 Task: Look for space in Holzwickede, Germany from 8th June, 2023 to 16th June, 2023 for 2 adults in price range Rs.10000 to Rs.15000. Place can be entire place with 1  bedroom having 1 bed and 1 bathroom. Property type can be house, flat, guest house, hotel. Booking option can be shelf check-in. Required host language is English.
Action: Mouse moved to (571, 162)
Screenshot: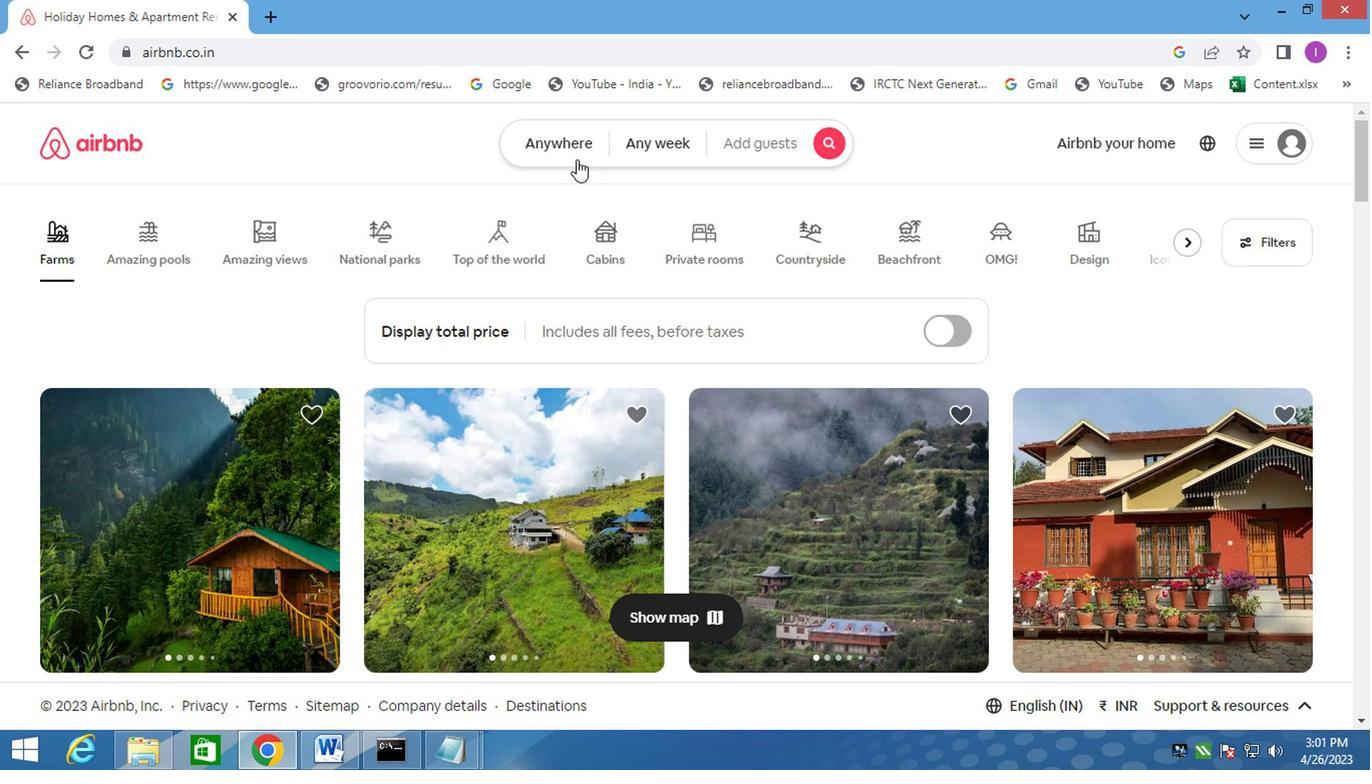 
Action: Mouse pressed left at (571, 162)
Screenshot: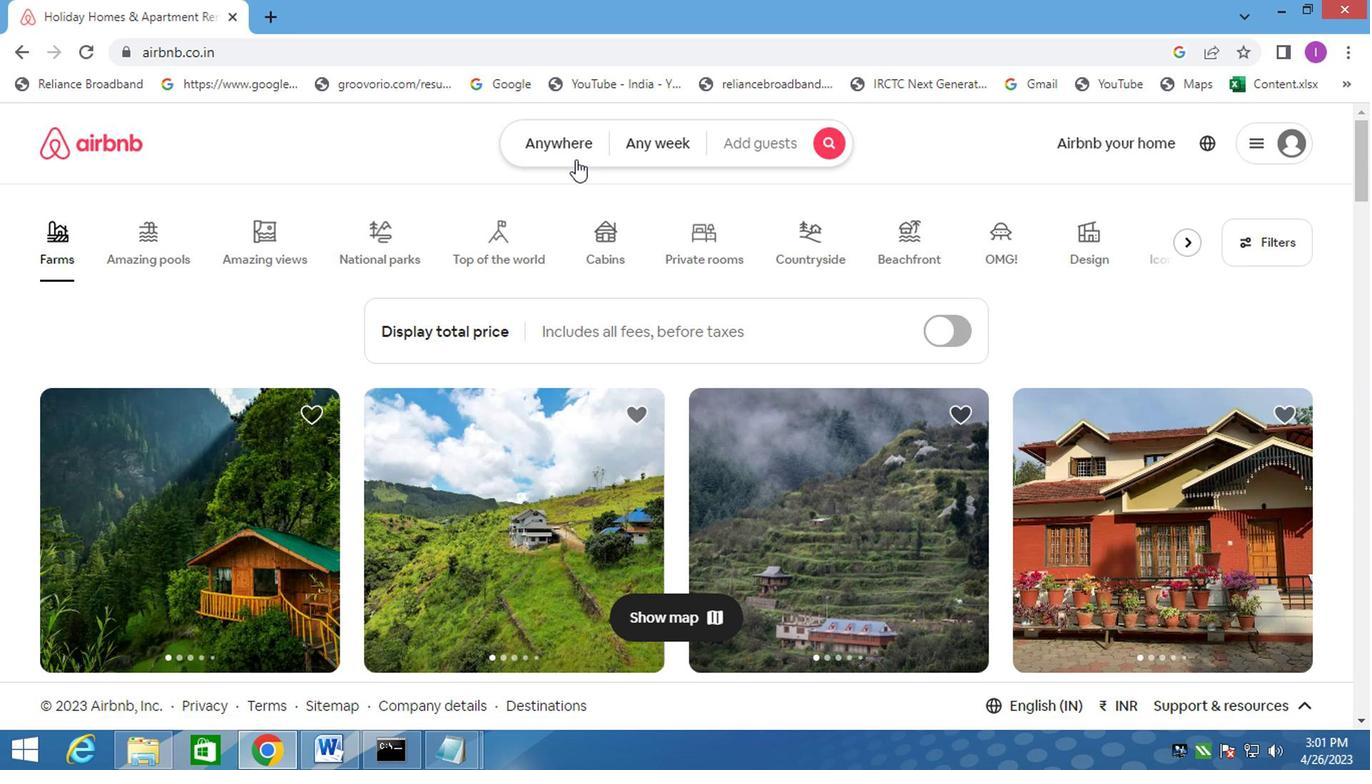 
Action: Mouse moved to (365, 224)
Screenshot: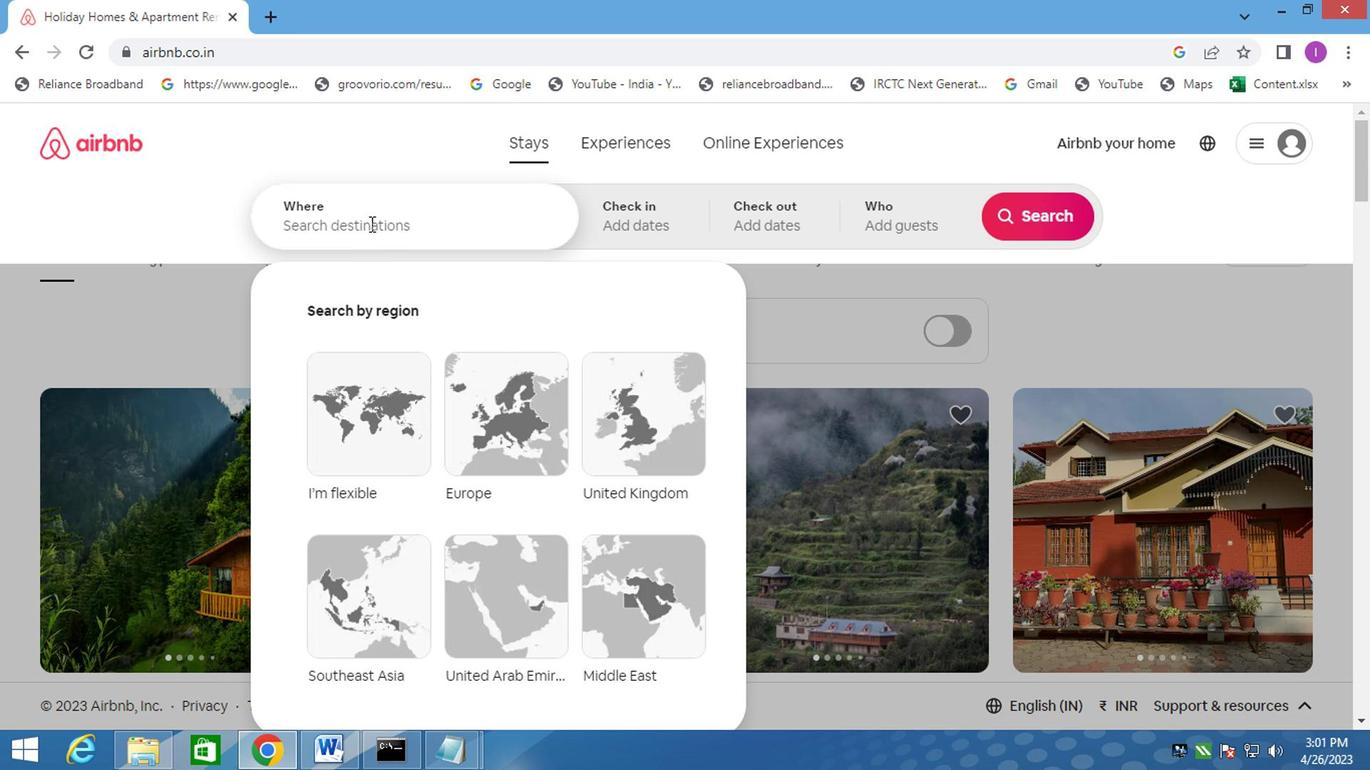 
Action: Mouse pressed left at (365, 224)
Screenshot: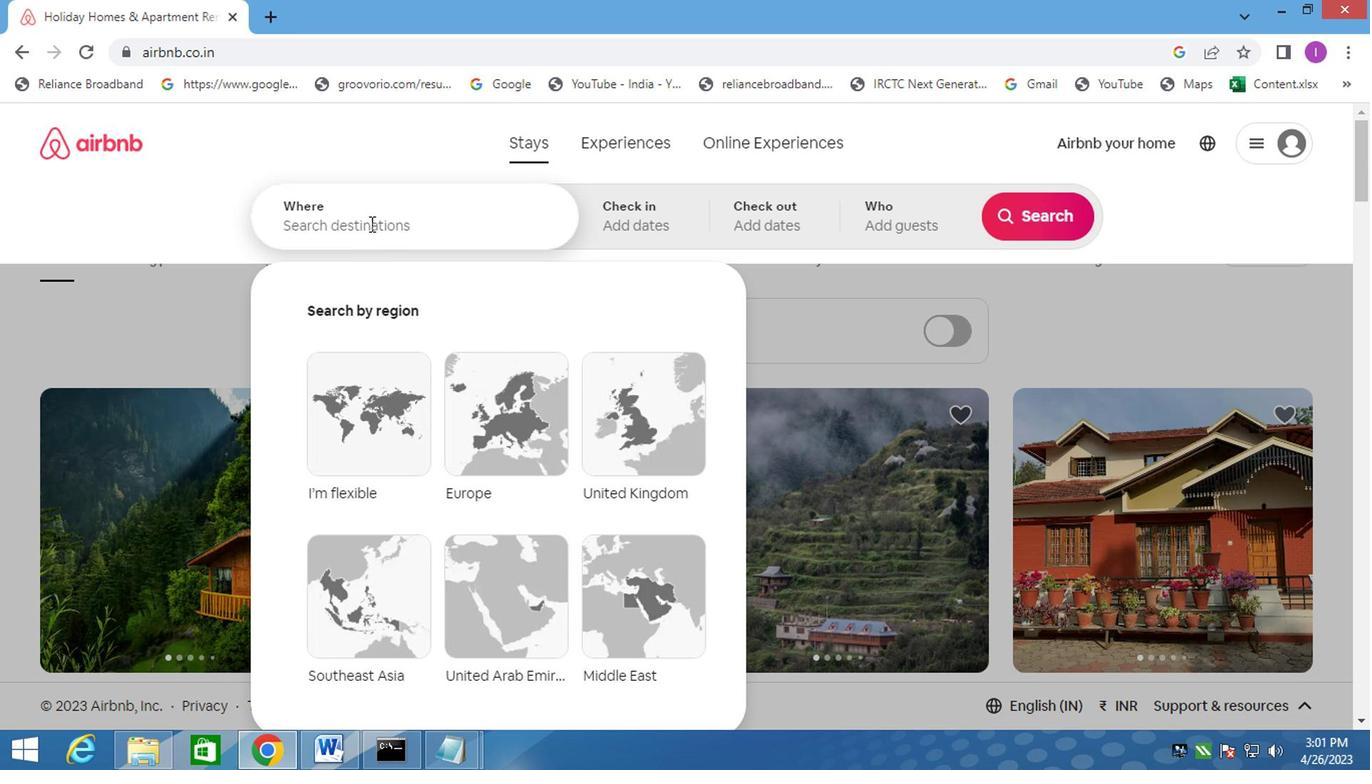 
Action: Mouse moved to (402, 232)
Screenshot: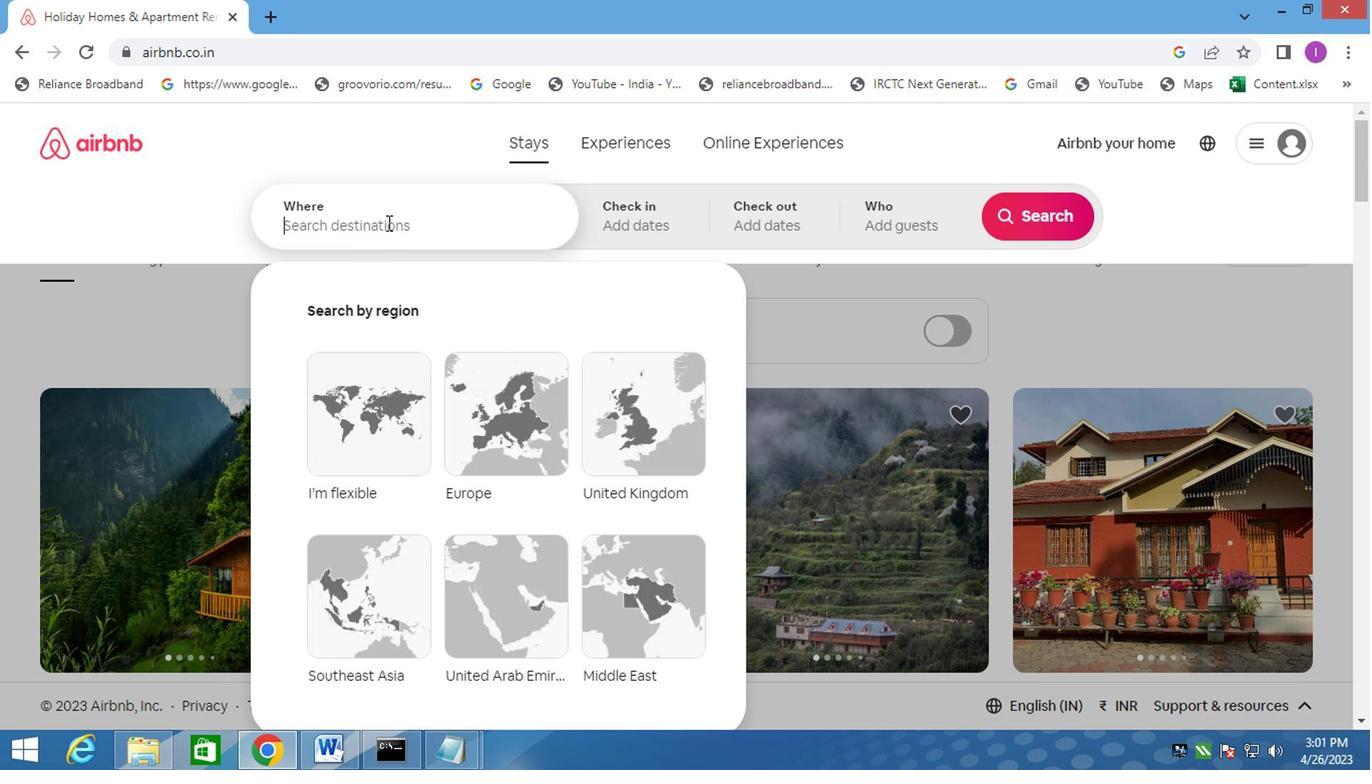 
Action: Key pressed <Key.shift>HOLZWICKEDE,GERMANY
Screenshot: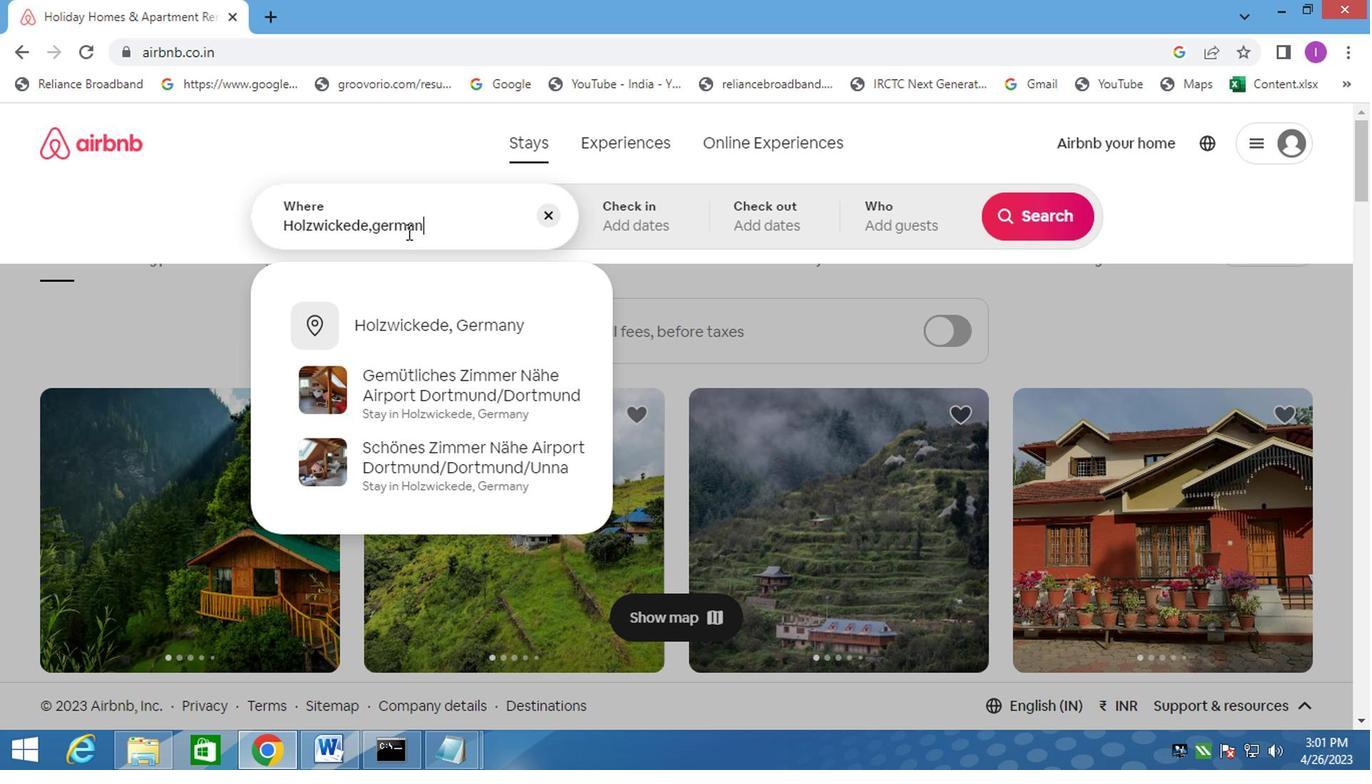 
Action: Mouse moved to (439, 326)
Screenshot: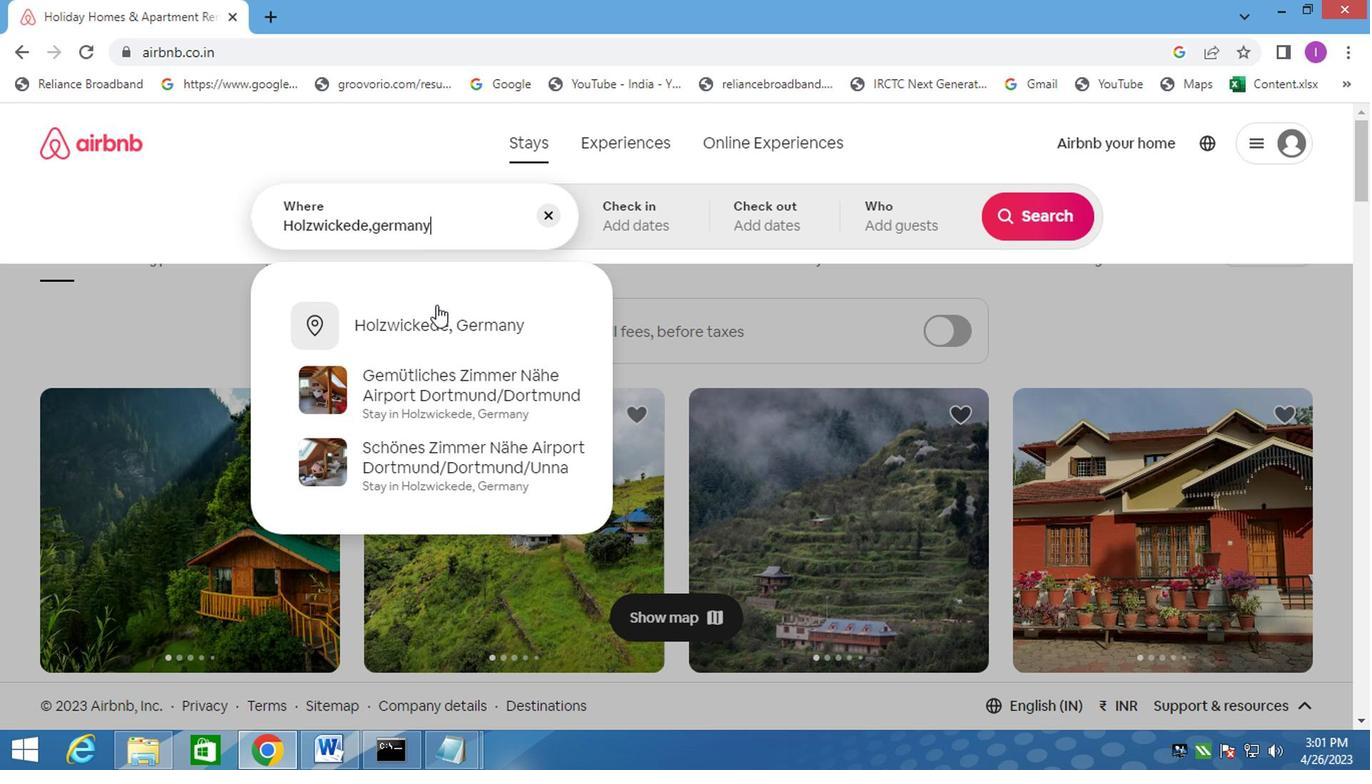 
Action: Mouse pressed left at (439, 326)
Screenshot: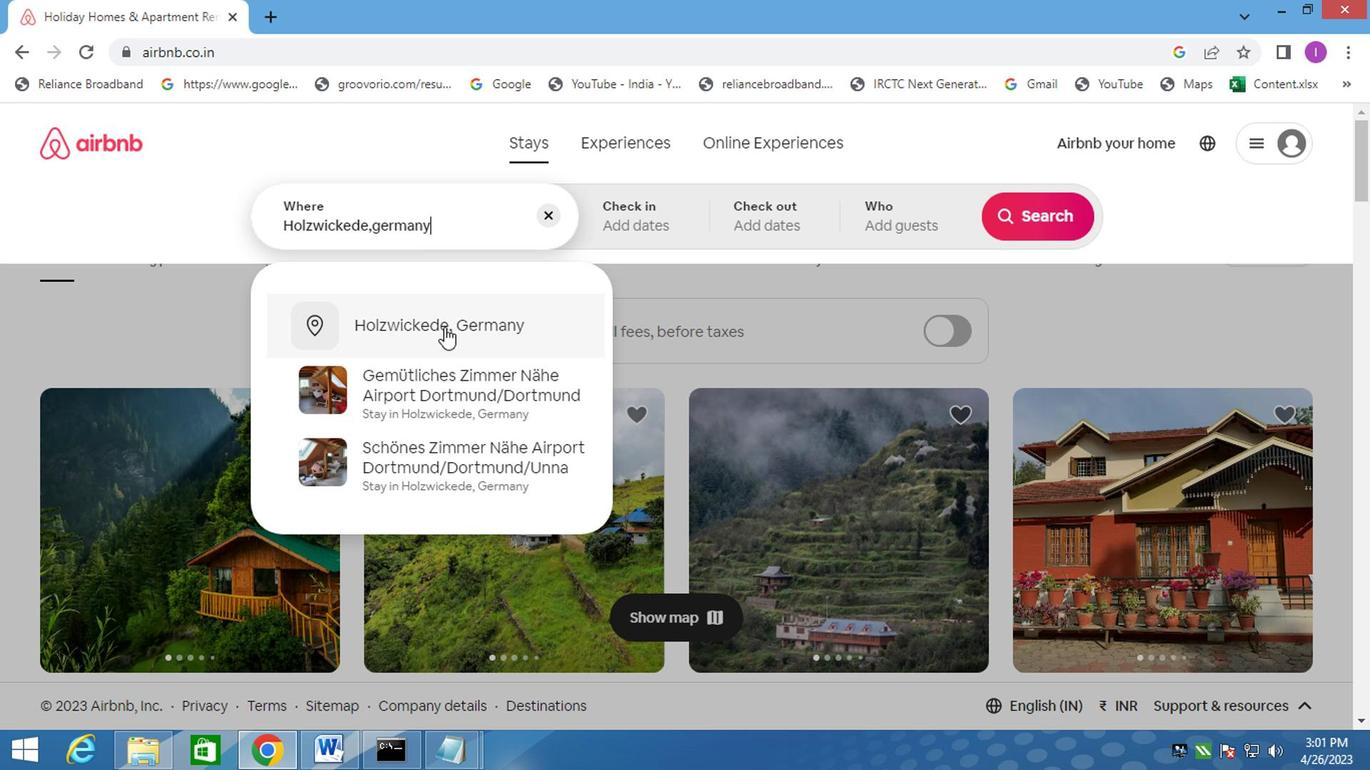 
Action: Mouse moved to (1022, 379)
Screenshot: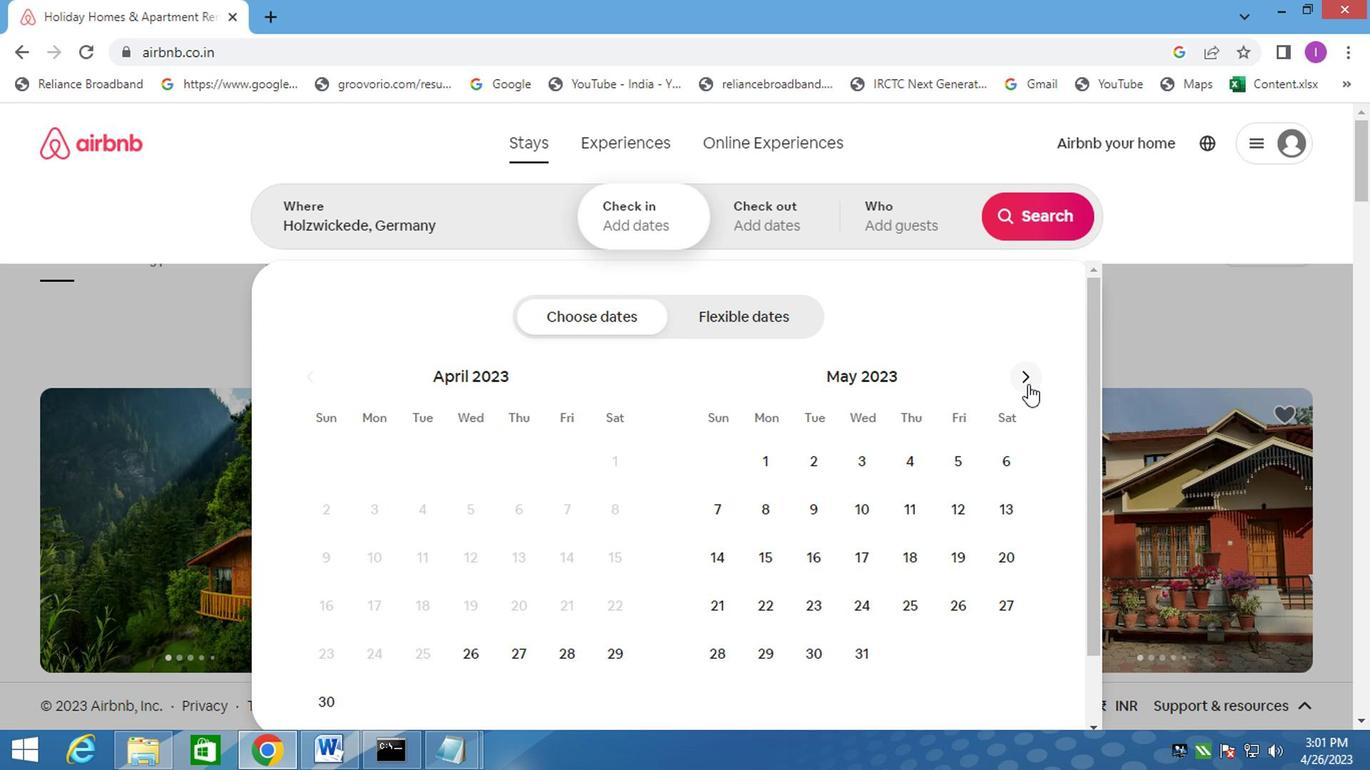 
Action: Mouse pressed left at (1022, 379)
Screenshot: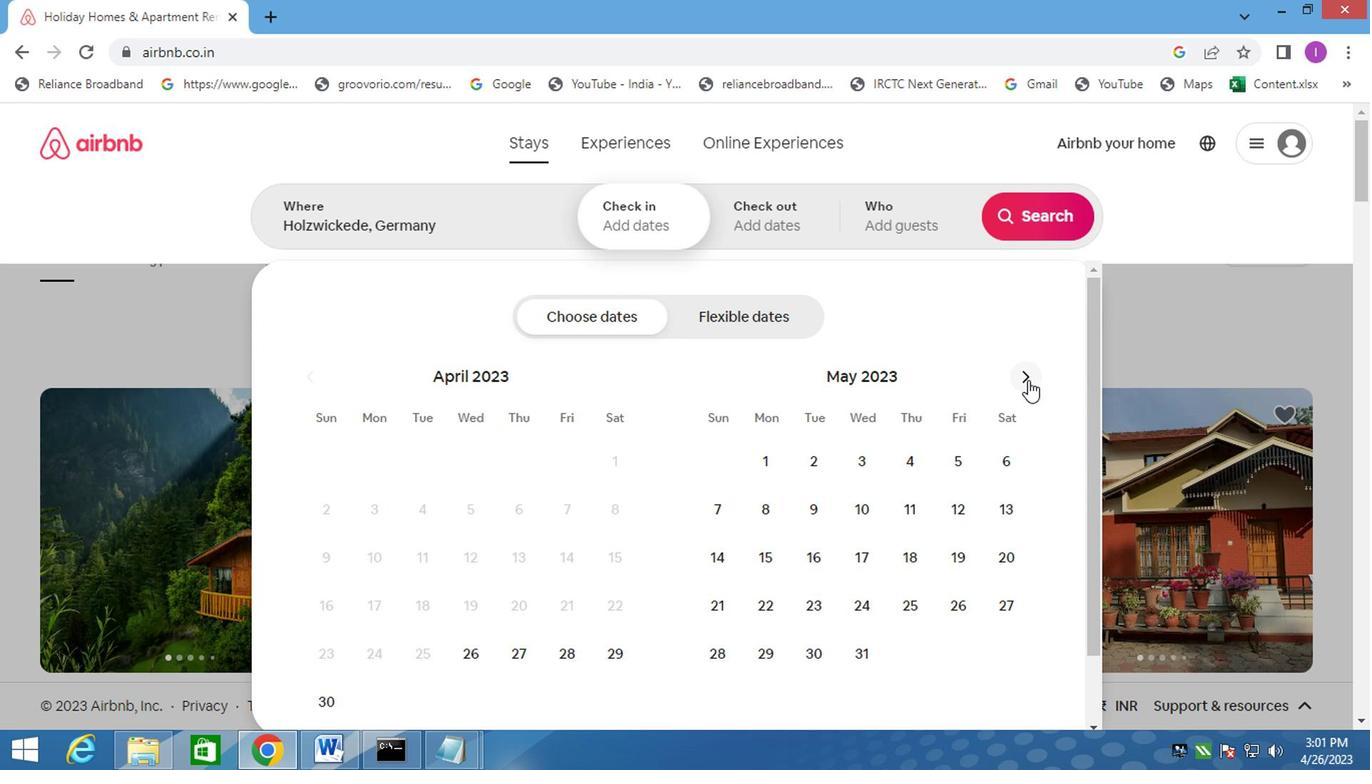 
Action: Mouse moved to (1022, 377)
Screenshot: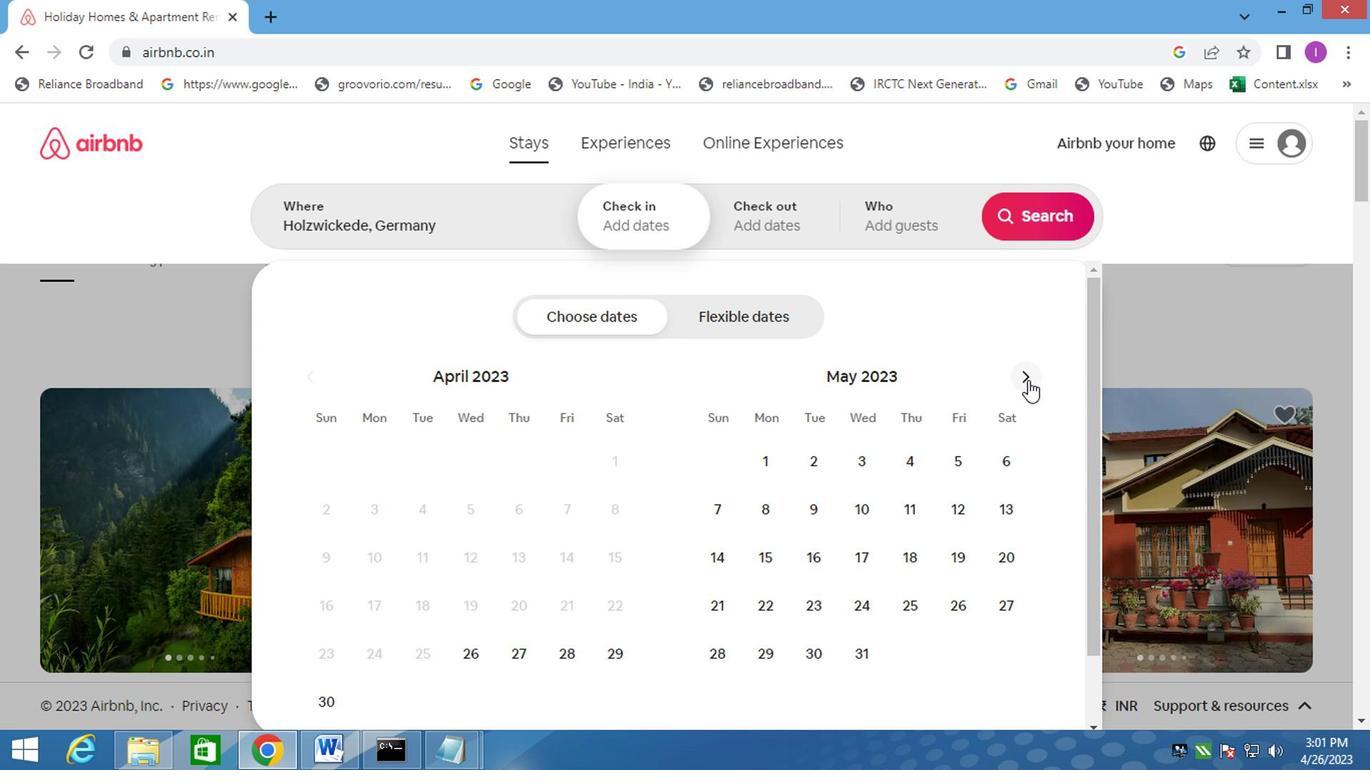 
Action: Mouse pressed left at (1022, 377)
Screenshot: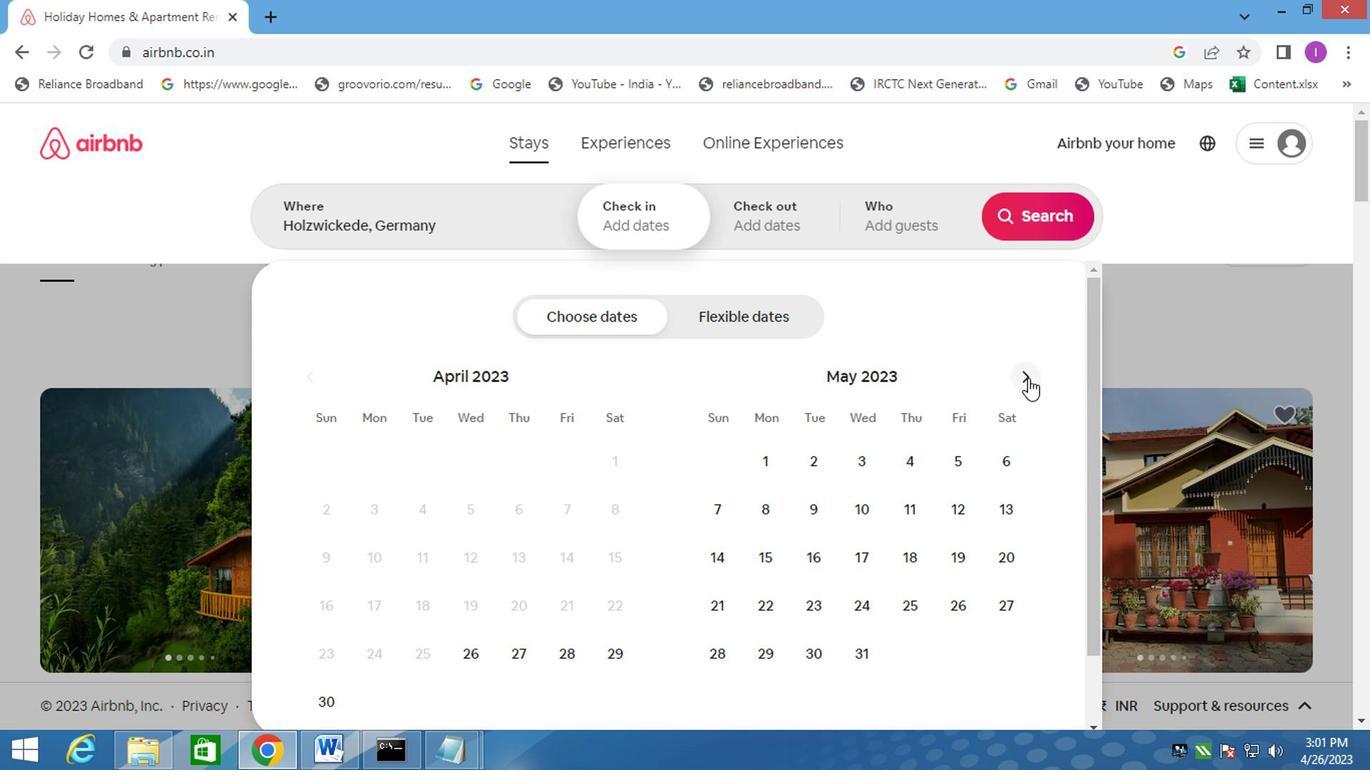 
Action: Mouse moved to (506, 508)
Screenshot: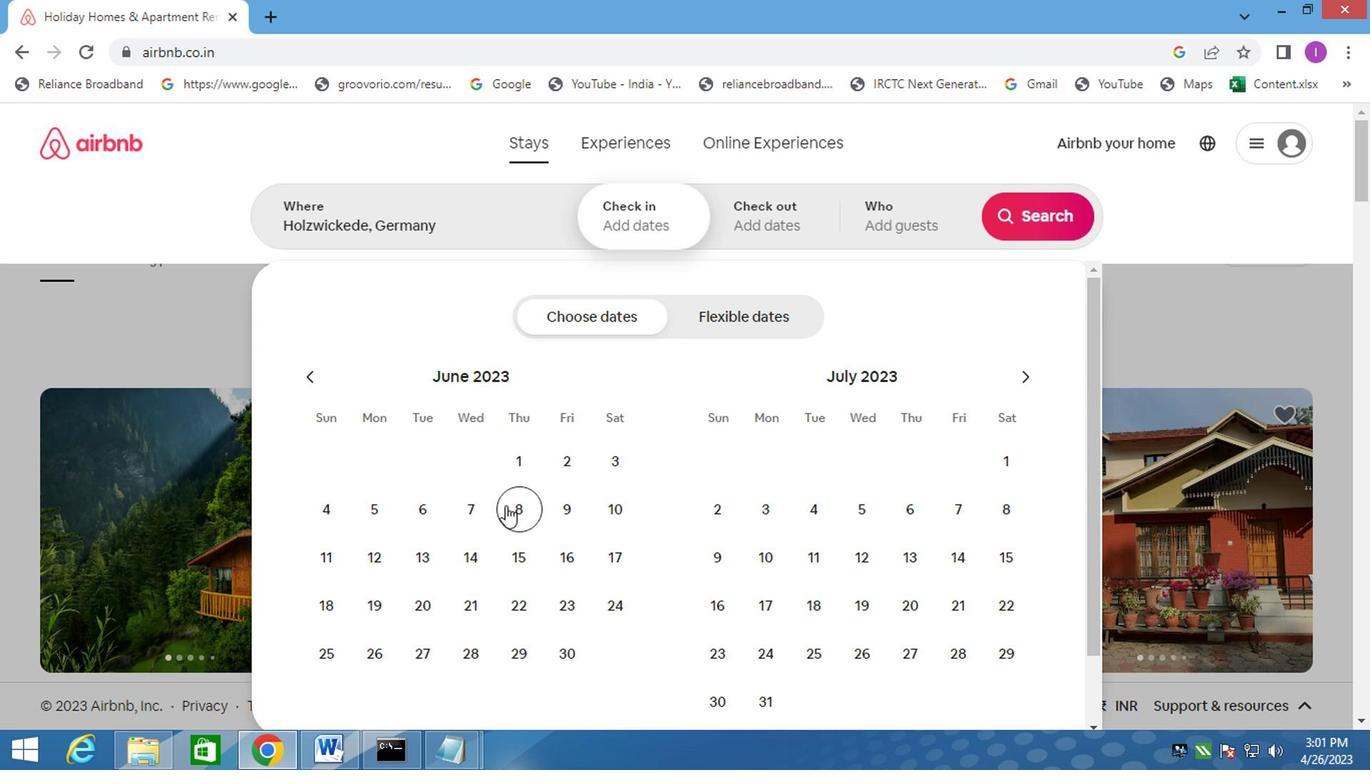 
Action: Mouse pressed left at (506, 508)
Screenshot: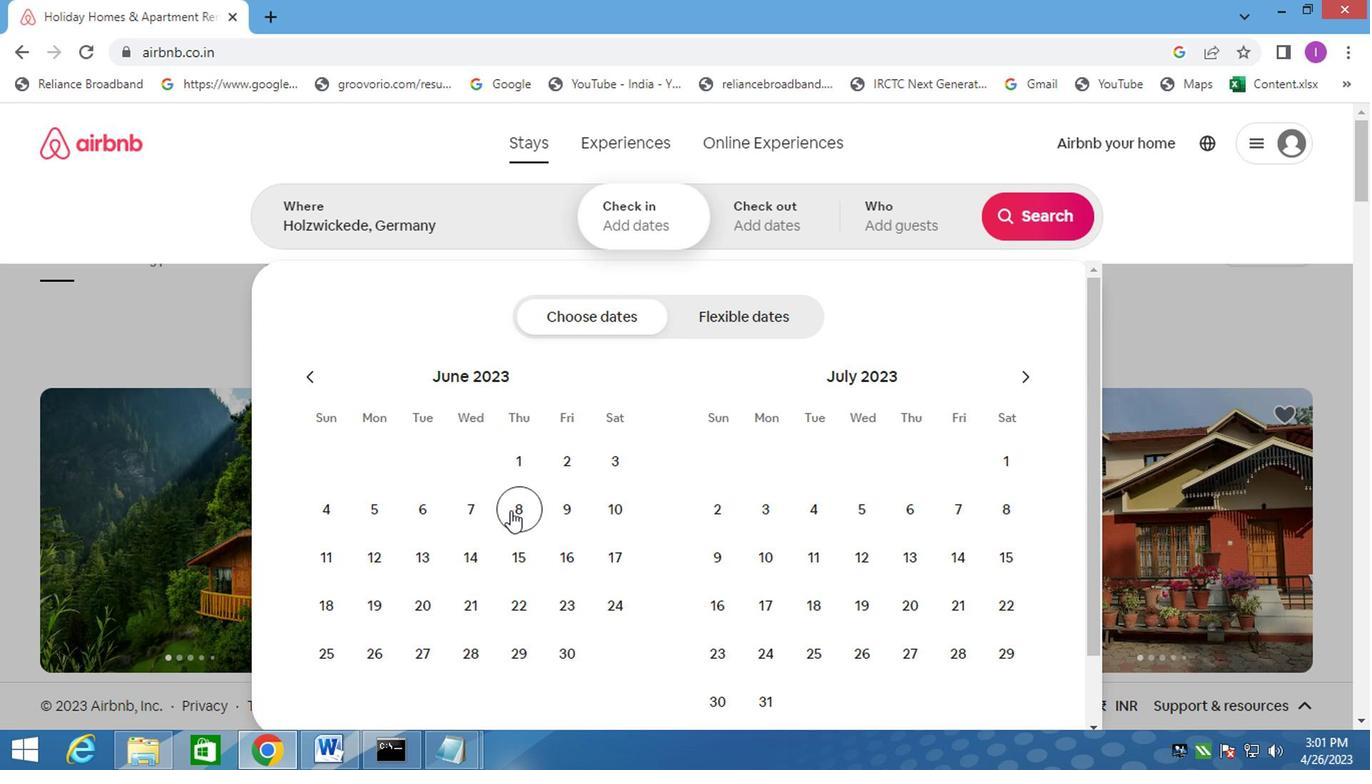 
Action: Mouse moved to (556, 559)
Screenshot: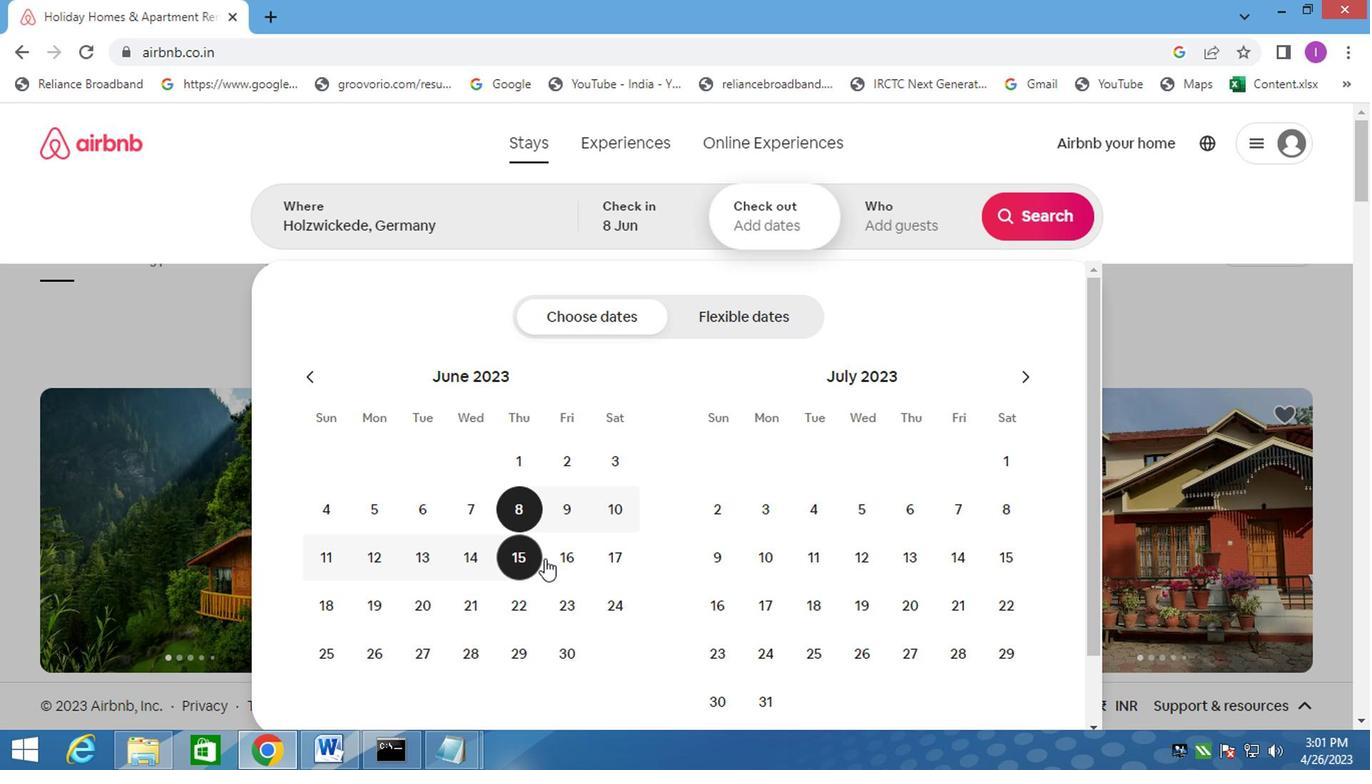 
Action: Mouse pressed left at (556, 559)
Screenshot: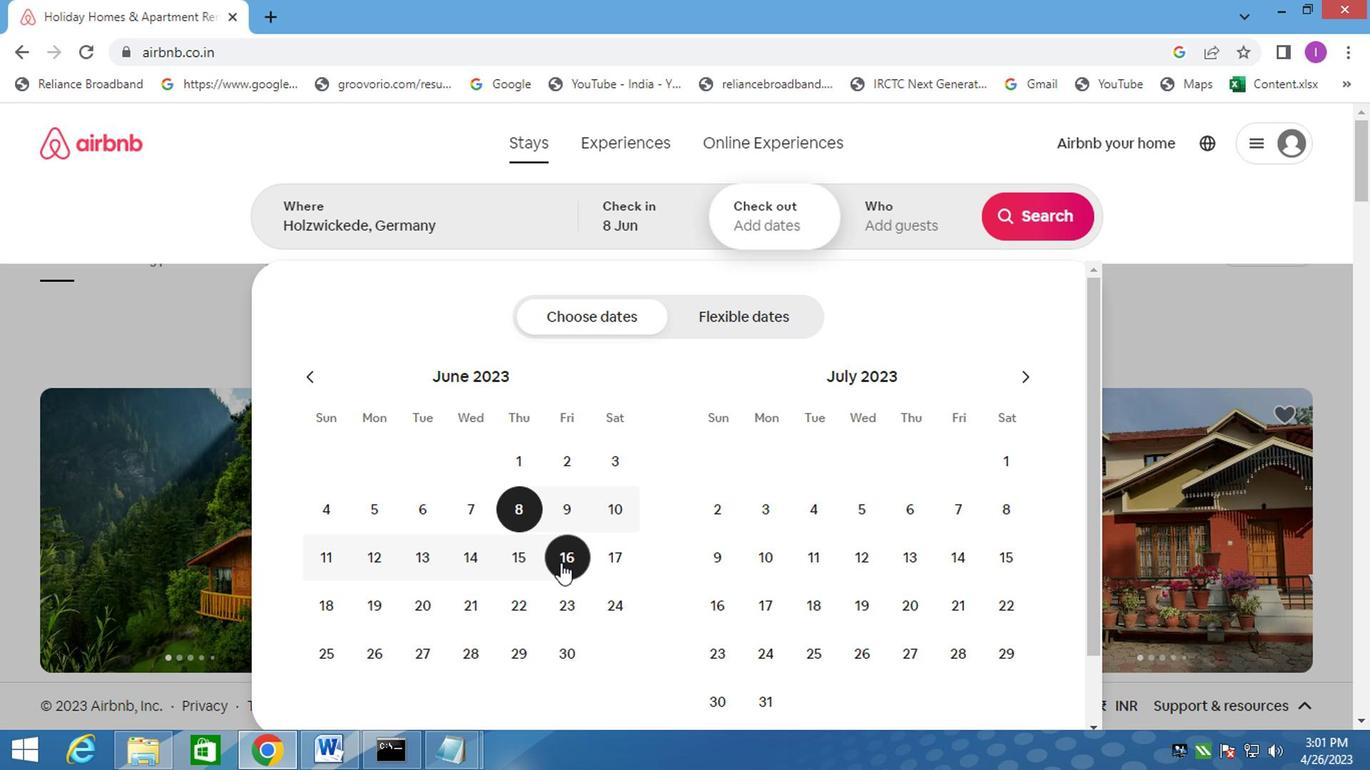 
Action: Mouse moved to (935, 232)
Screenshot: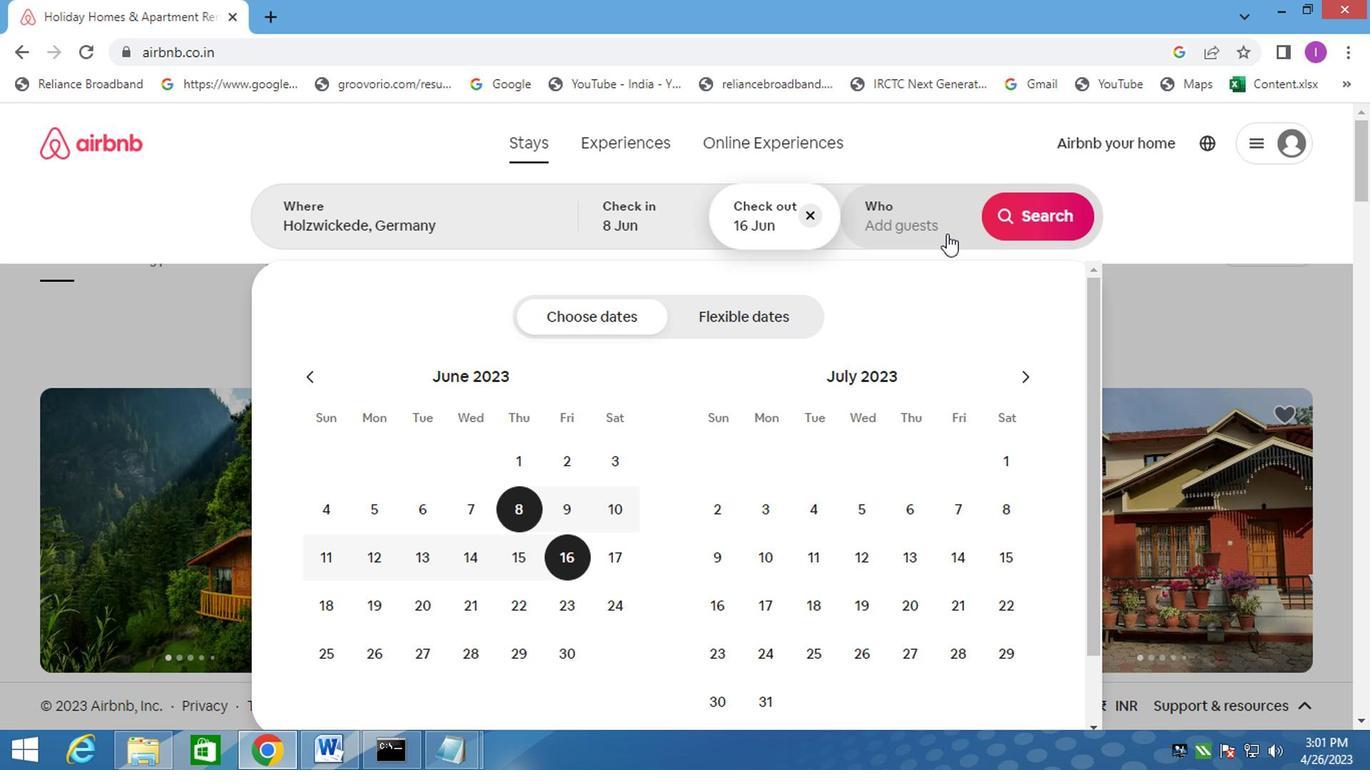 
Action: Mouse pressed left at (935, 232)
Screenshot: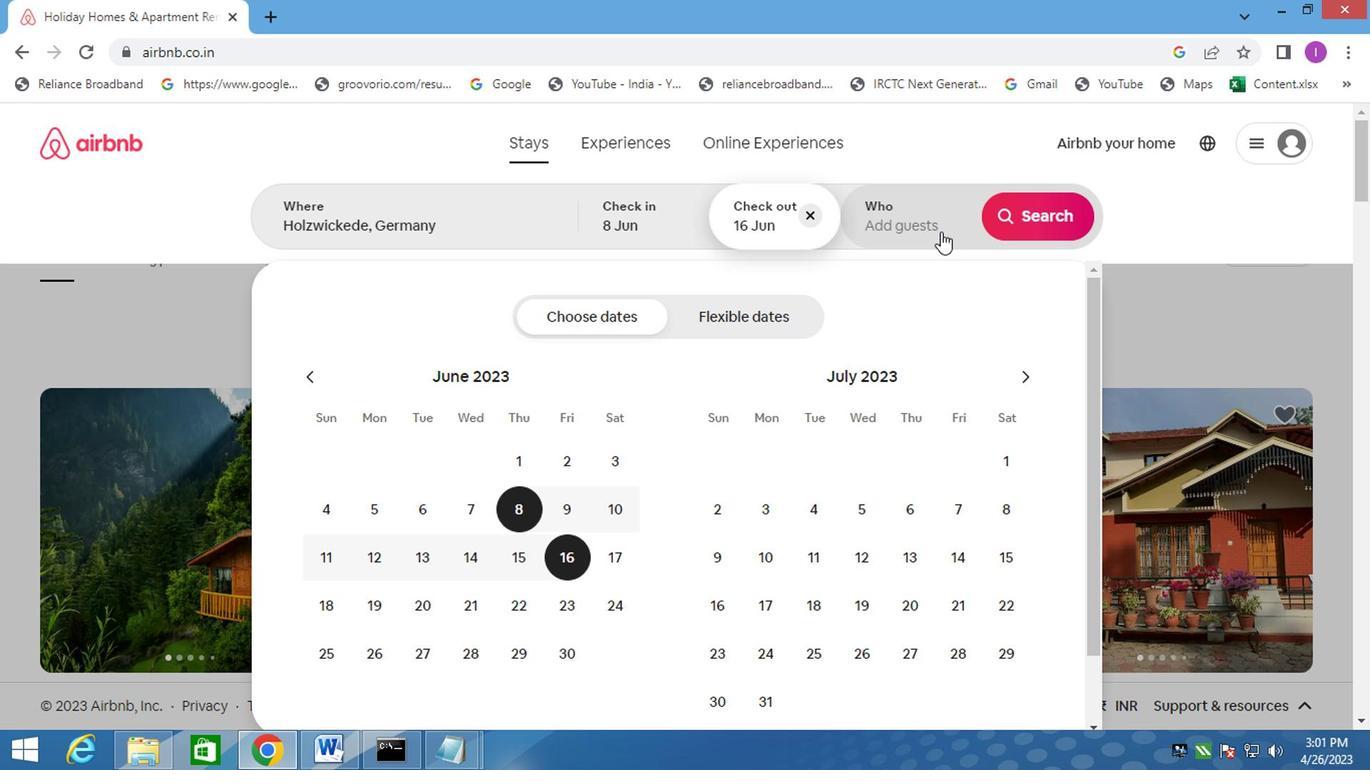 
Action: Mouse moved to (1042, 324)
Screenshot: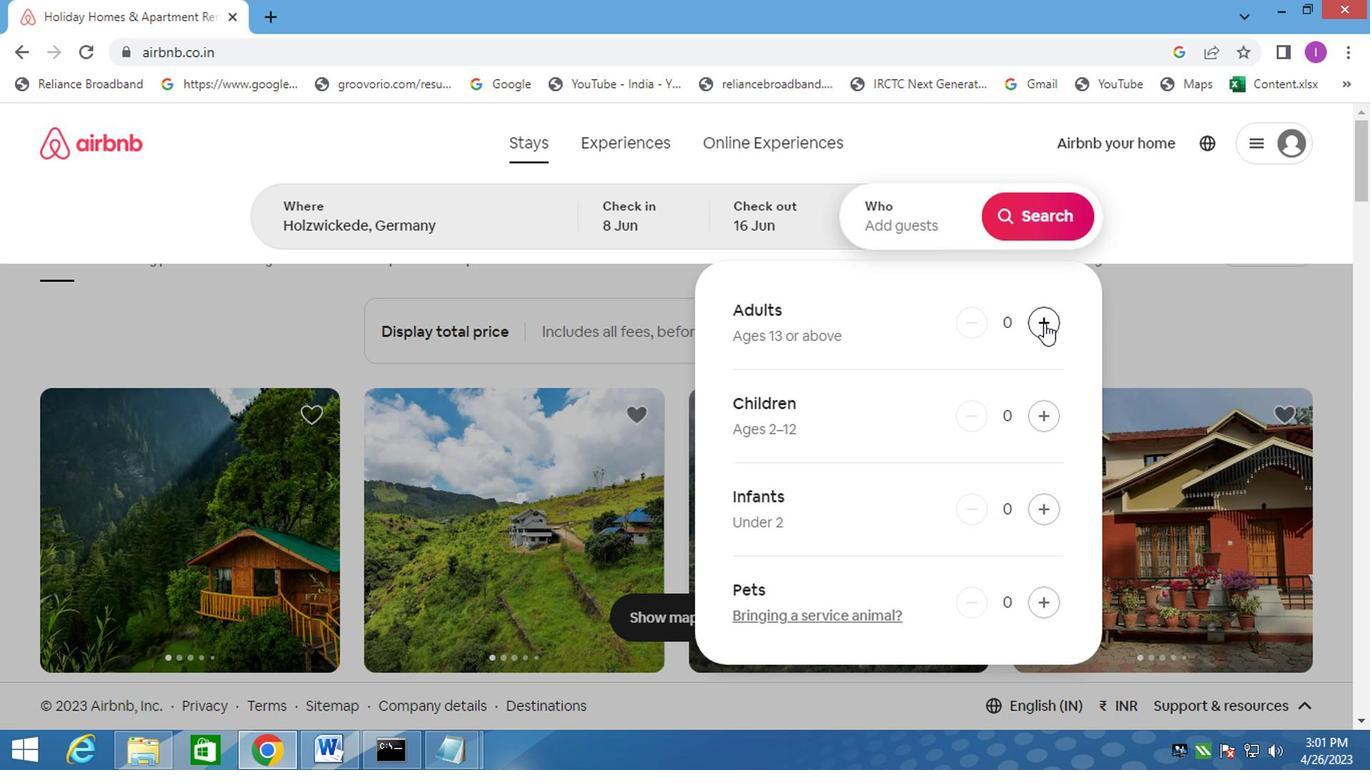 
Action: Mouse pressed left at (1042, 324)
Screenshot: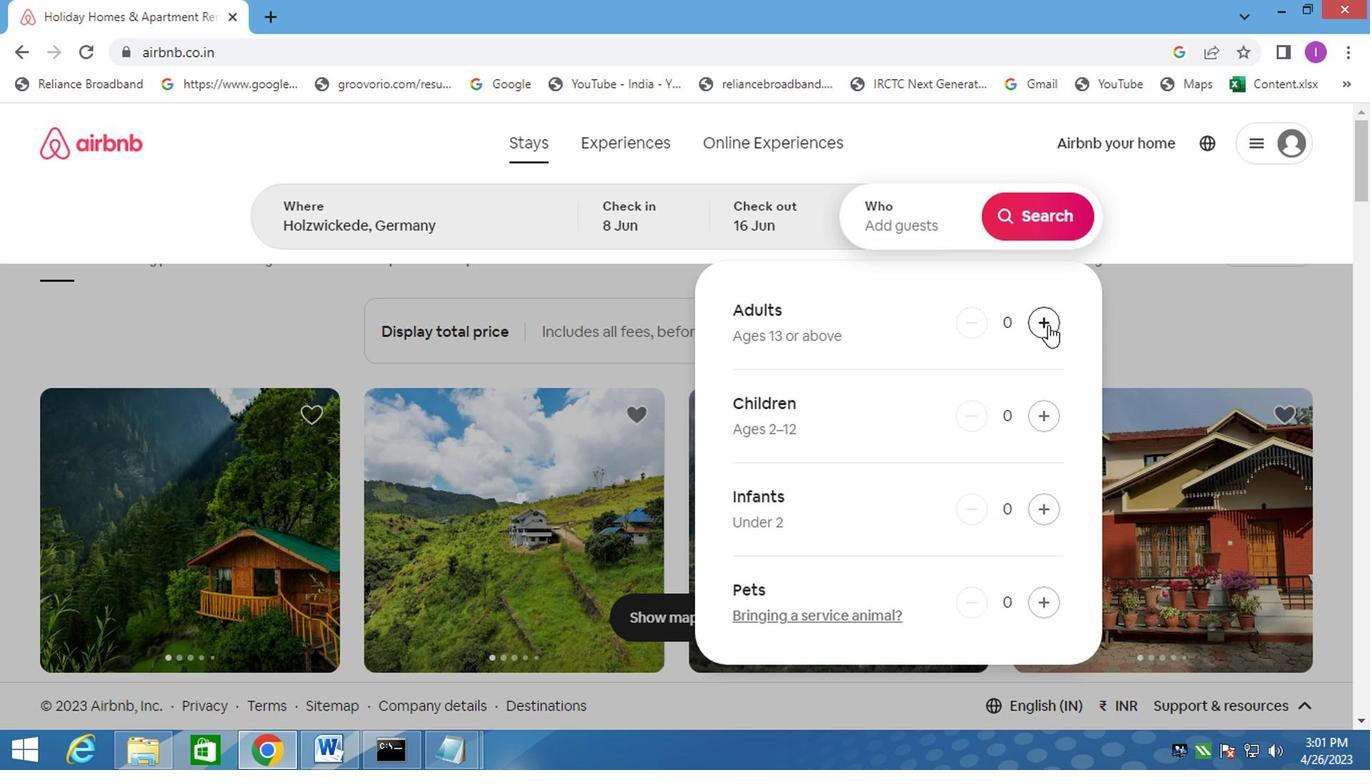 
Action: Mouse moved to (1042, 324)
Screenshot: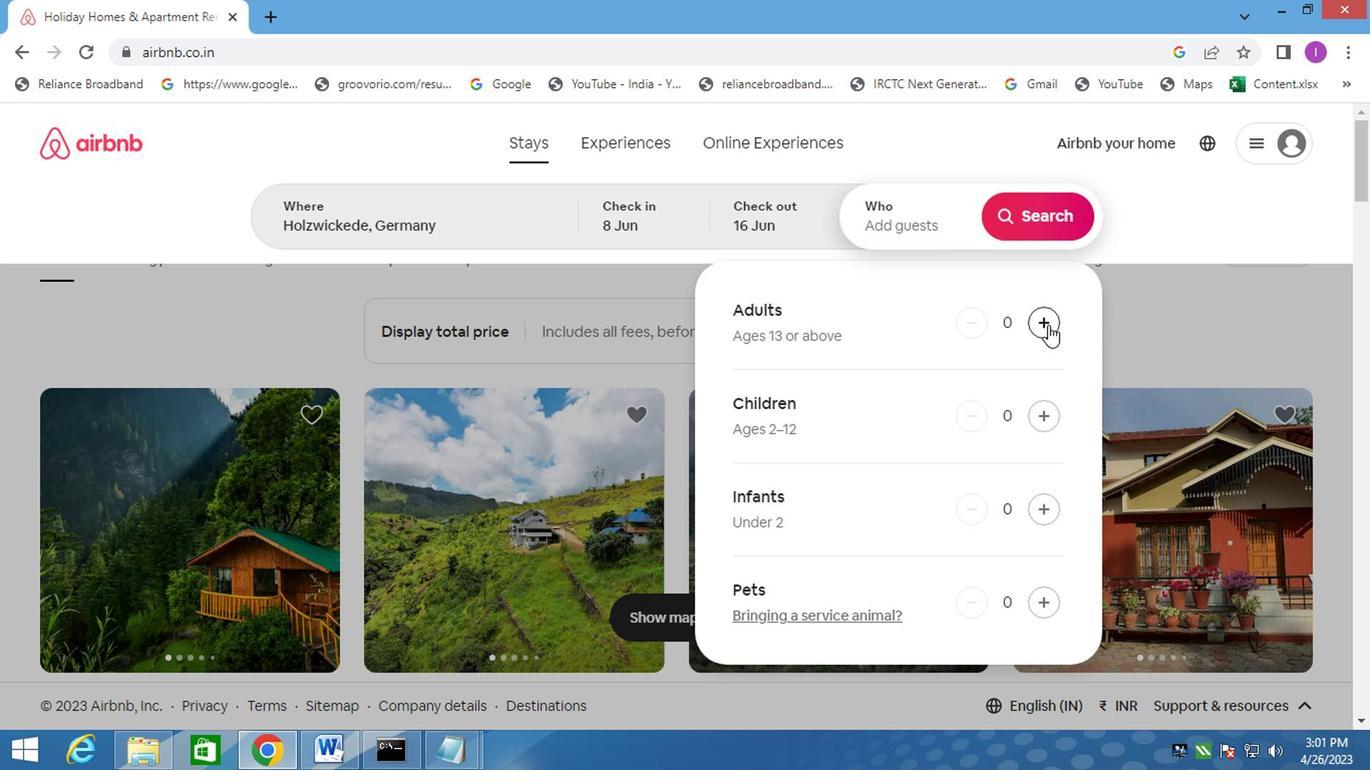 
Action: Mouse pressed left at (1042, 324)
Screenshot: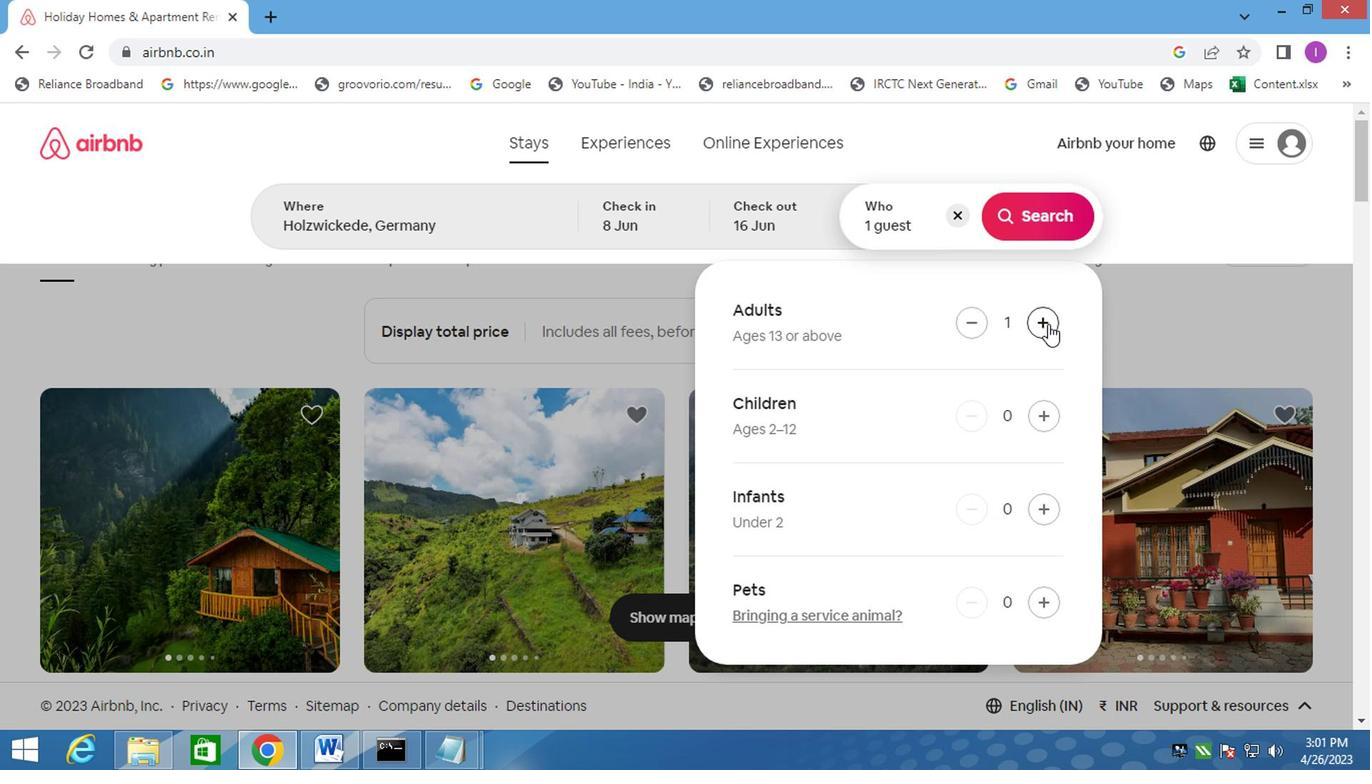 
Action: Mouse moved to (1012, 221)
Screenshot: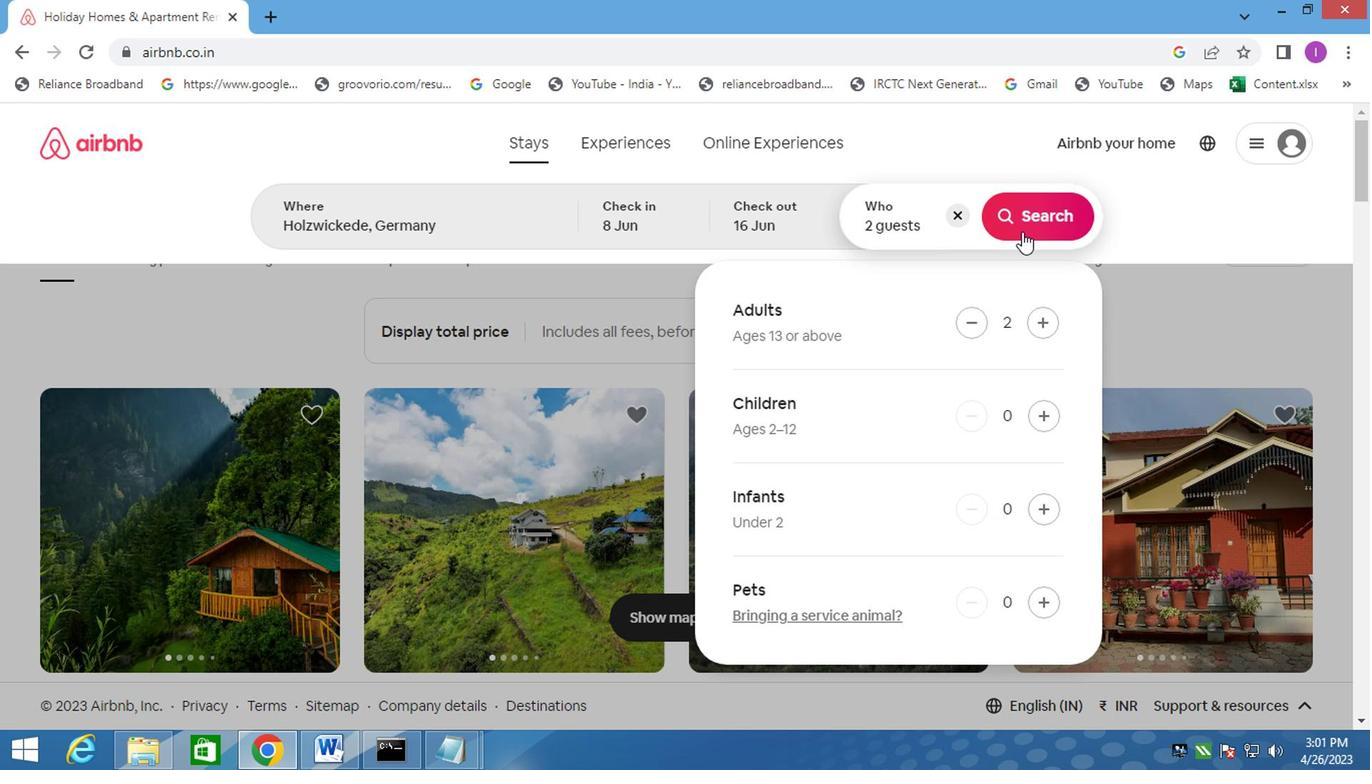 
Action: Mouse pressed left at (1012, 221)
Screenshot: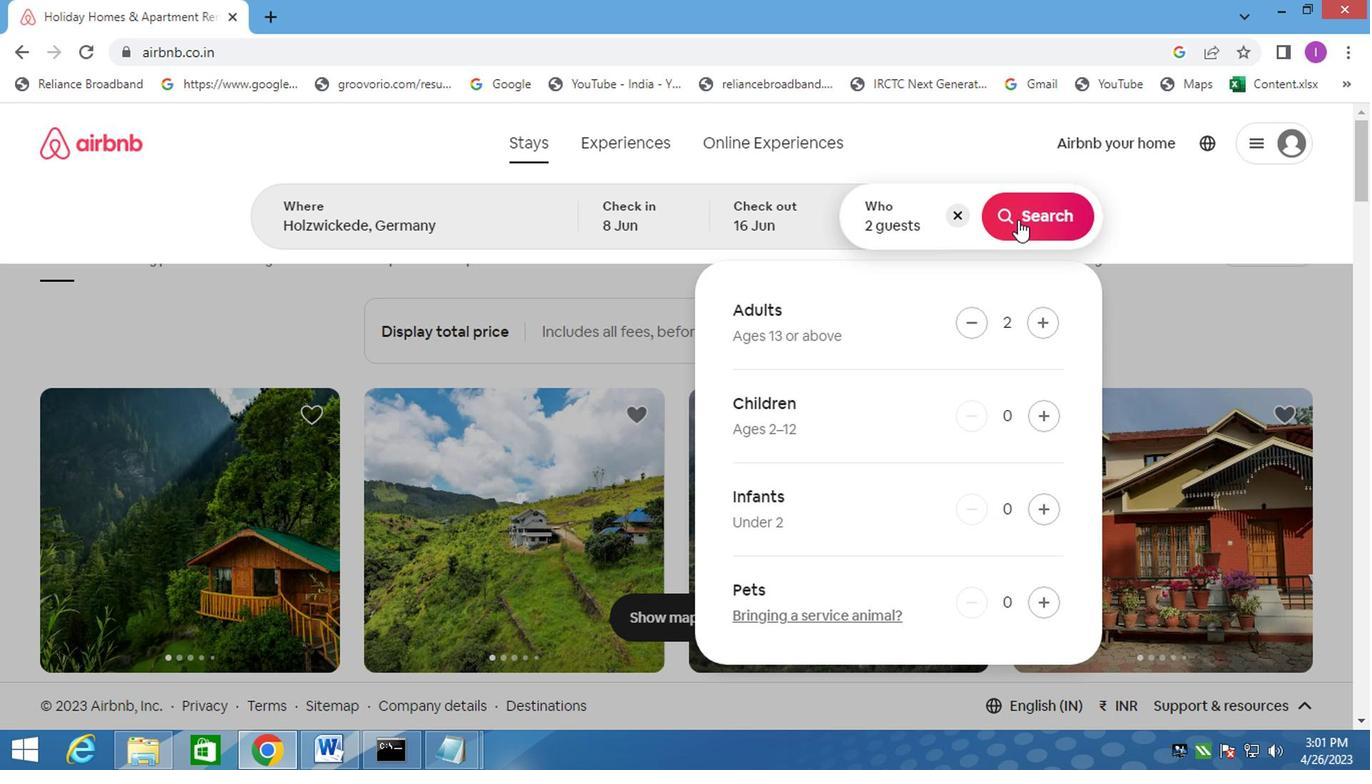 
Action: Mouse moved to (1279, 222)
Screenshot: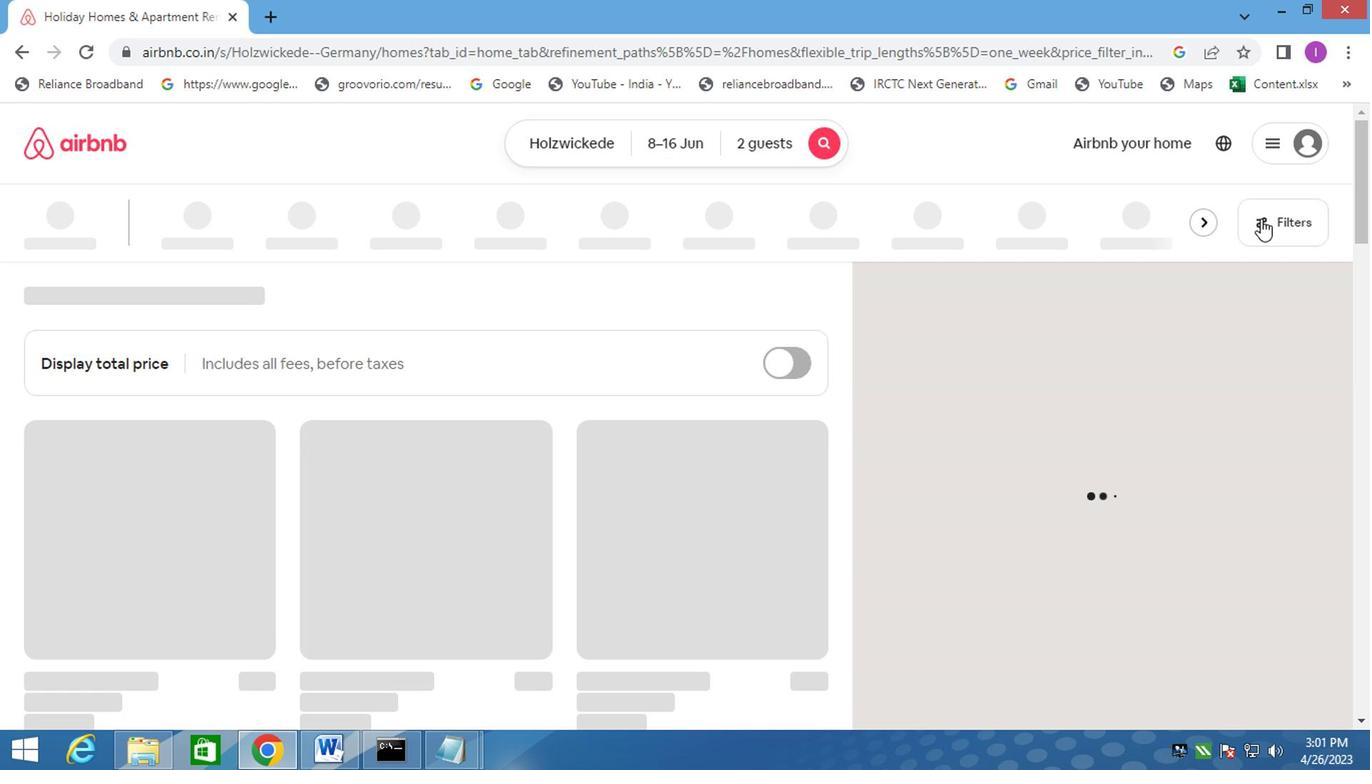 
Action: Mouse pressed left at (1279, 222)
Screenshot: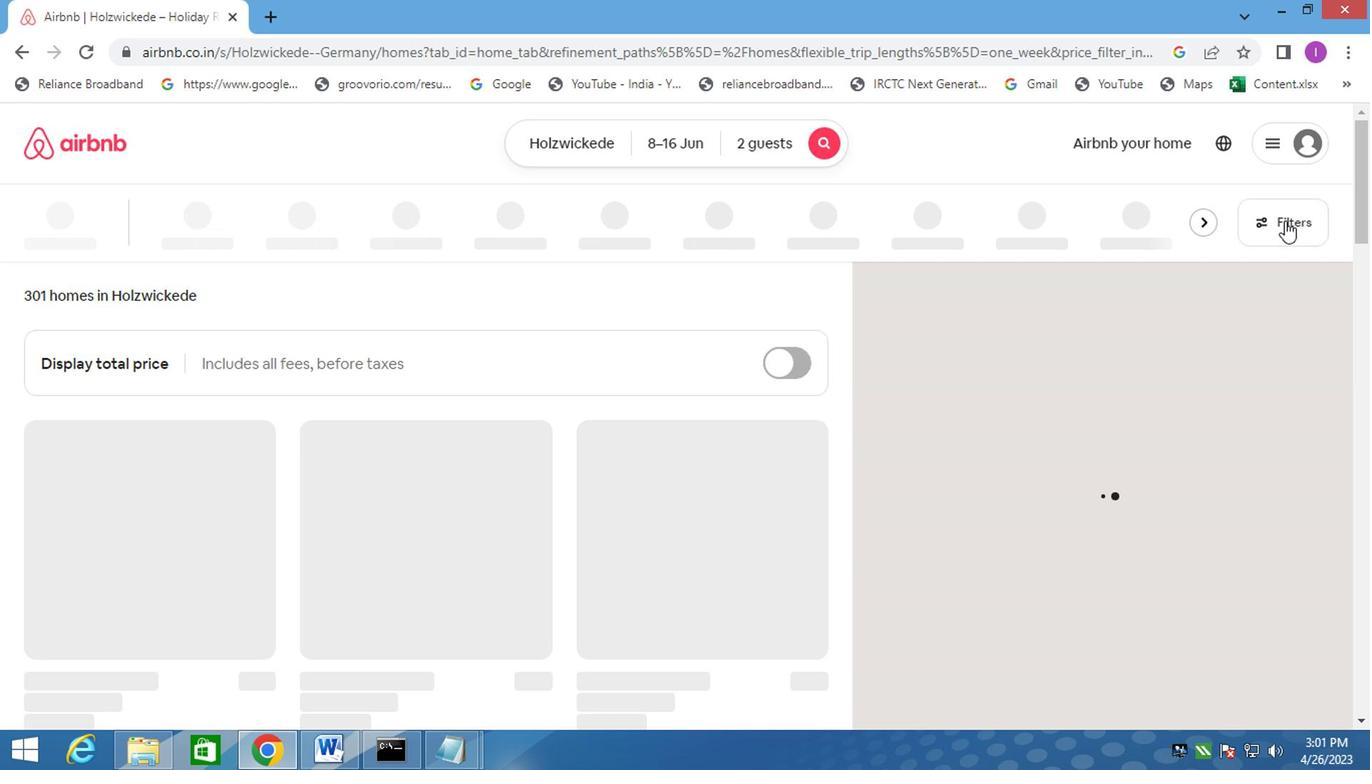 
Action: Mouse moved to (449, 480)
Screenshot: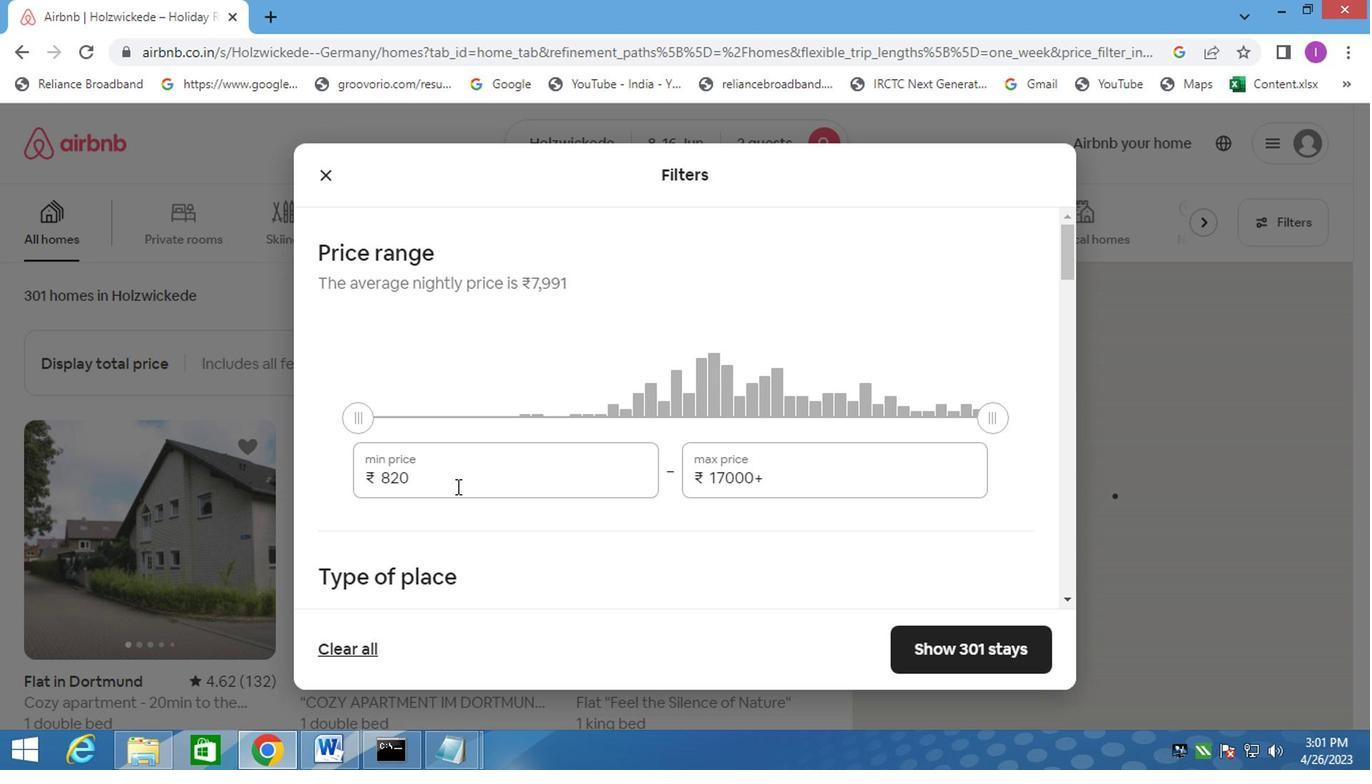 
Action: Mouse pressed left at (449, 480)
Screenshot: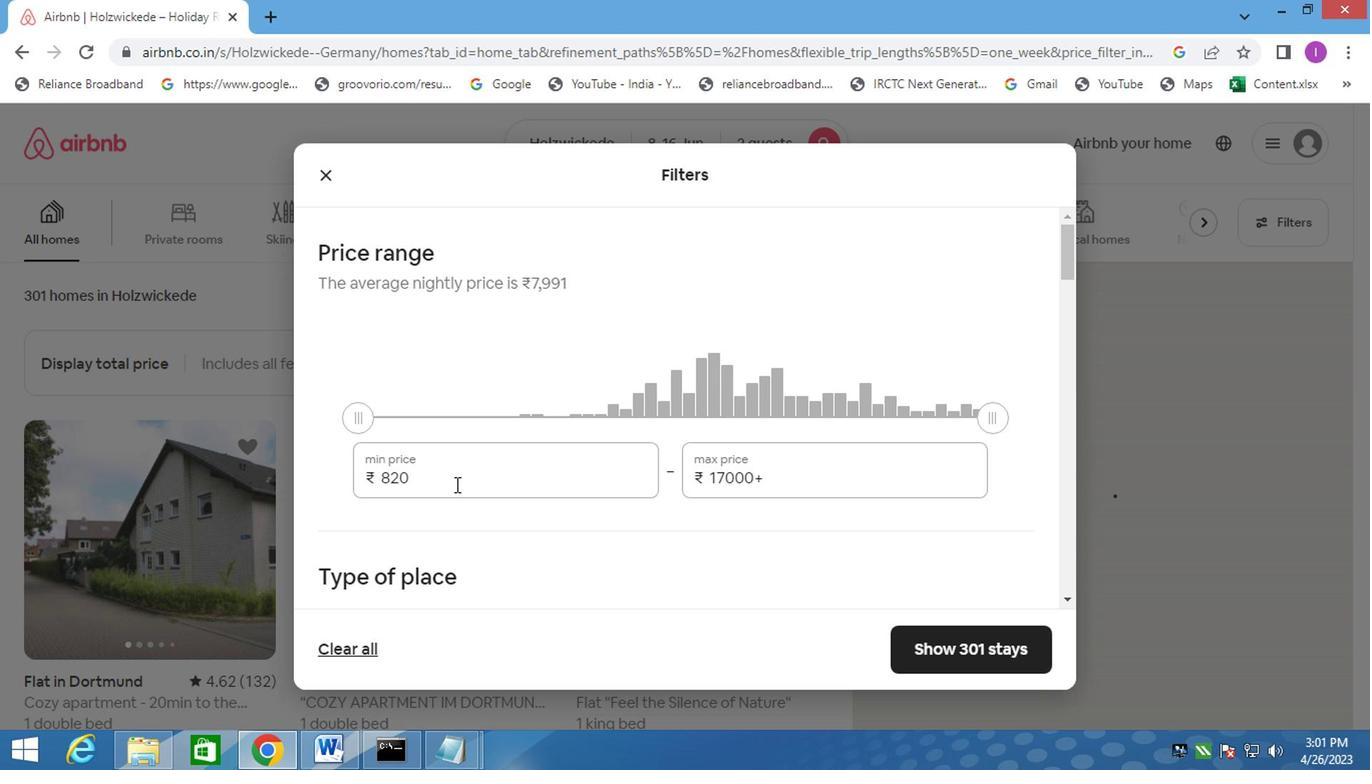 
Action: Mouse moved to (372, 484)
Screenshot: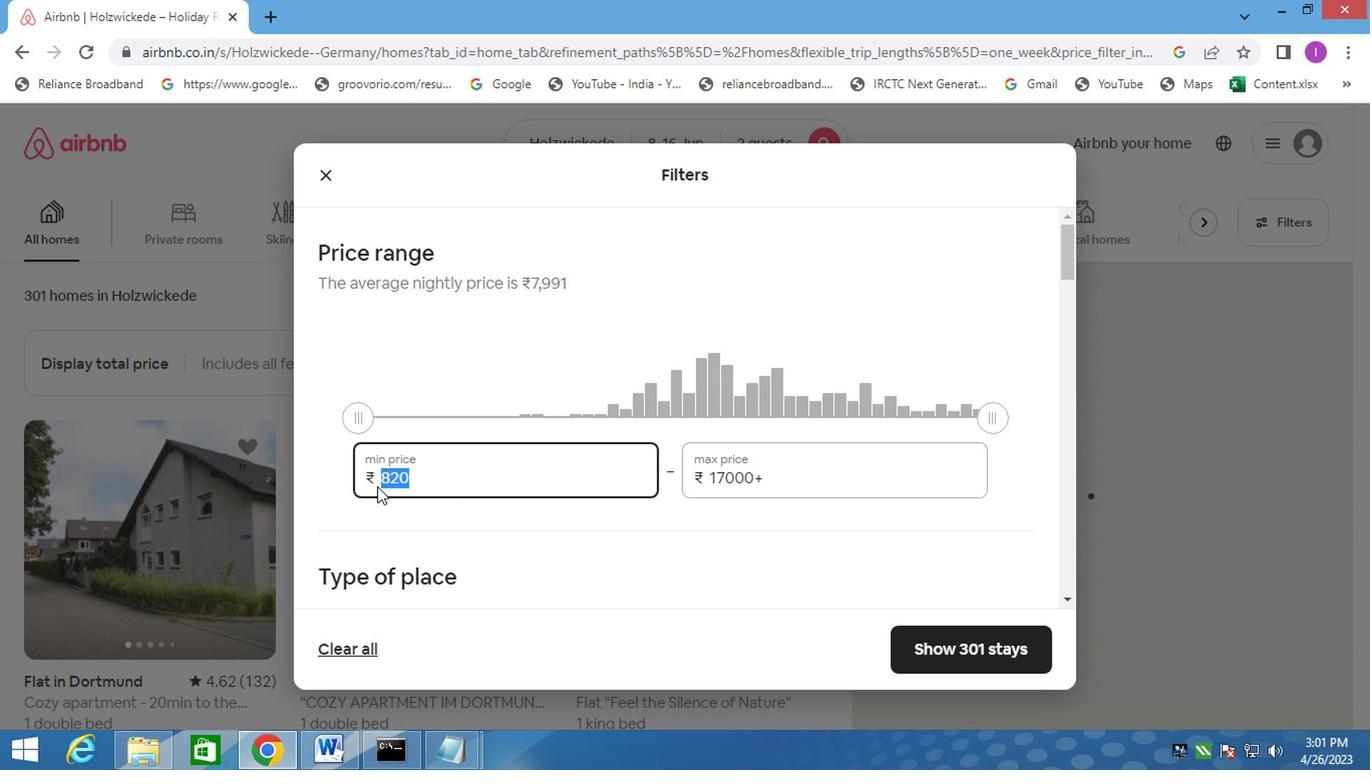 
Action: Key pressed 10000
Screenshot: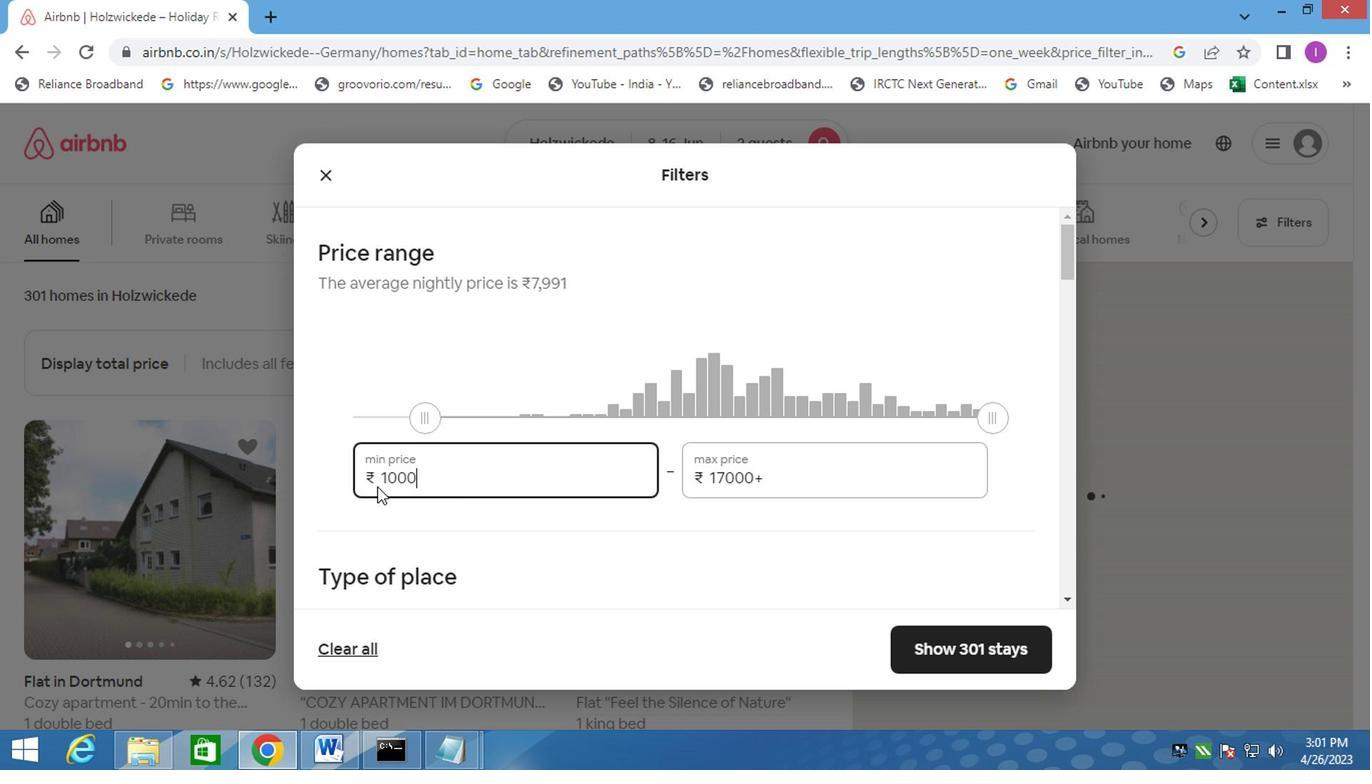 
Action: Mouse moved to (788, 478)
Screenshot: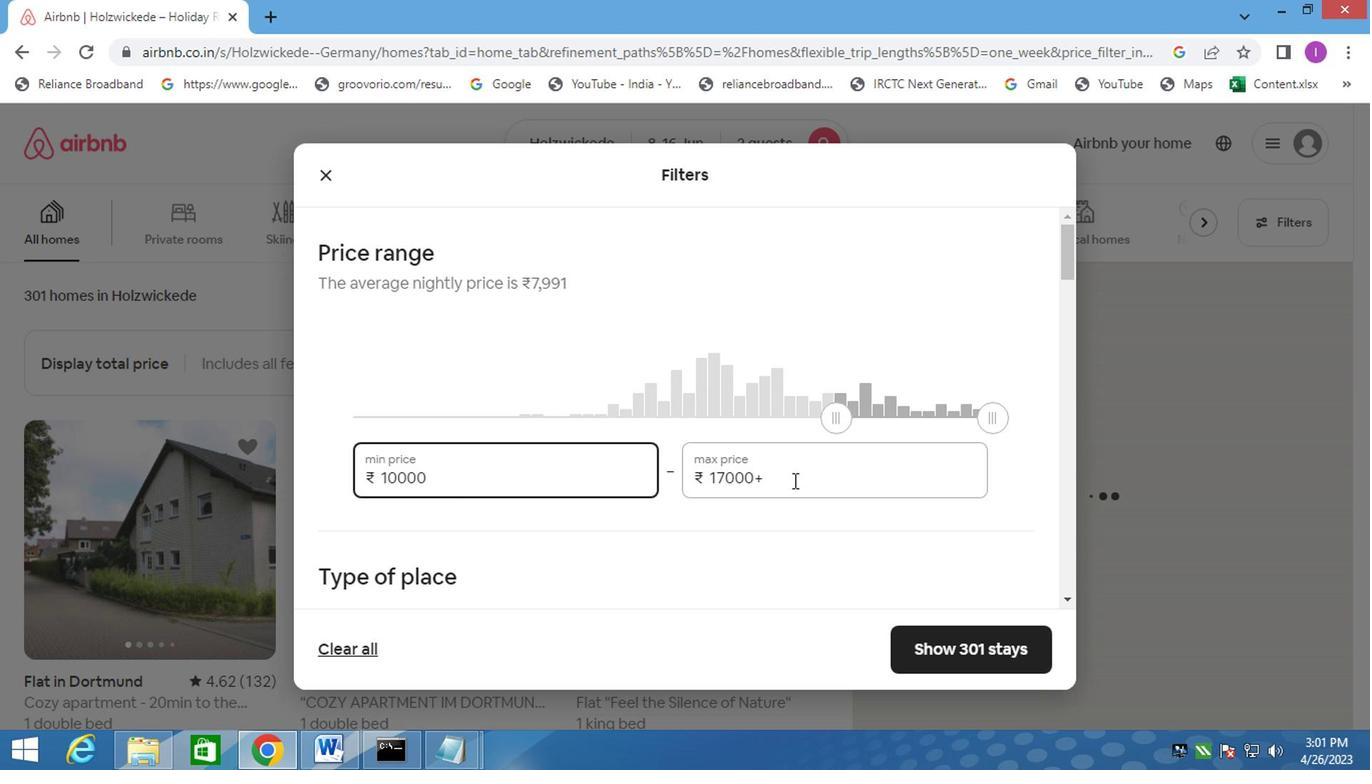 
Action: Mouse pressed left at (788, 478)
Screenshot: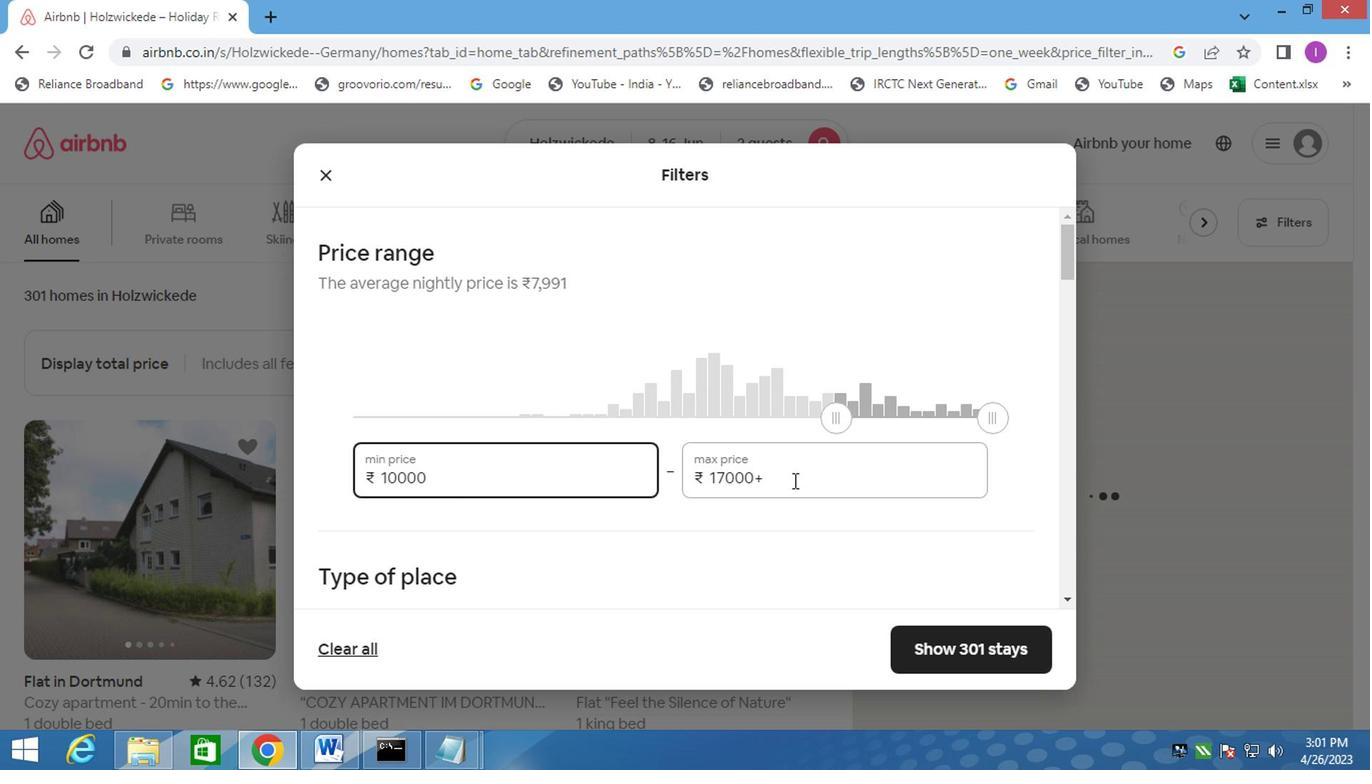 
Action: Mouse moved to (631, 484)
Screenshot: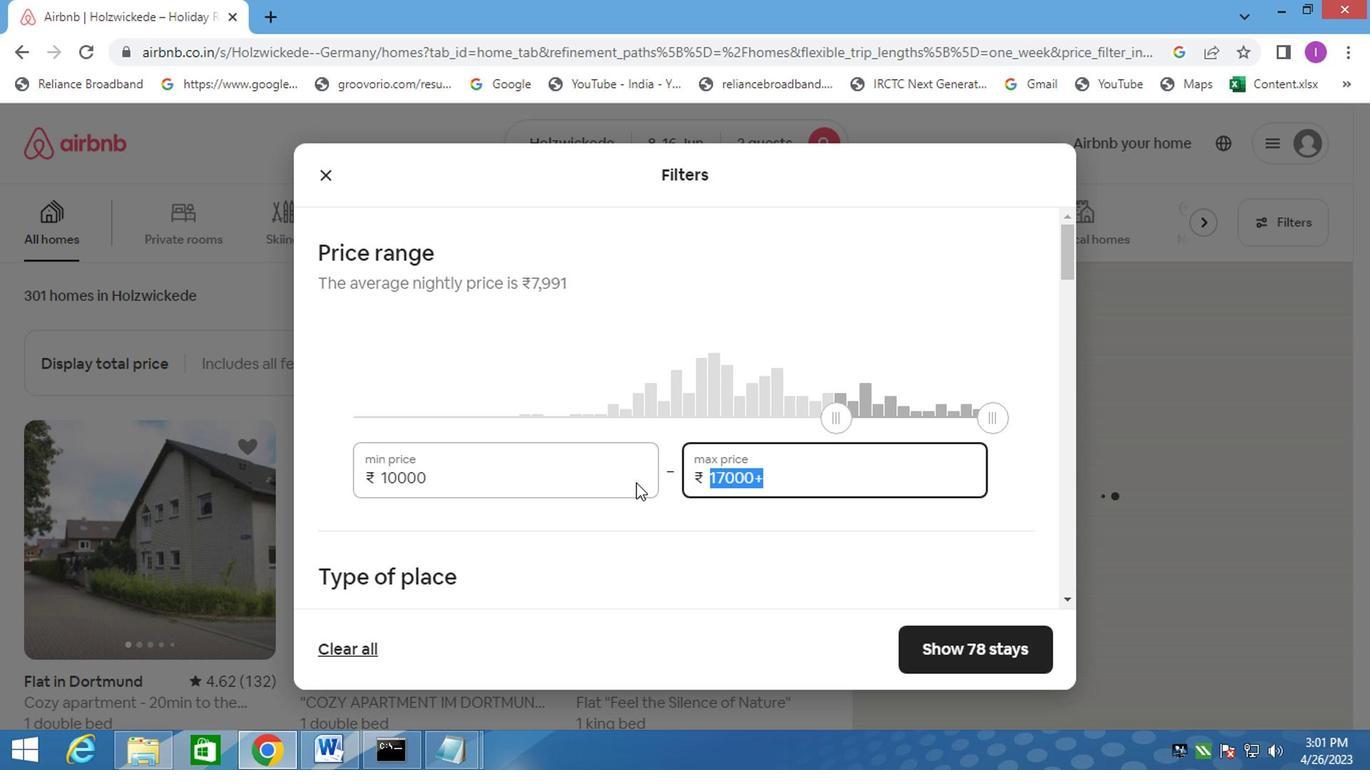 
Action: Key pressed 15000
Screenshot: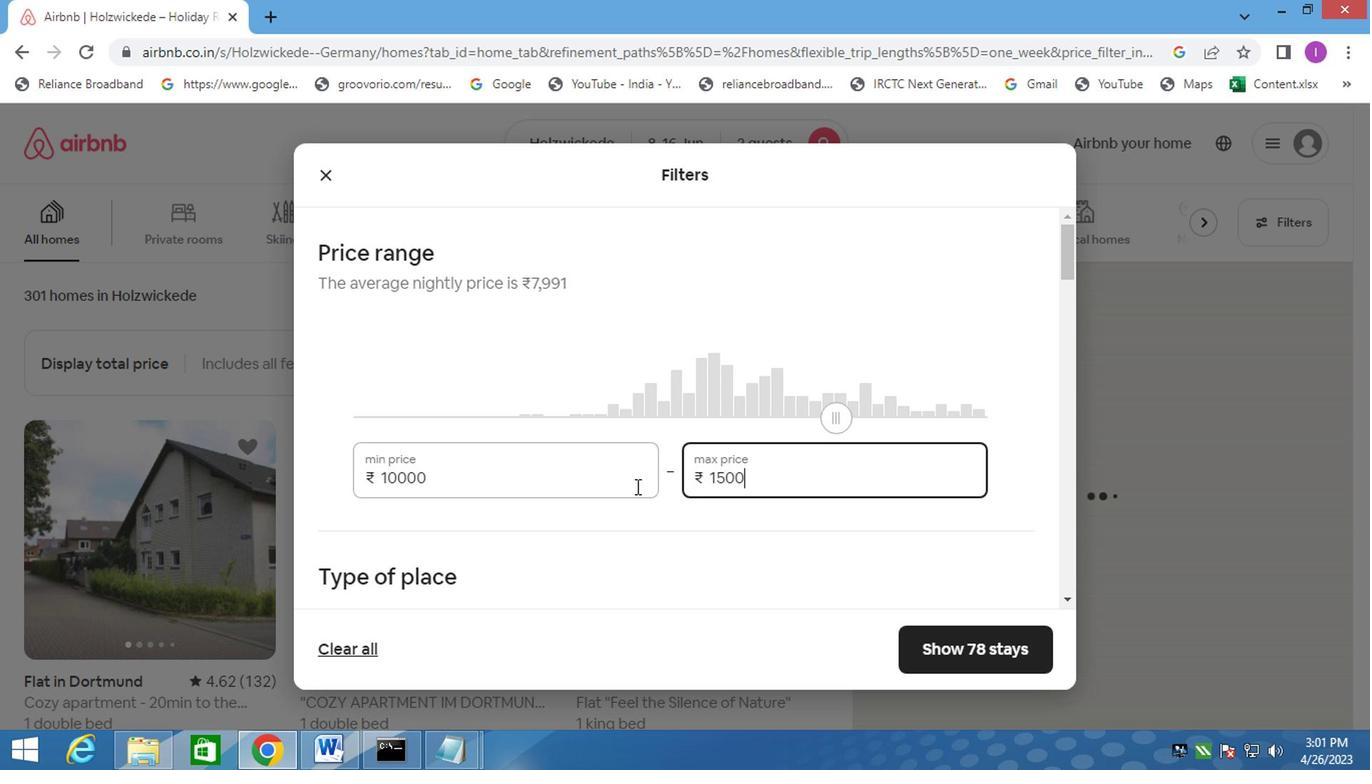 
Action: Mouse moved to (556, 484)
Screenshot: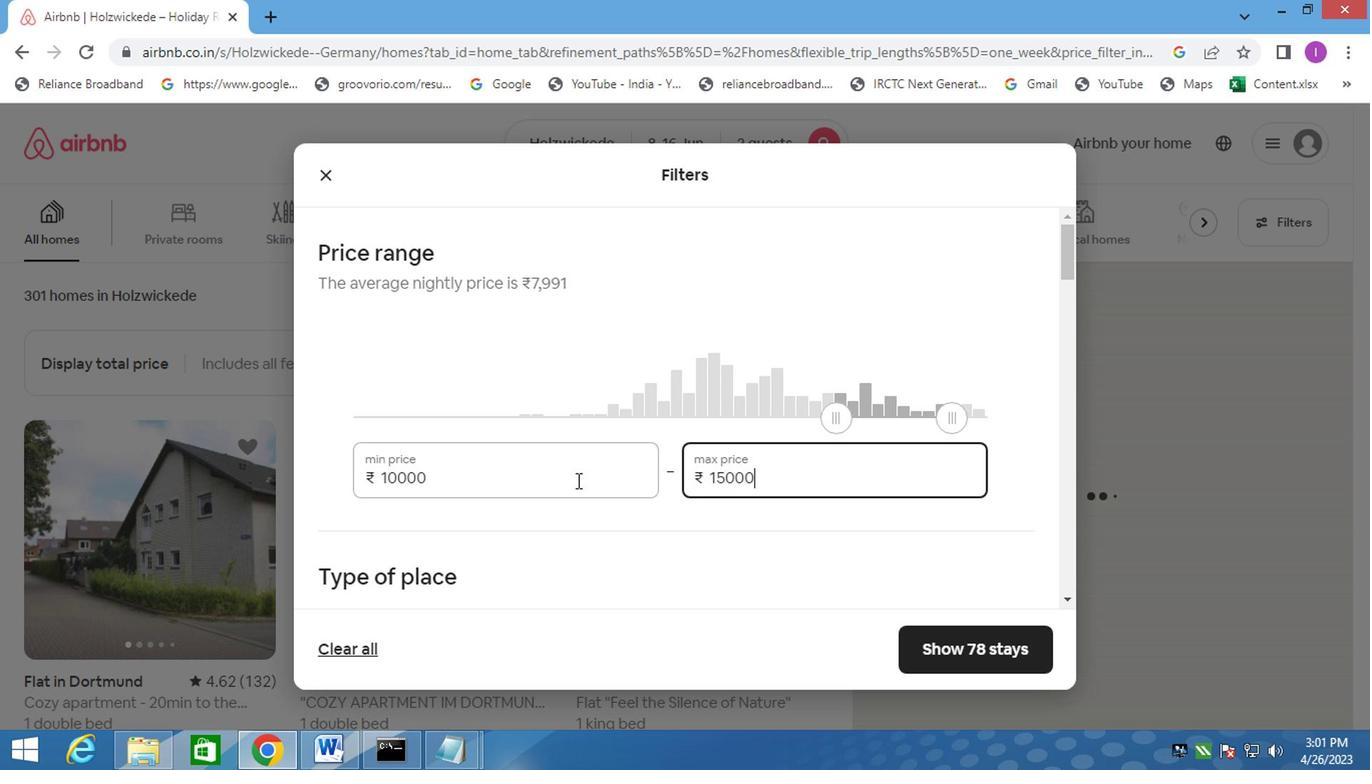 
Action: Mouse scrolled (556, 483) with delta (0, -1)
Screenshot: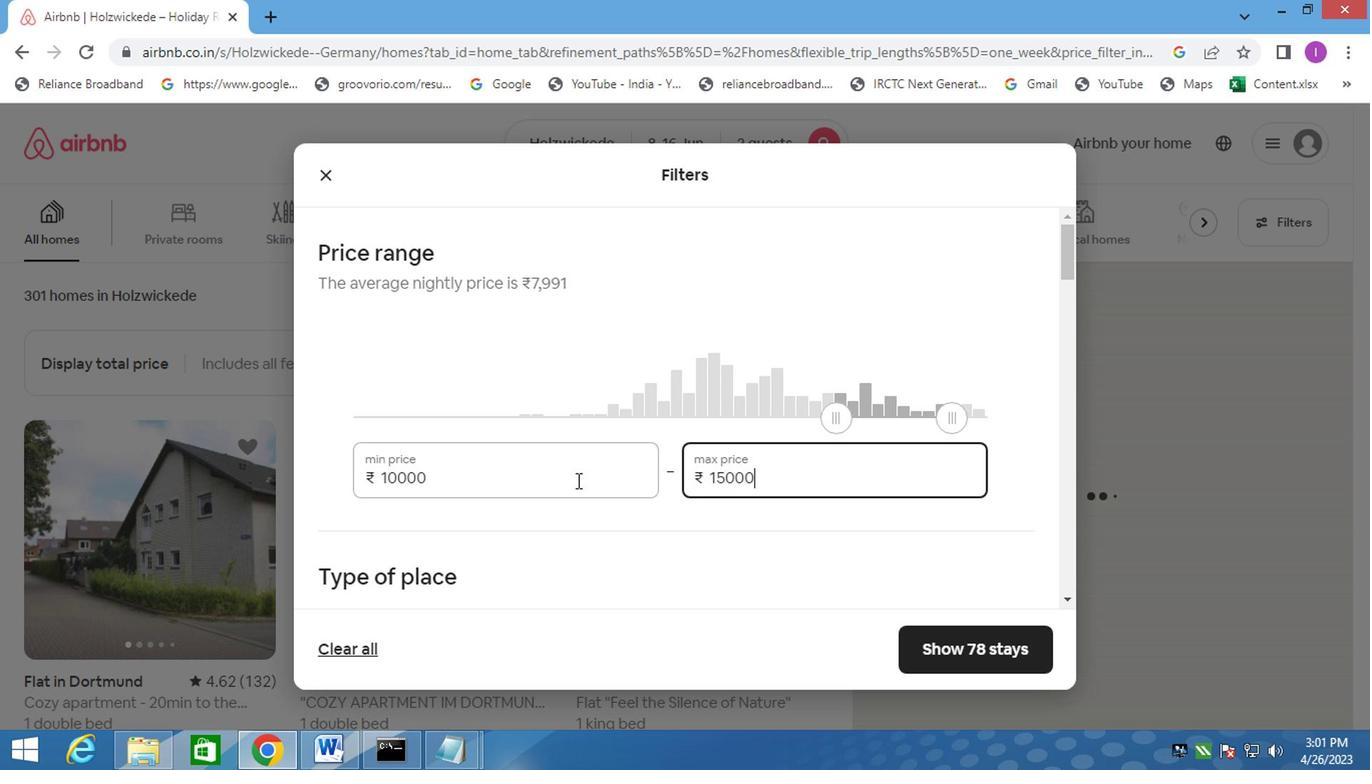 
Action: Mouse moved to (546, 489)
Screenshot: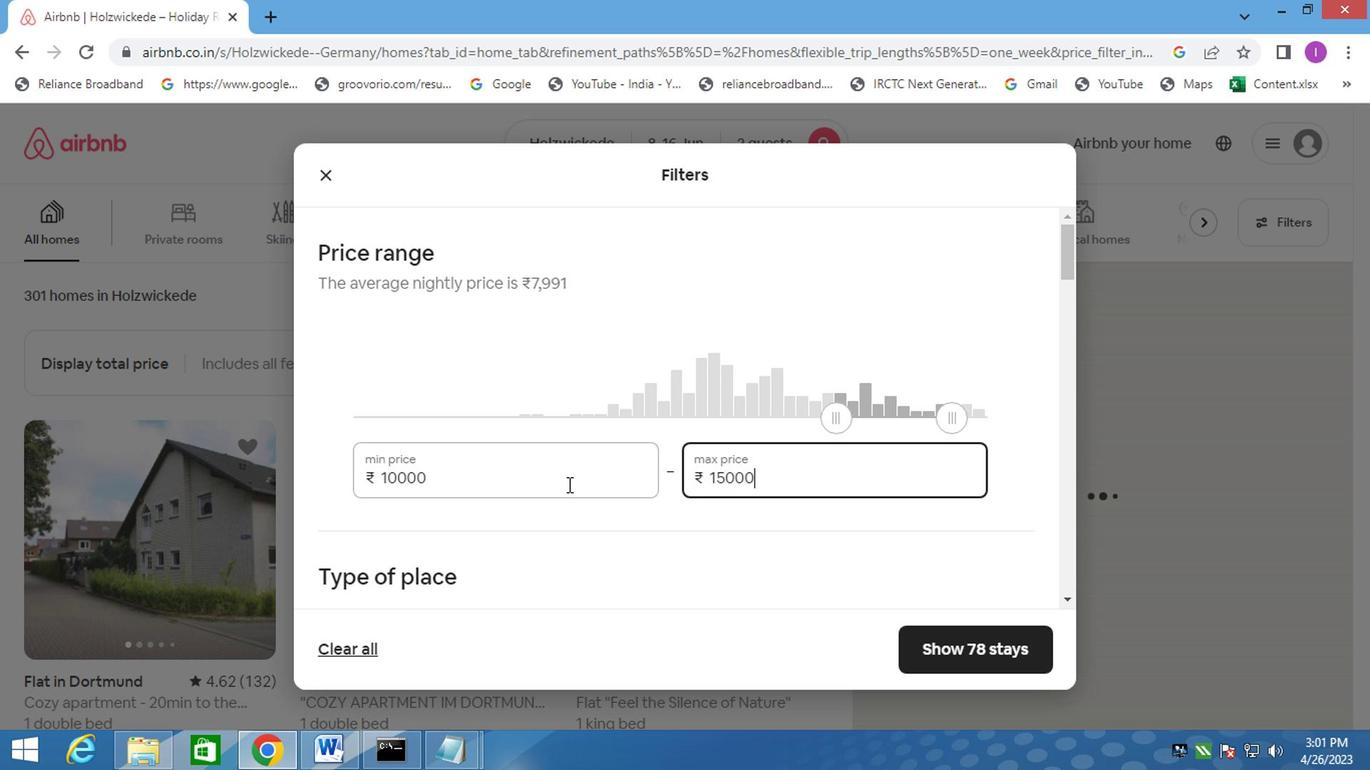 
Action: Mouse scrolled (546, 488) with delta (0, 0)
Screenshot: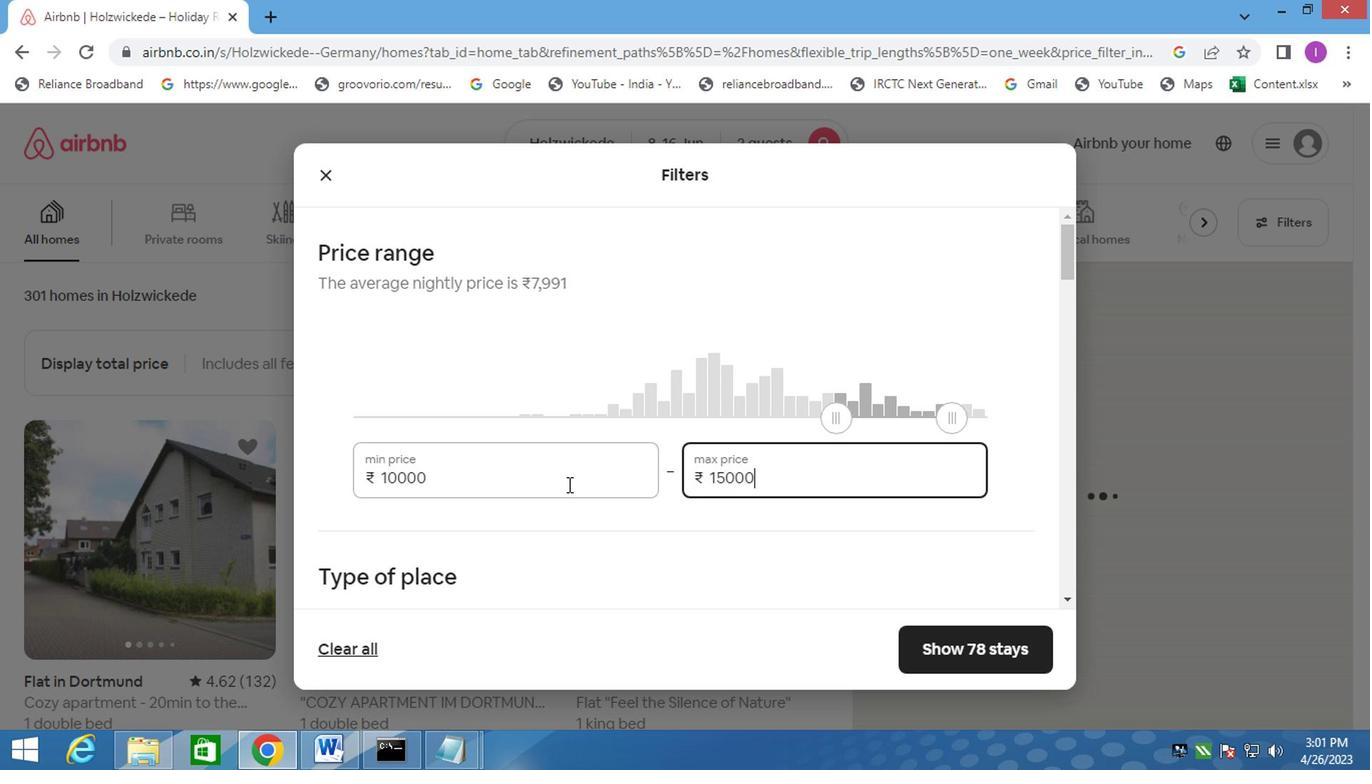 
Action: Mouse moved to (324, 436)
Screenshot: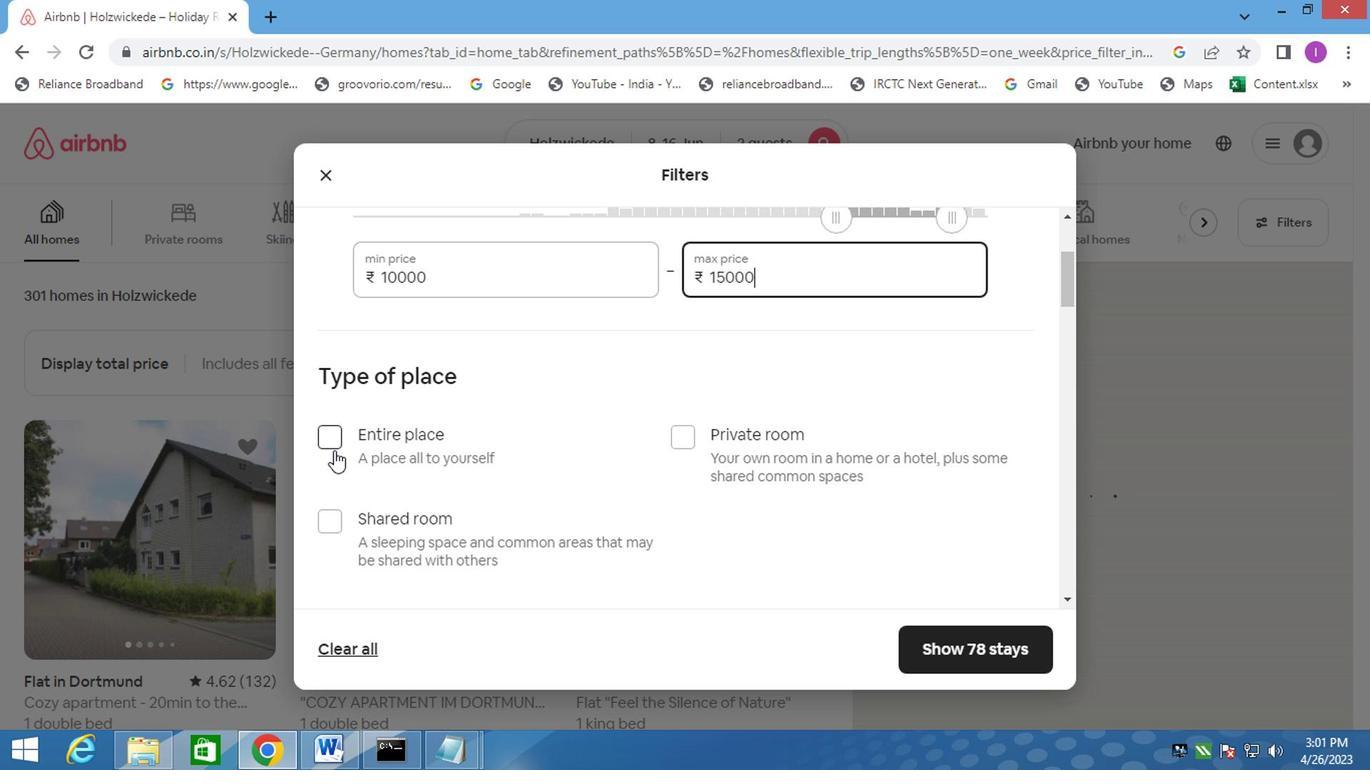 
Action: Mouse pressed left at (324, 436)
Screenshot: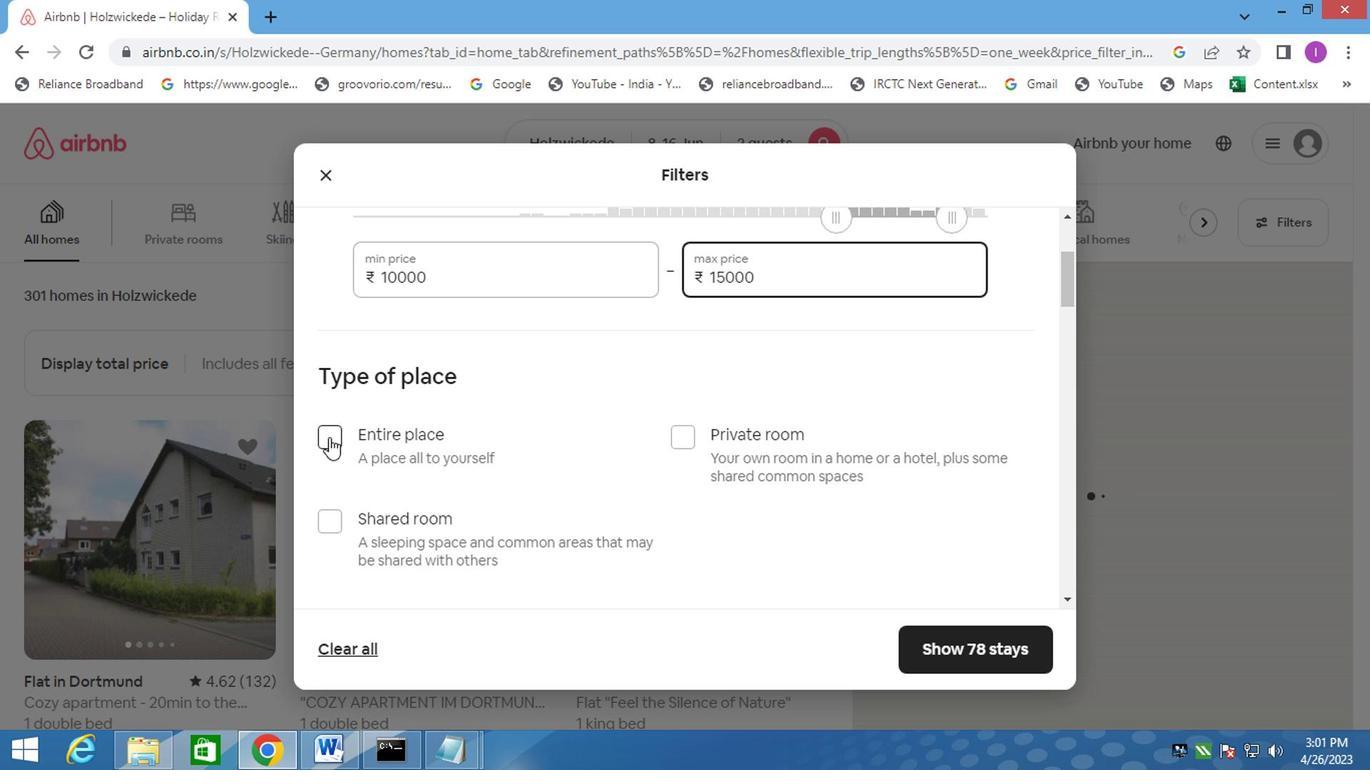 
Action: Mouse moved to (445, 406)
Screenshot: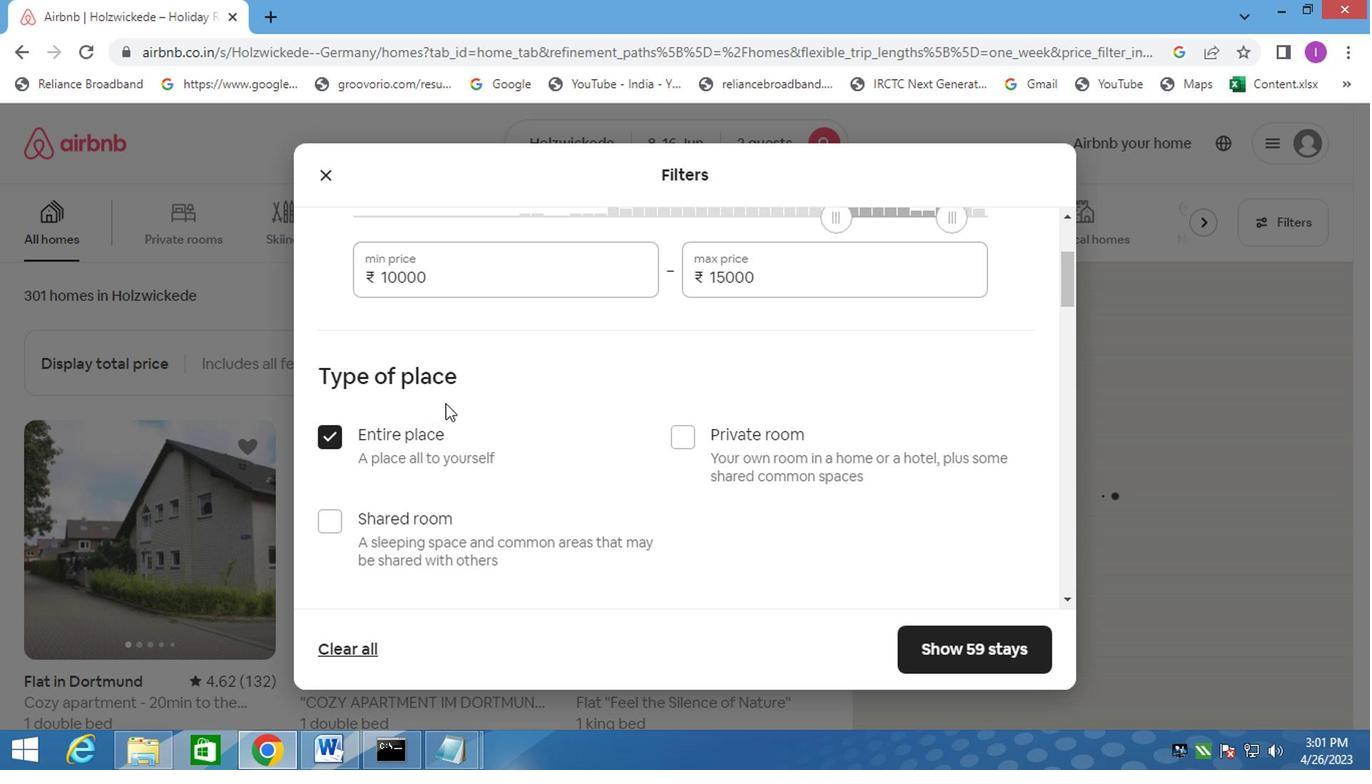 
Action: Mouse scrolled (445, 406) with delta (0, 0)
Screenshot: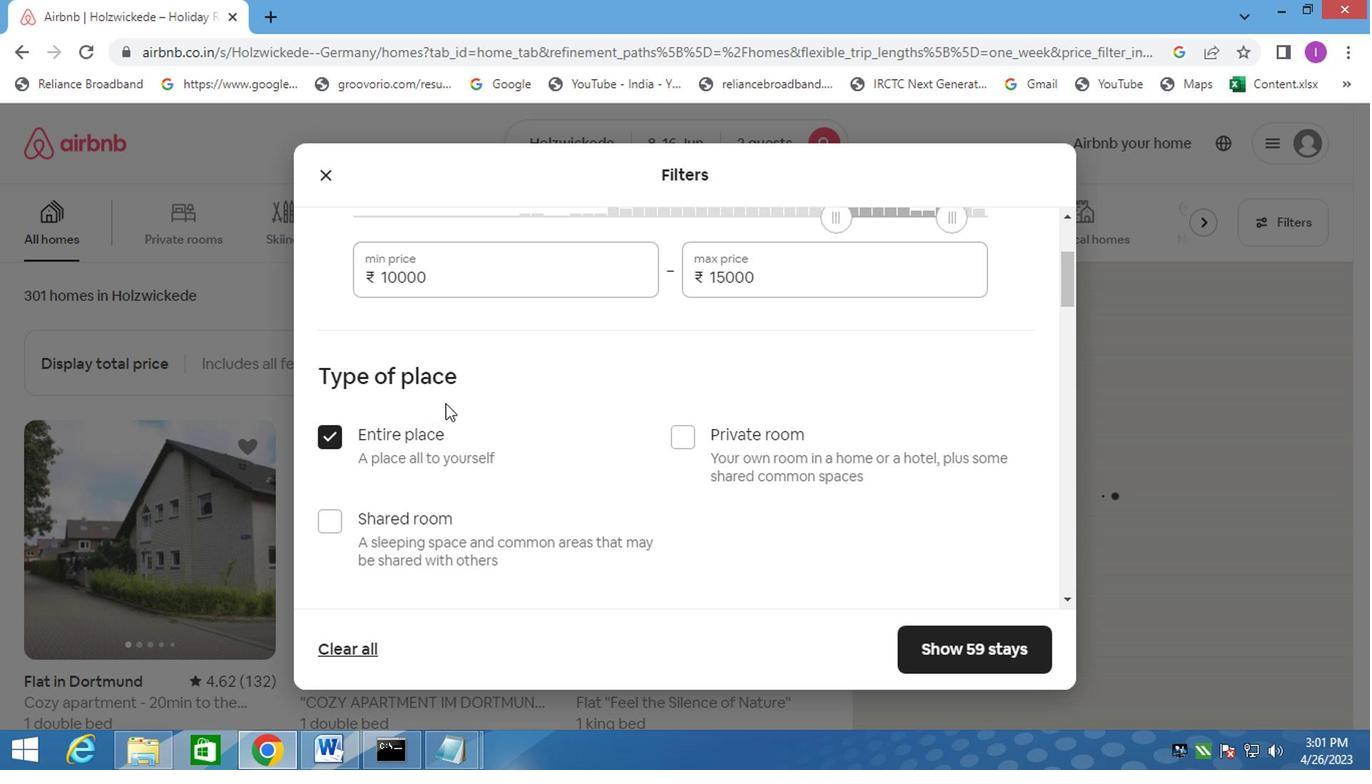 
Action: Mouse moved to (509, 444)
Screenshot: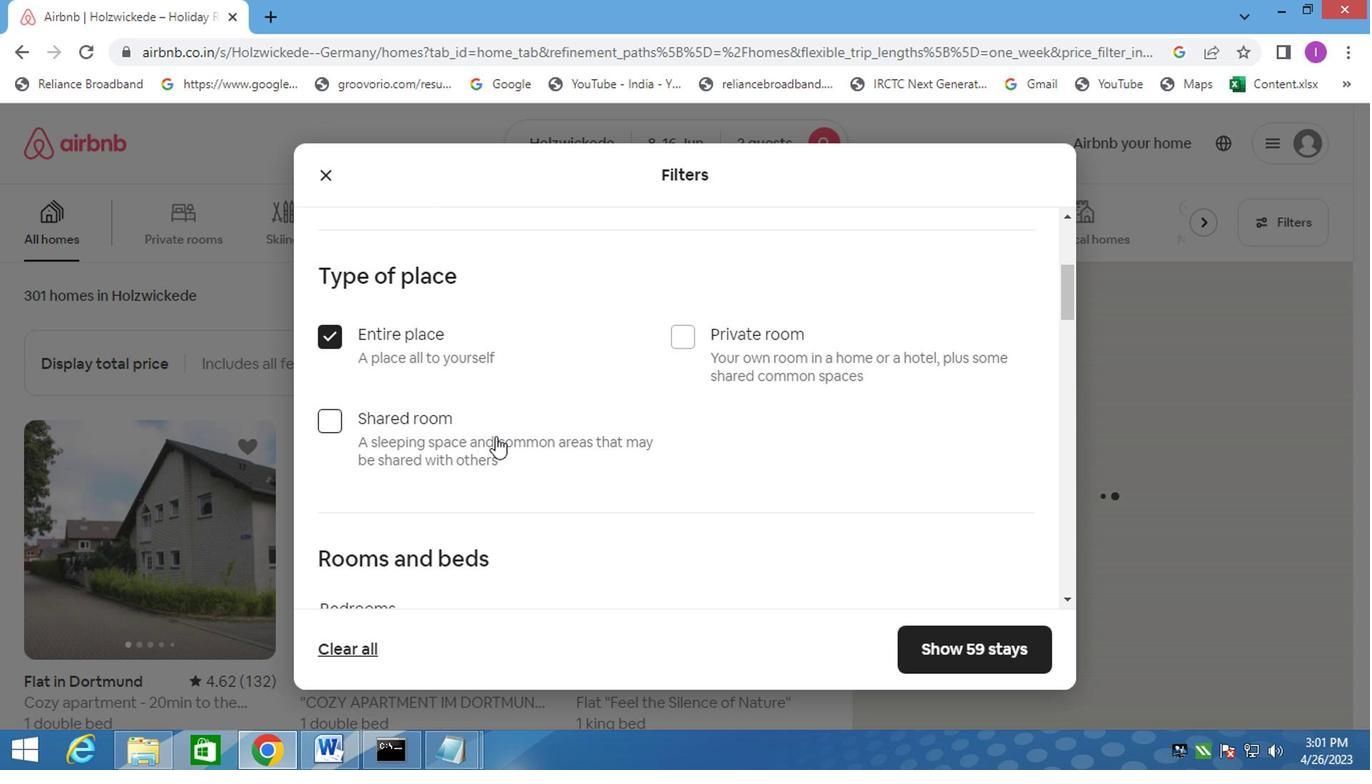 
Action: Mouse scrolled (509, 442) with delta (0, -1)
Screenshot: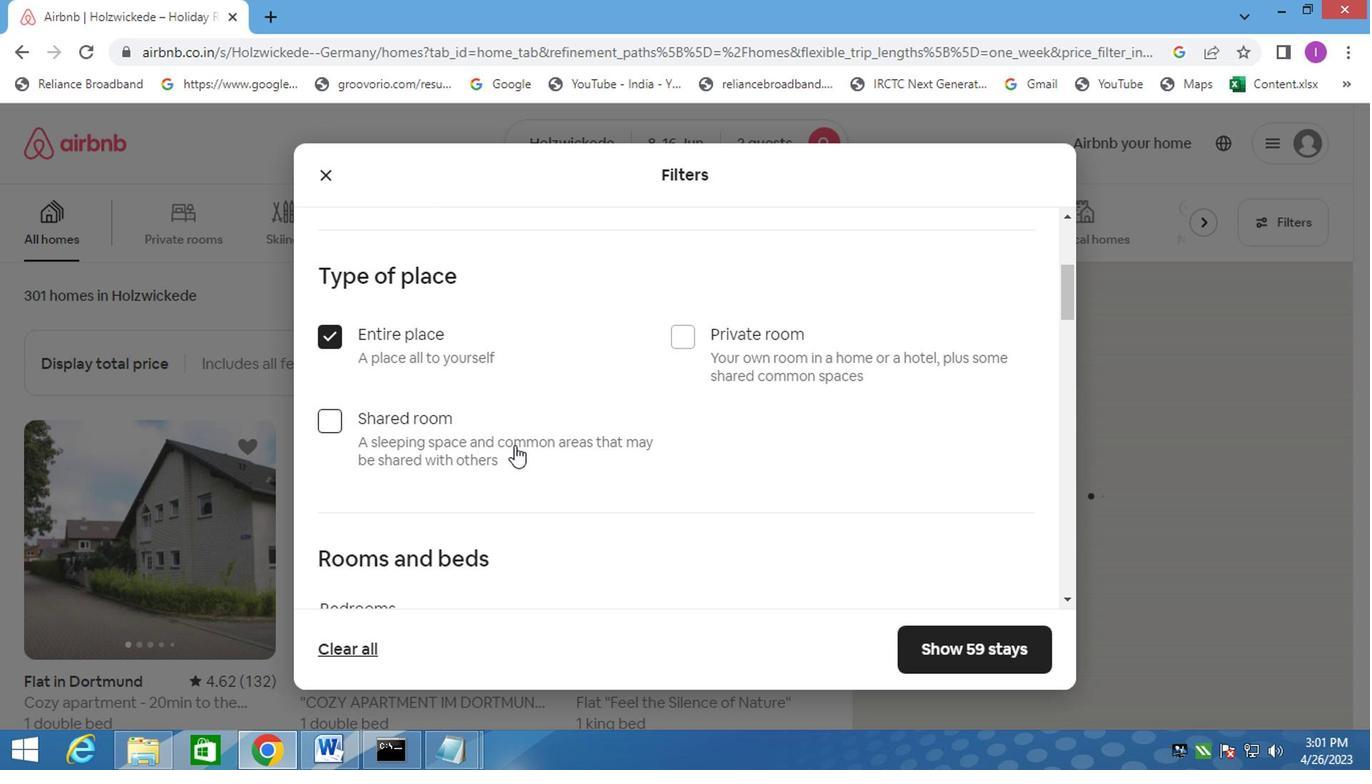 
Action: Mouse moved to (461, 533)
Screenshot: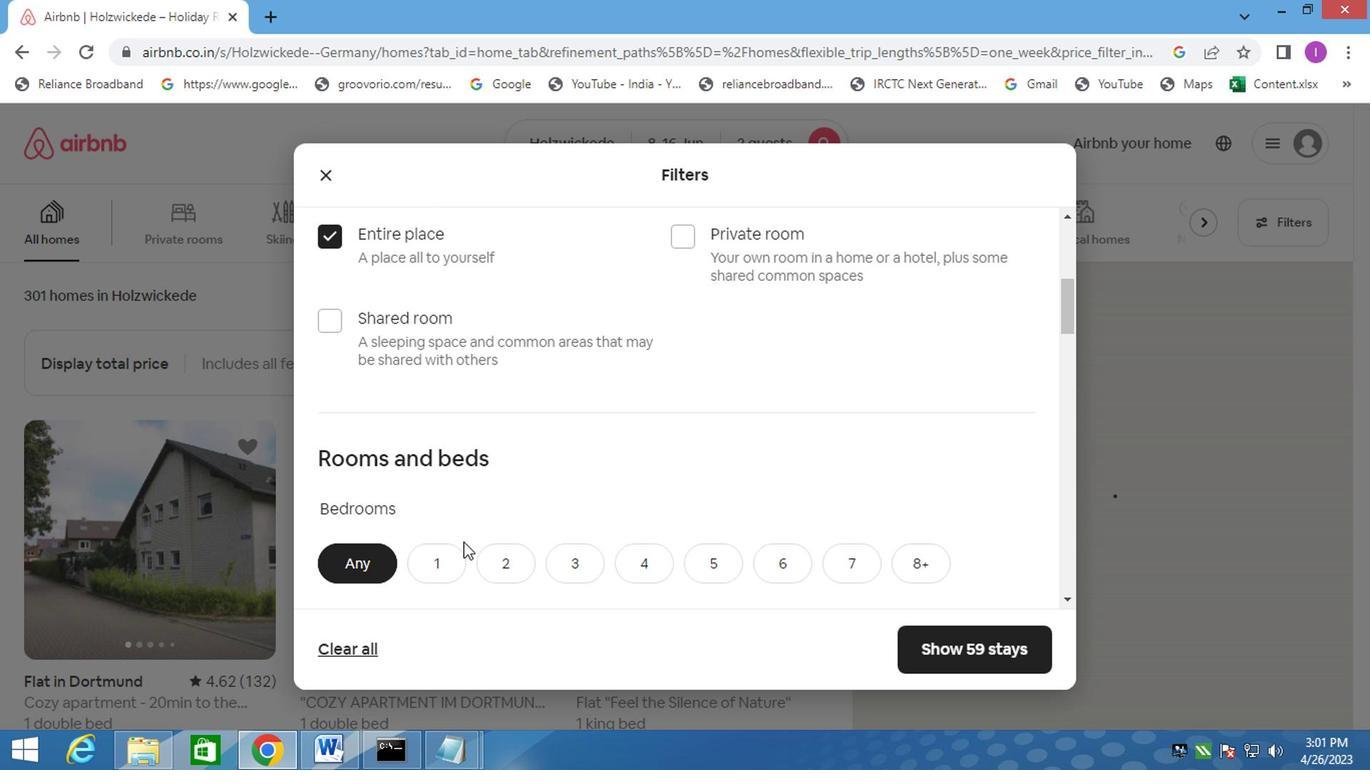 
Action: Mouse scrolled (461, 532) with delta (0, -1)
Screenshot: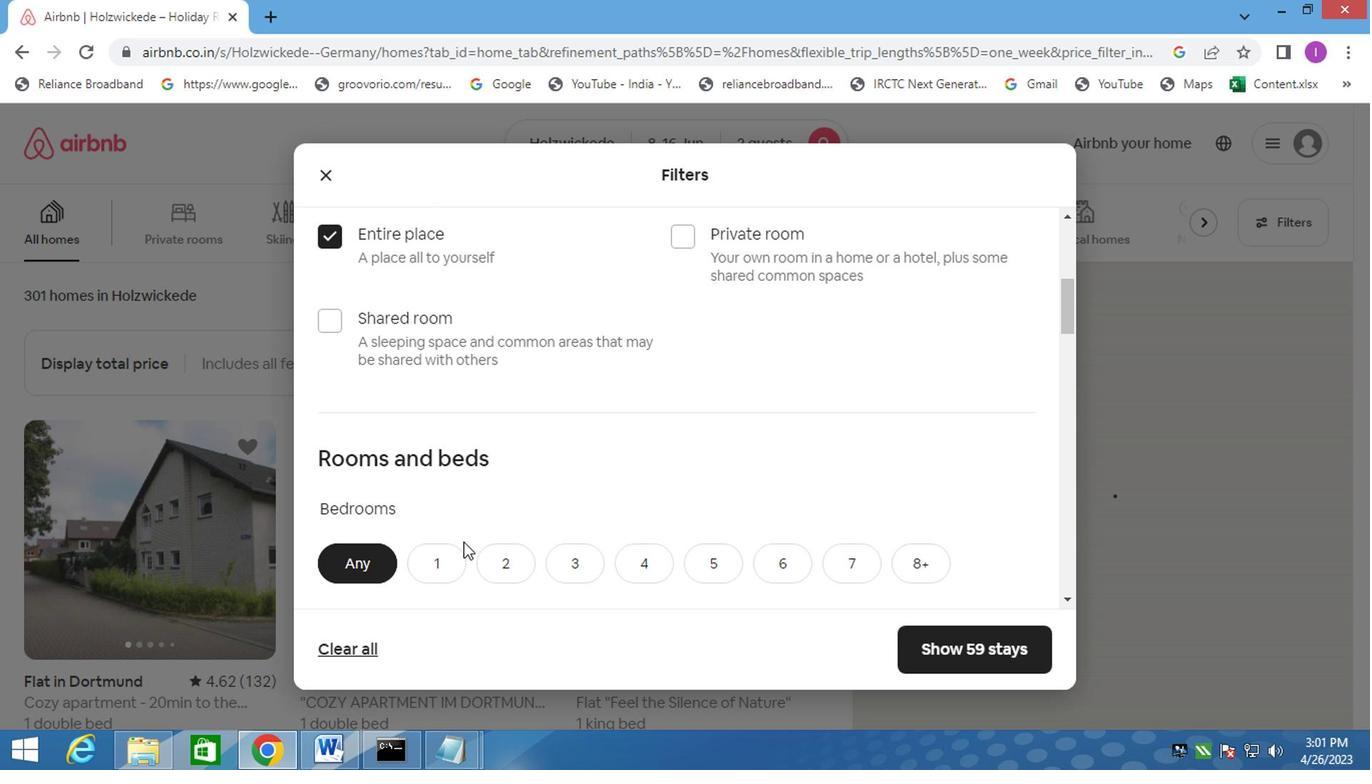 
Action: Mouse moved to (462, 532)
Screenshot: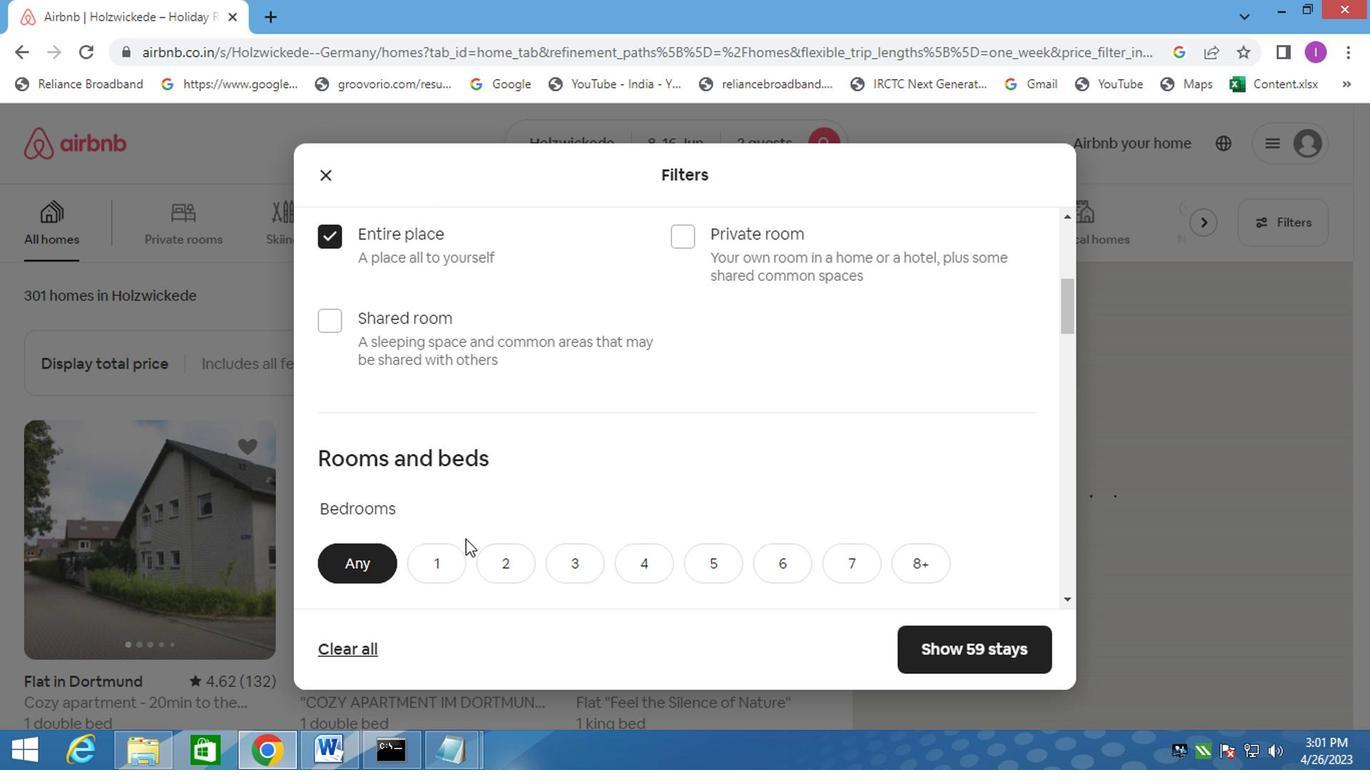 
Action: Mouse scrolled (462, 531) with delta (0, 0)
Screenshot: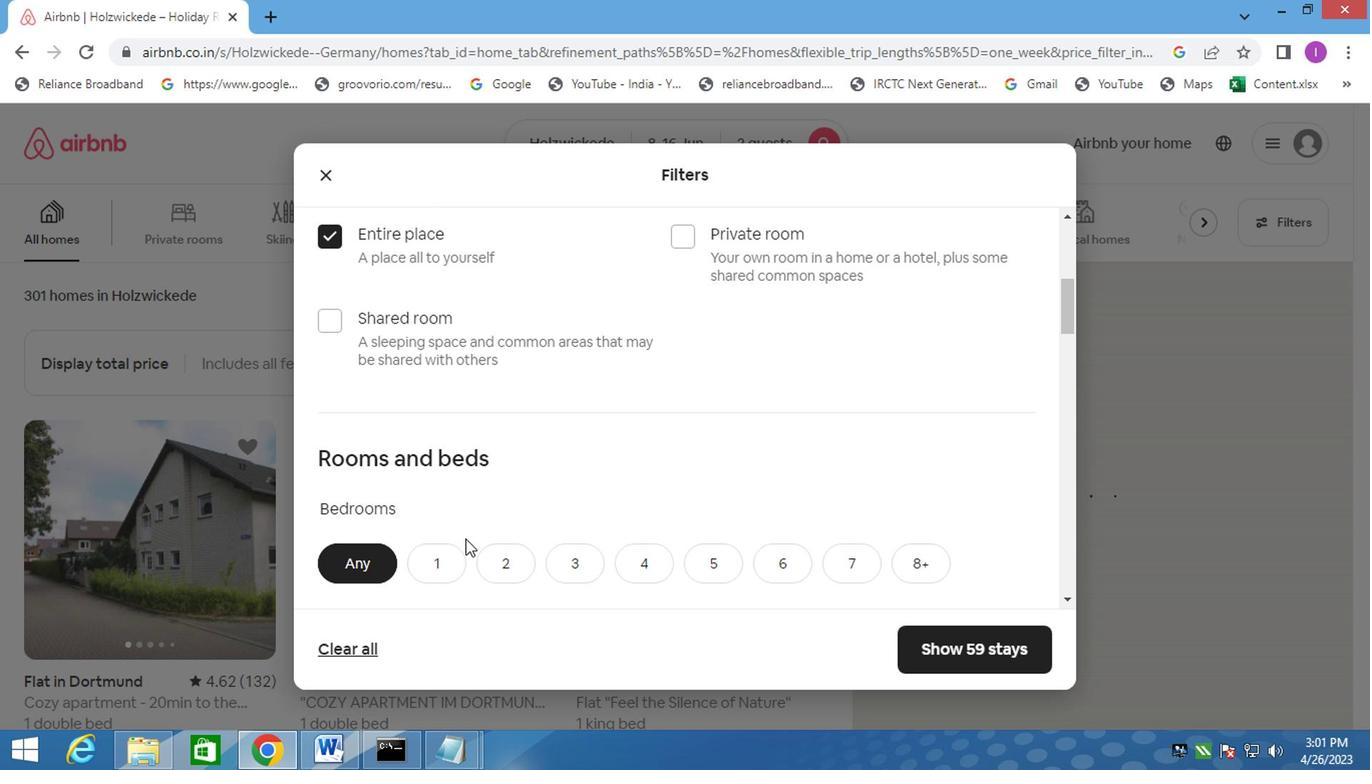 
Action: Mouse scrolled (462, 531) with delta (0, 0)
Screenshot: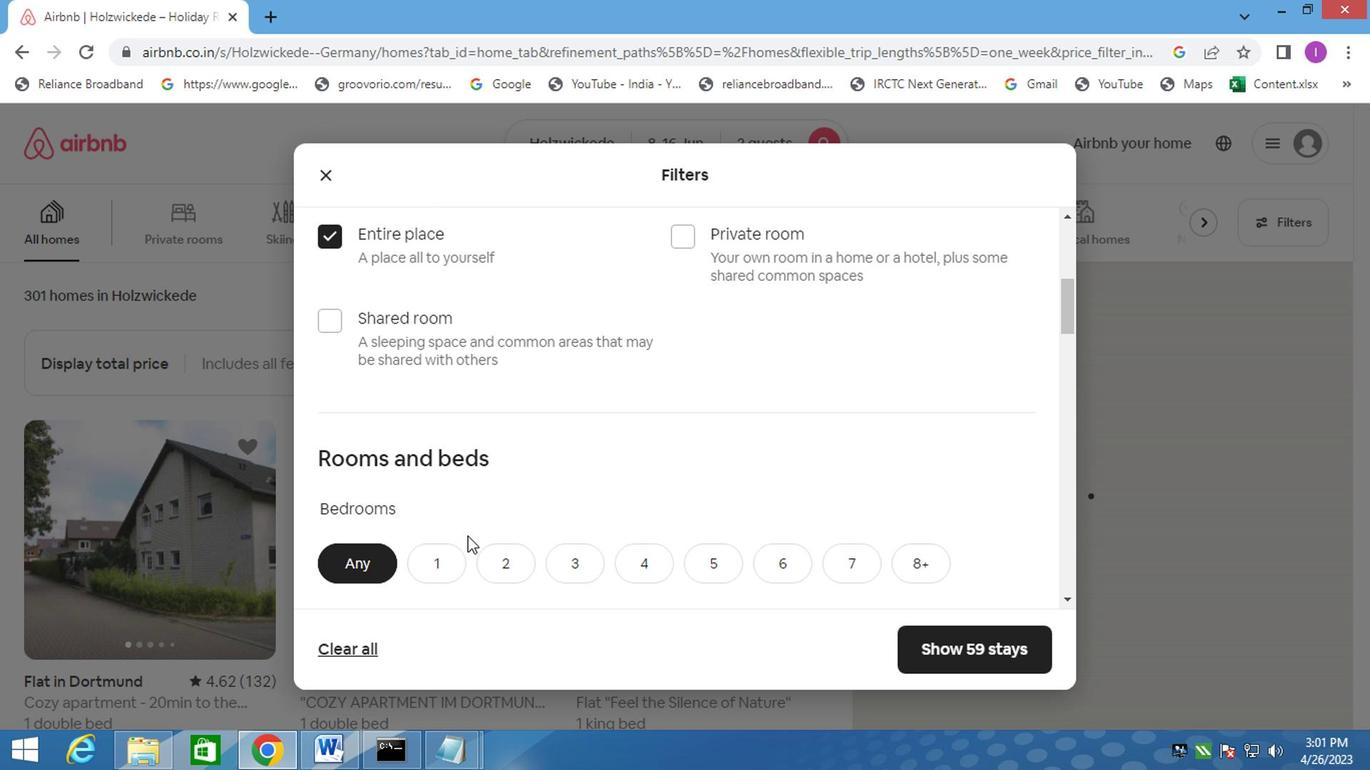 
Action: Mouse moved to (439, 274)
Screenshot: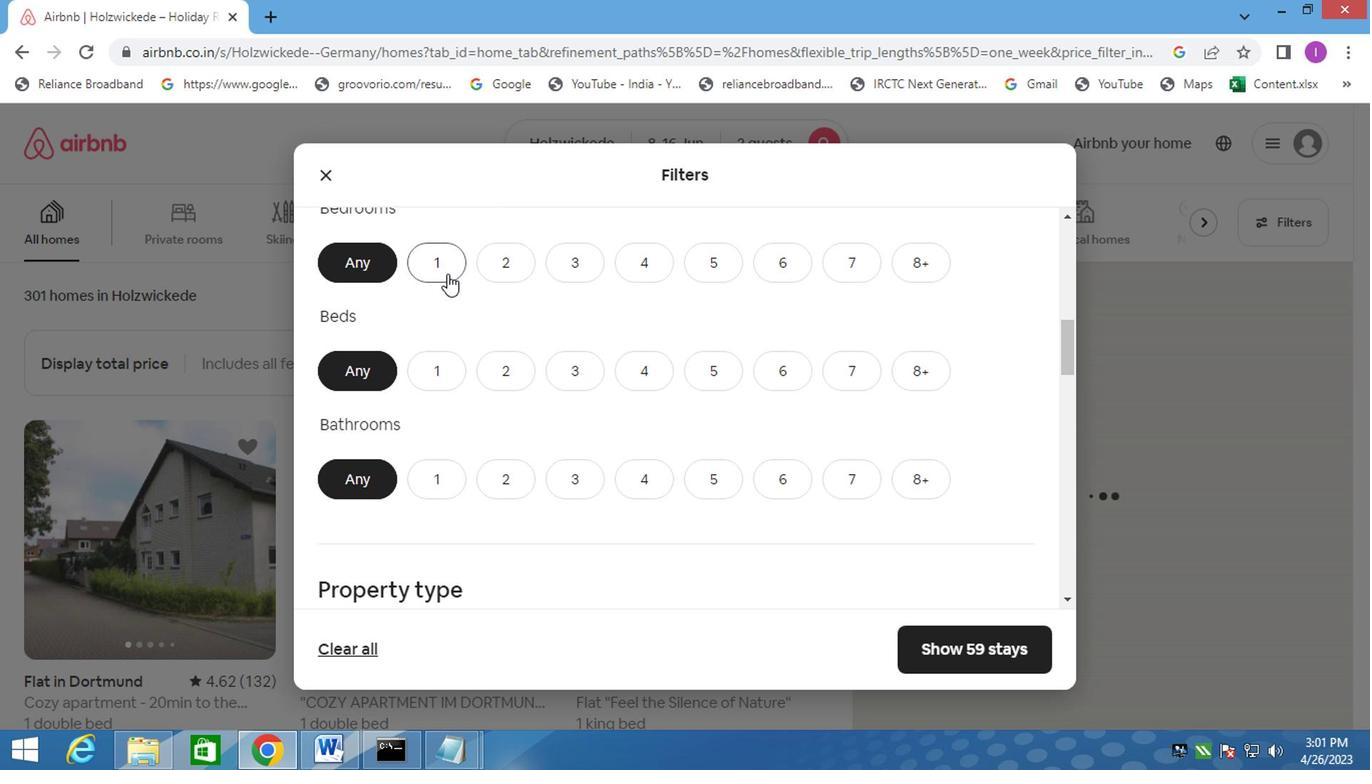 
Action: Mouse pressed left at (439, 274)
Screenshot: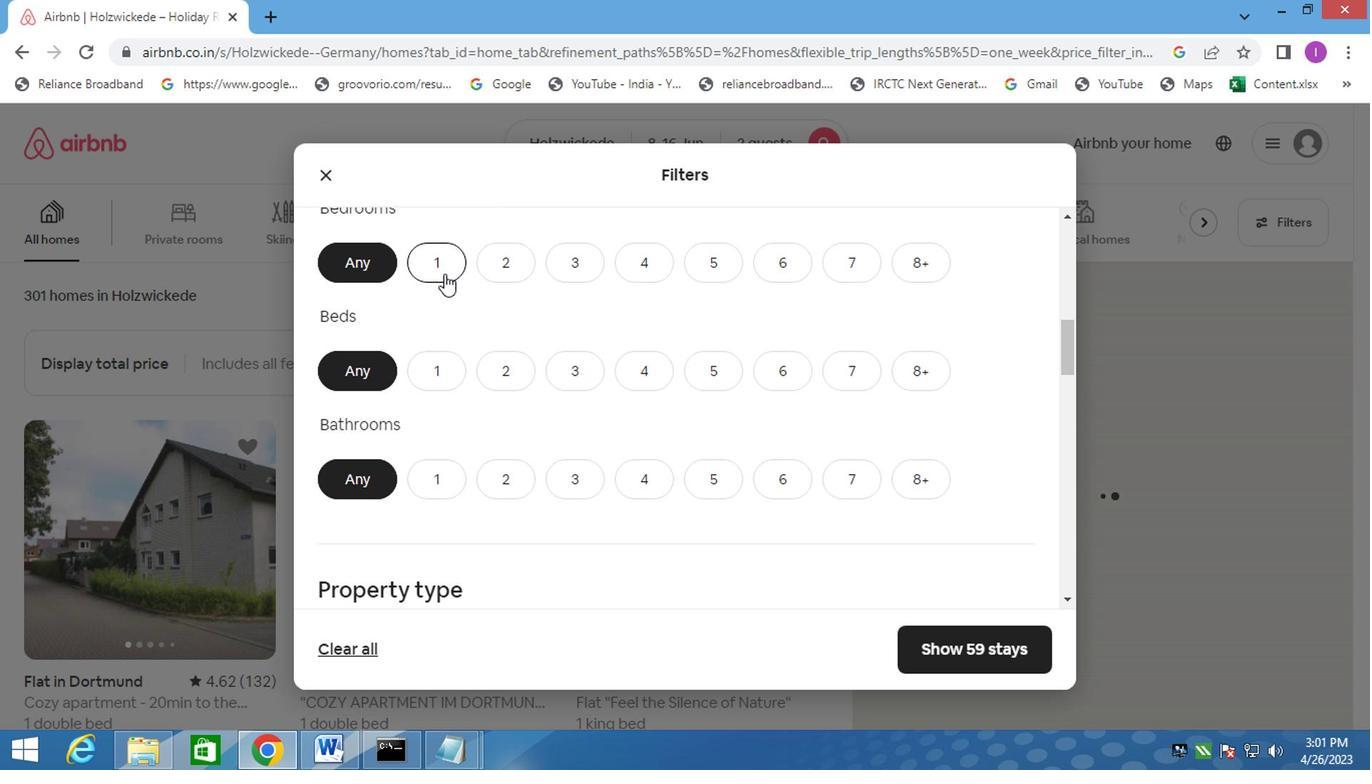 
Action: Mouse moved to (432, 363)
Screenshot: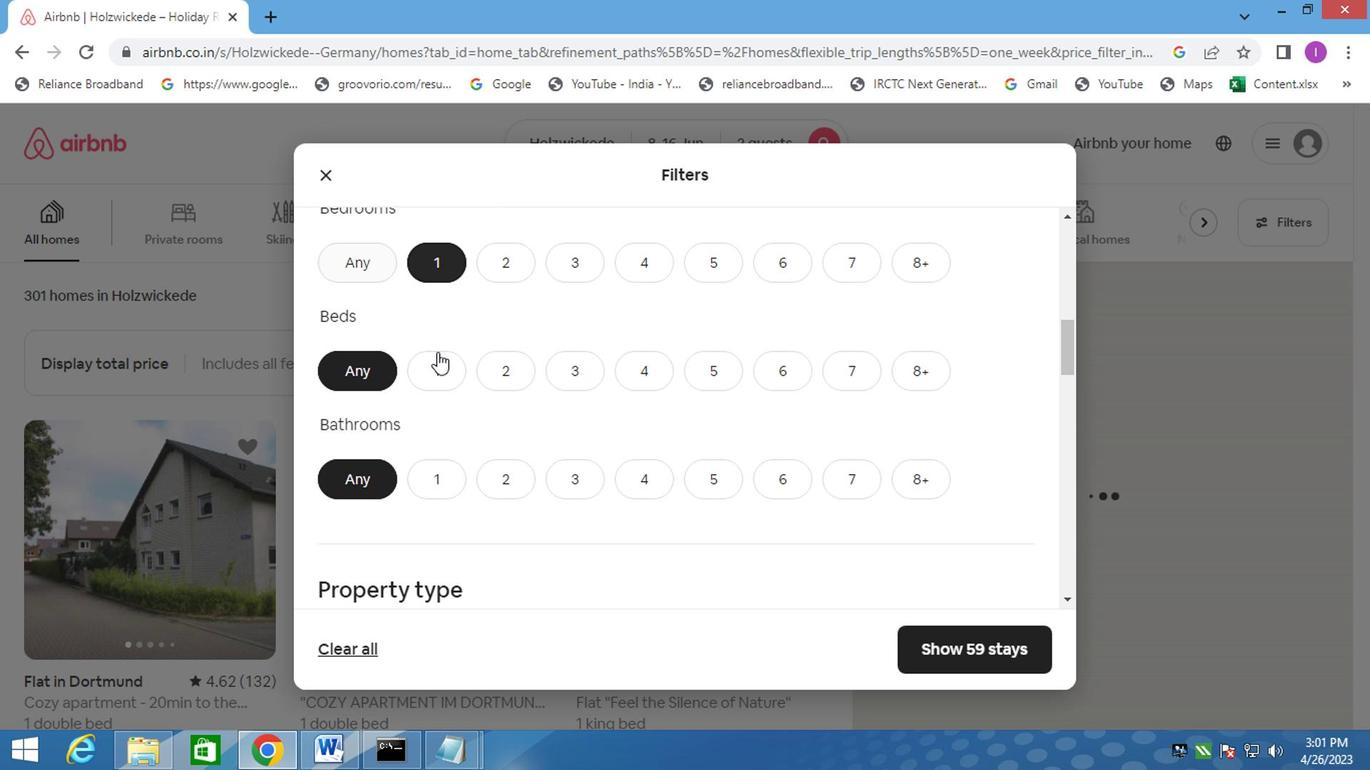 
Action: Mouse pressed left at (432, 363)
Screenshot: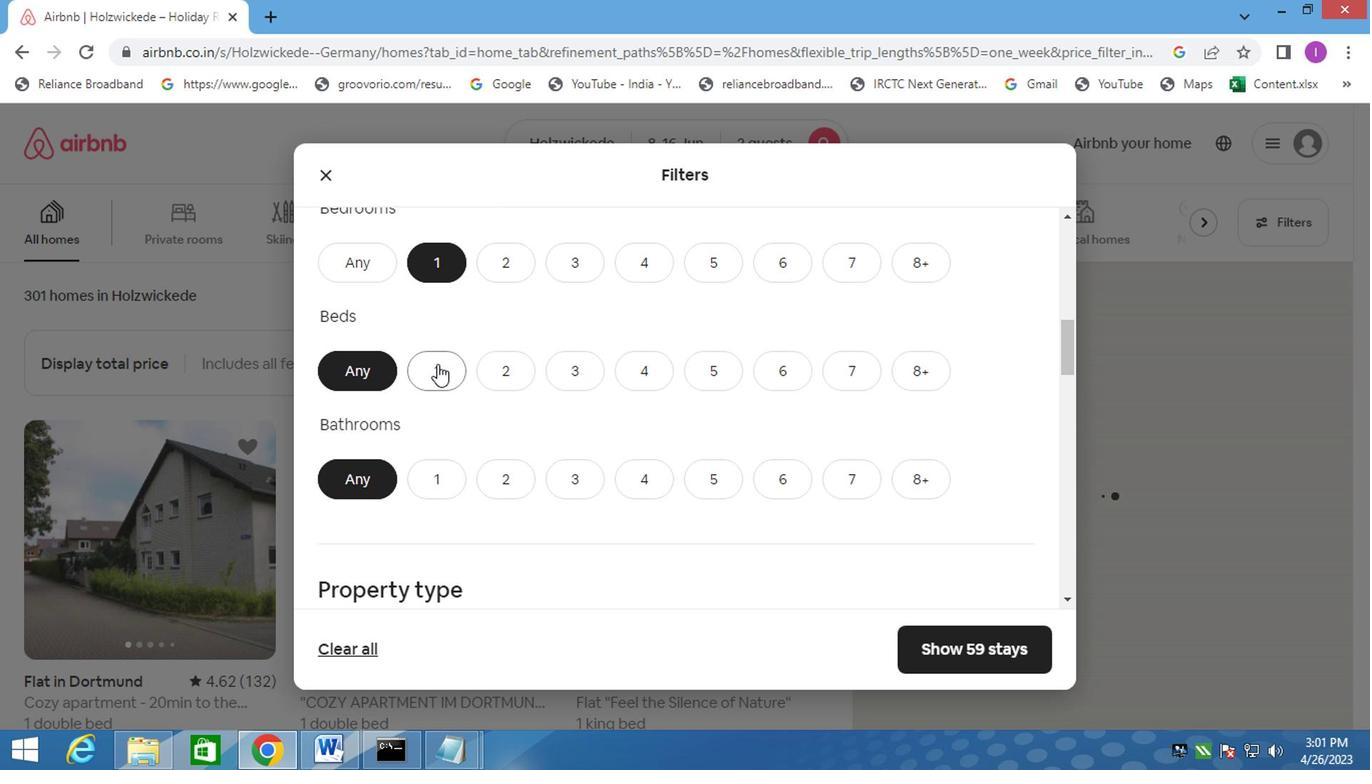 
Action: Mouse moved to (428, 477)
Screenshot: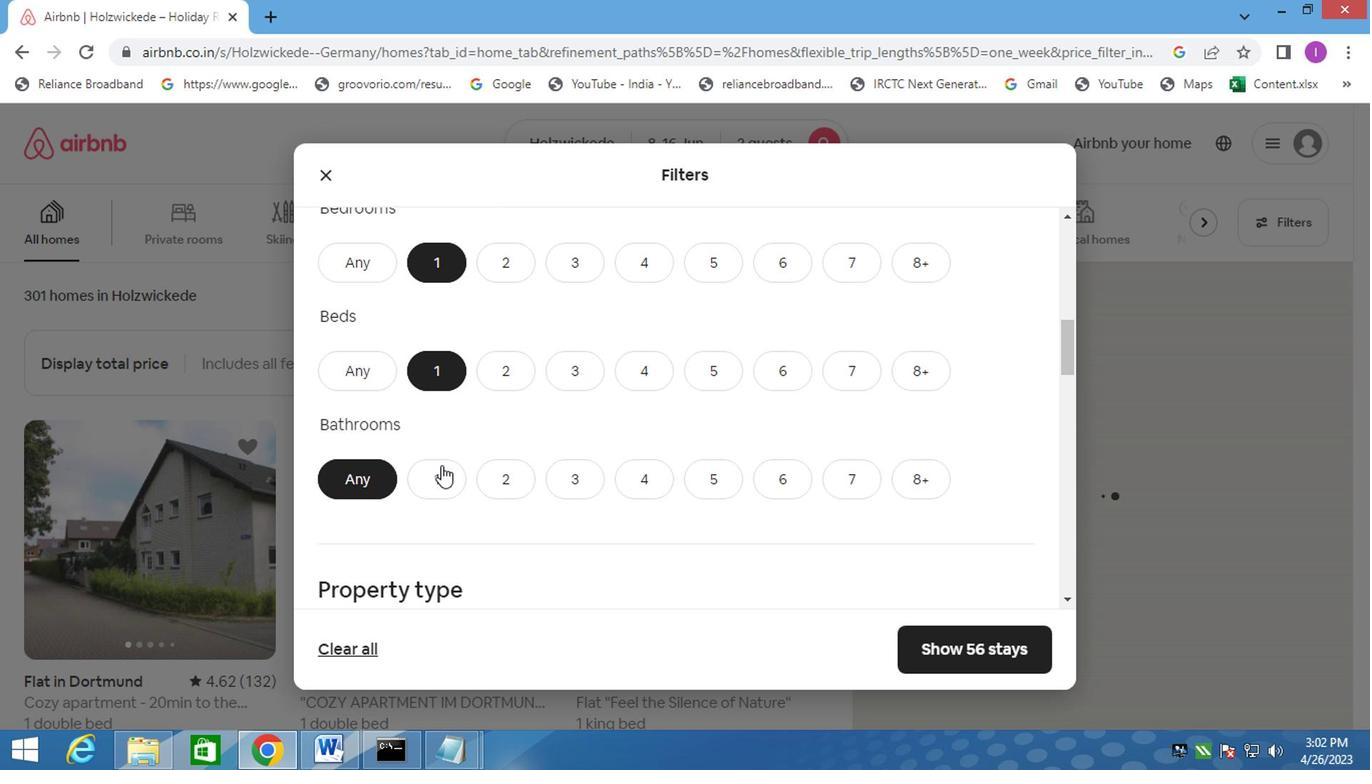 
Action: Mouse pressed left at (428, 477)
Screenshot: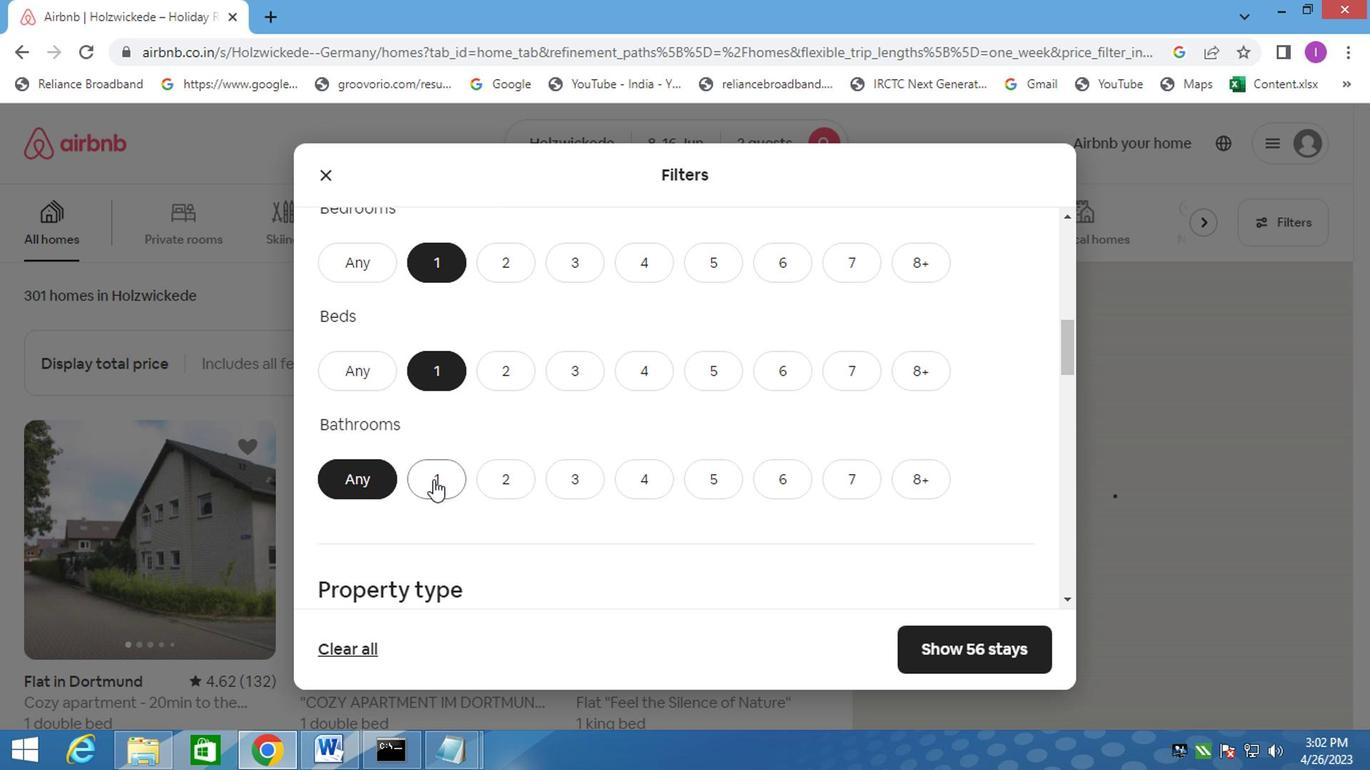 
Action: Mouse moved to (500, 449)
Screenshot: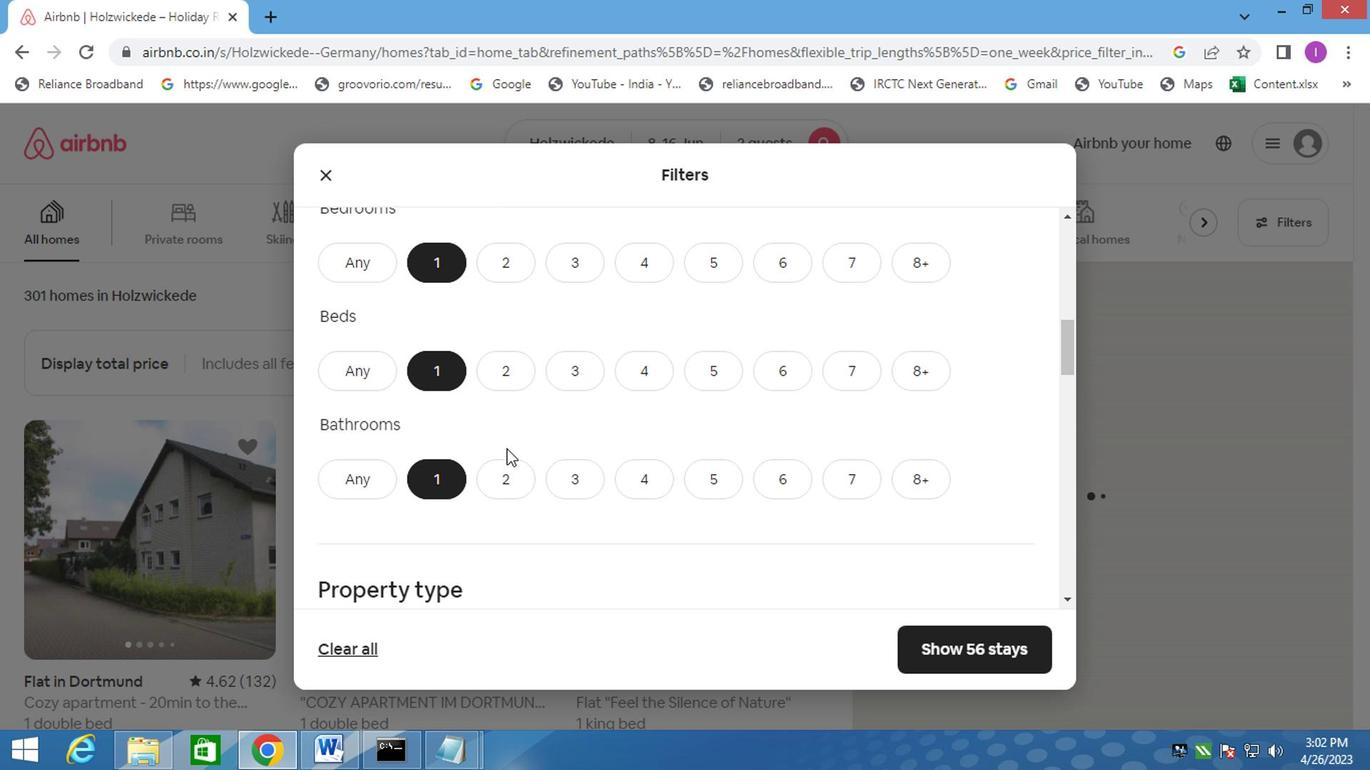 
Action: Mouse scrolled (500, 449) with delta (0, 0)
Screenshot: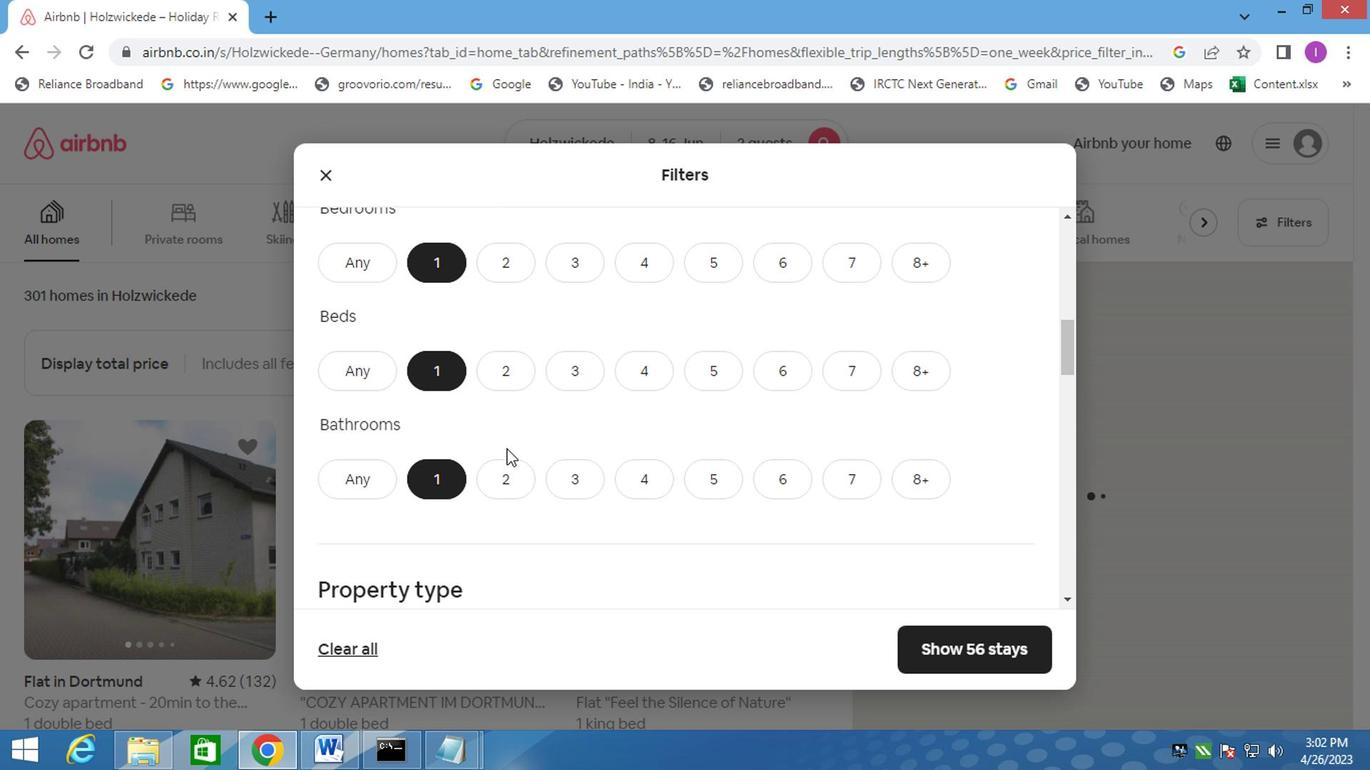 
Action: Mouse moved to (502, 452)
Screenshot: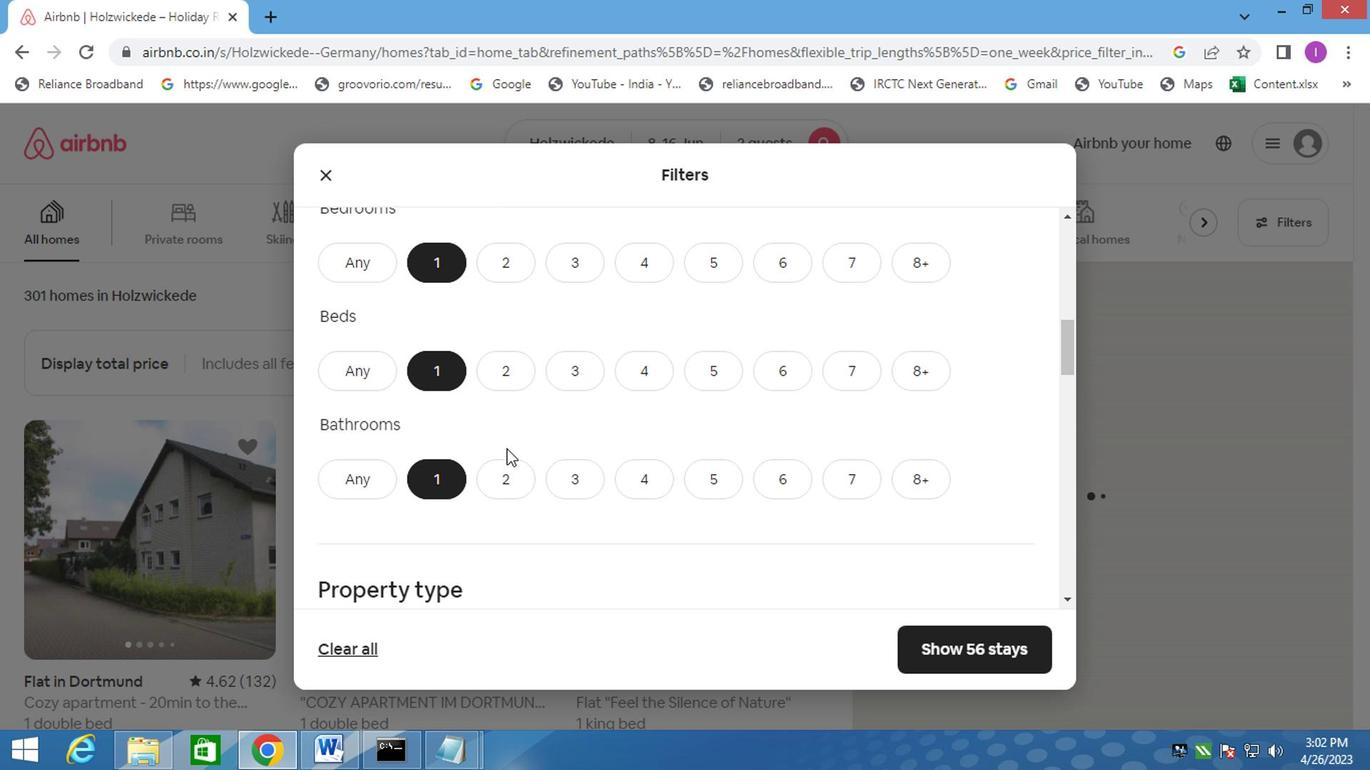 
Action: Mouse scrolled (502, 451) with delta (0, 0)
Screenshot: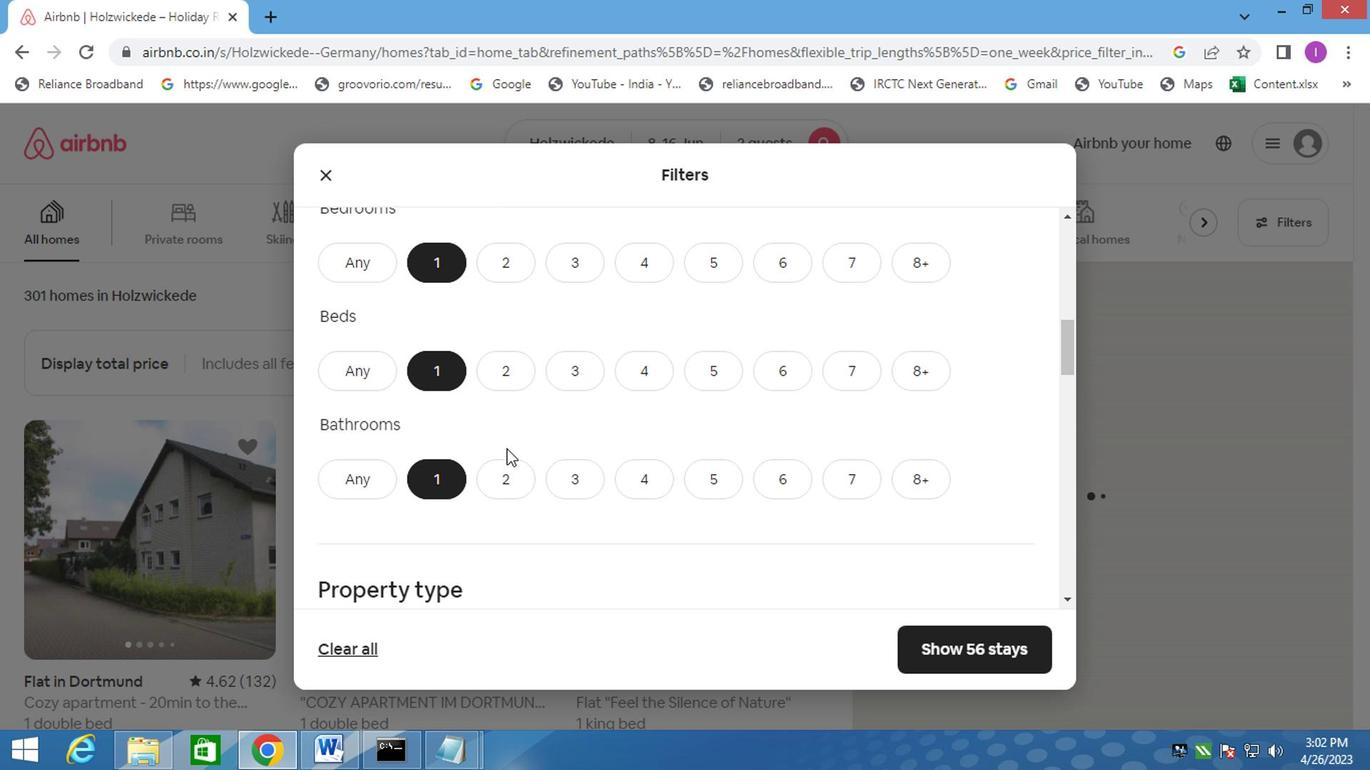 
Action: Mouse moved to (502, 454)
Screenshot: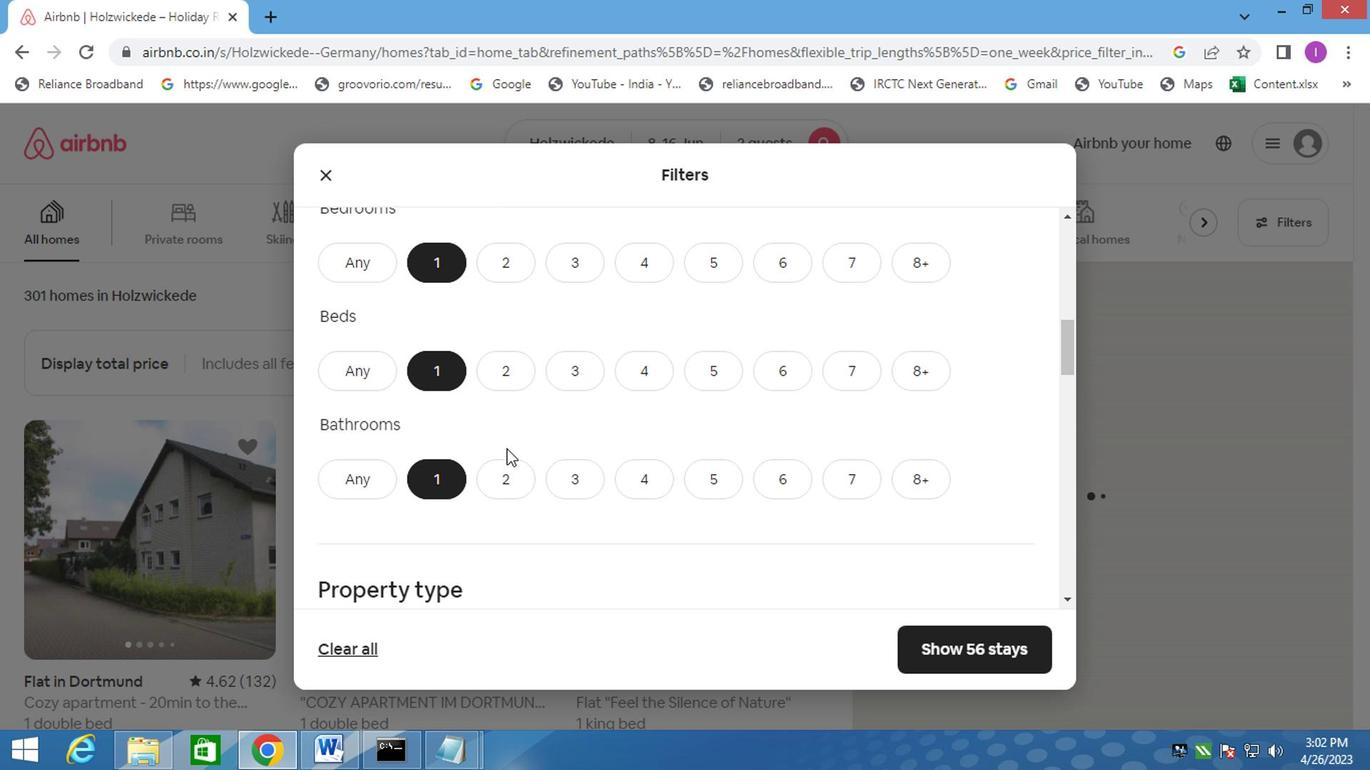 
Action: Mouse scrolled (502, 454) with delta (0, 0)
Screenshot: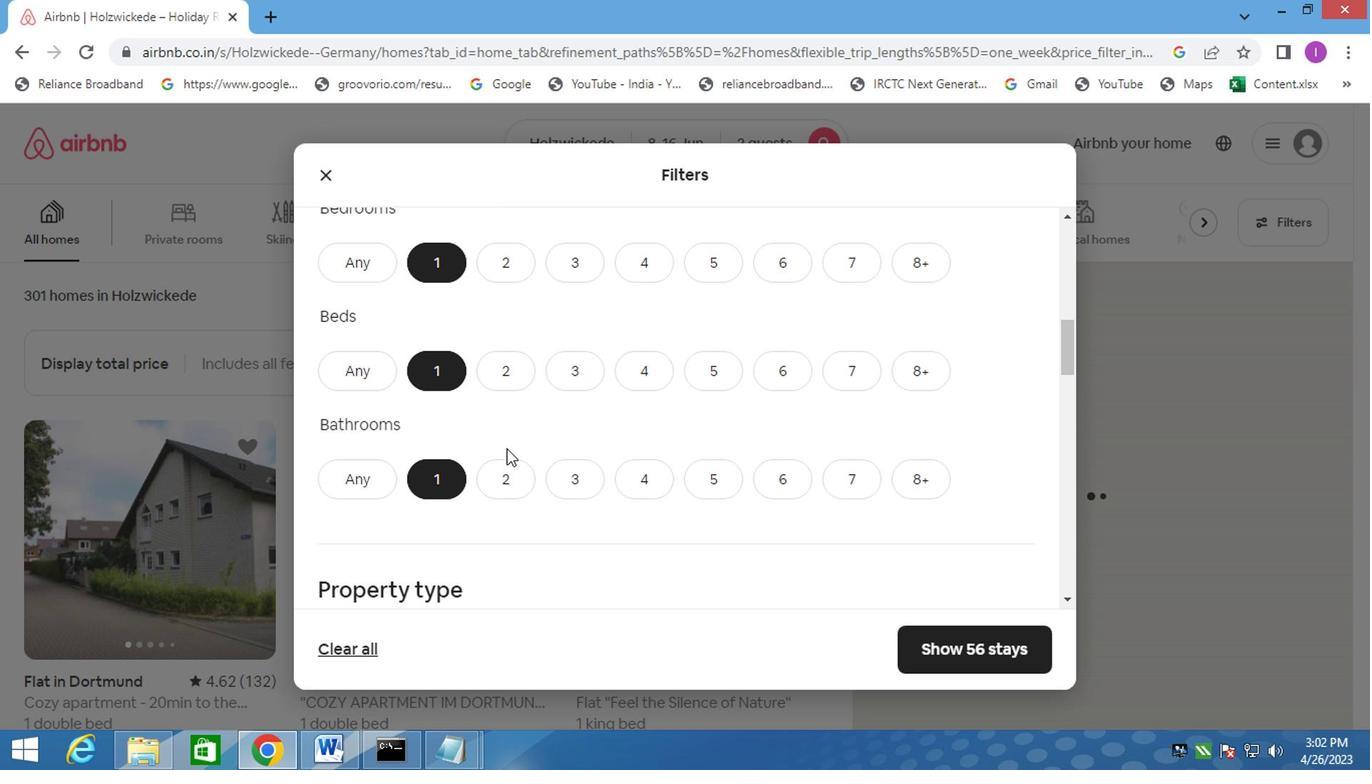 
Action: Mouse moved to (387, 423)
Screenshot: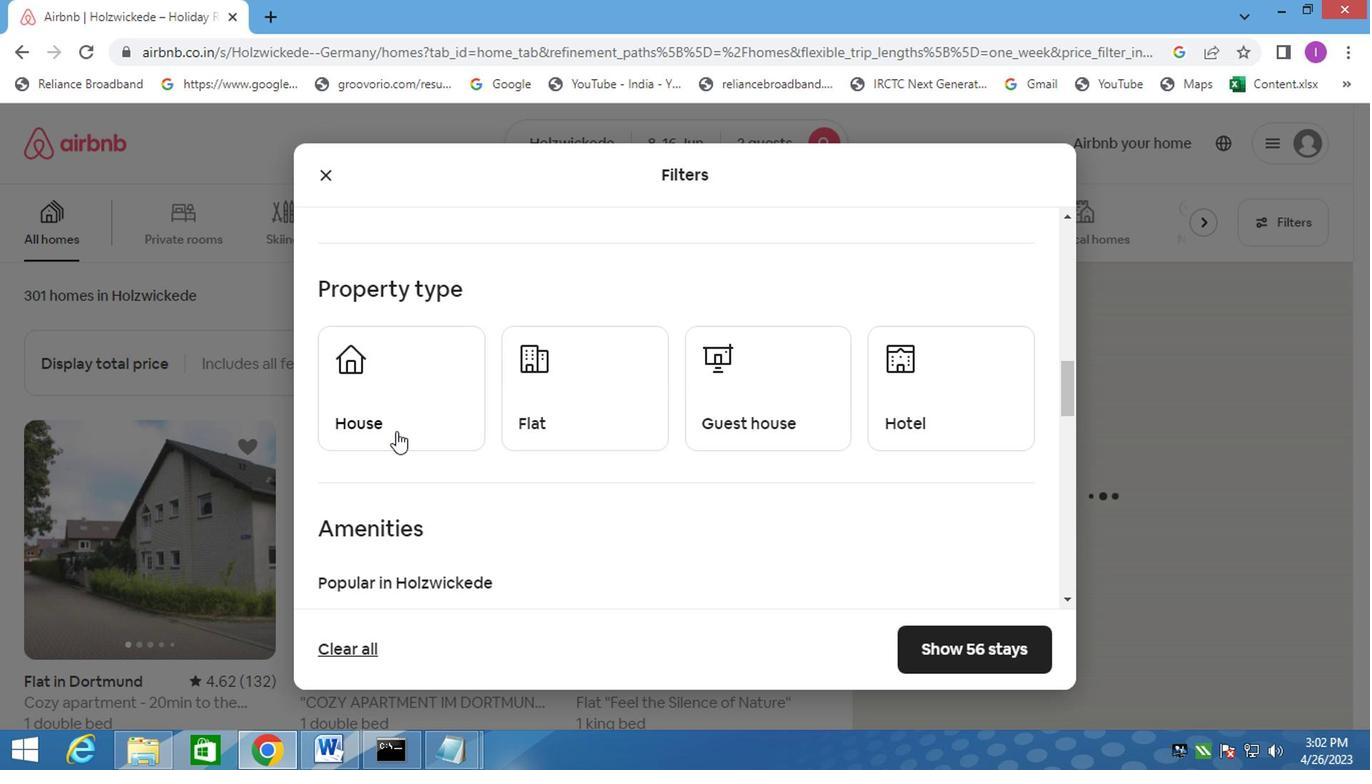 
Action: Mouse pressed left at (387, 423)
Screenshot: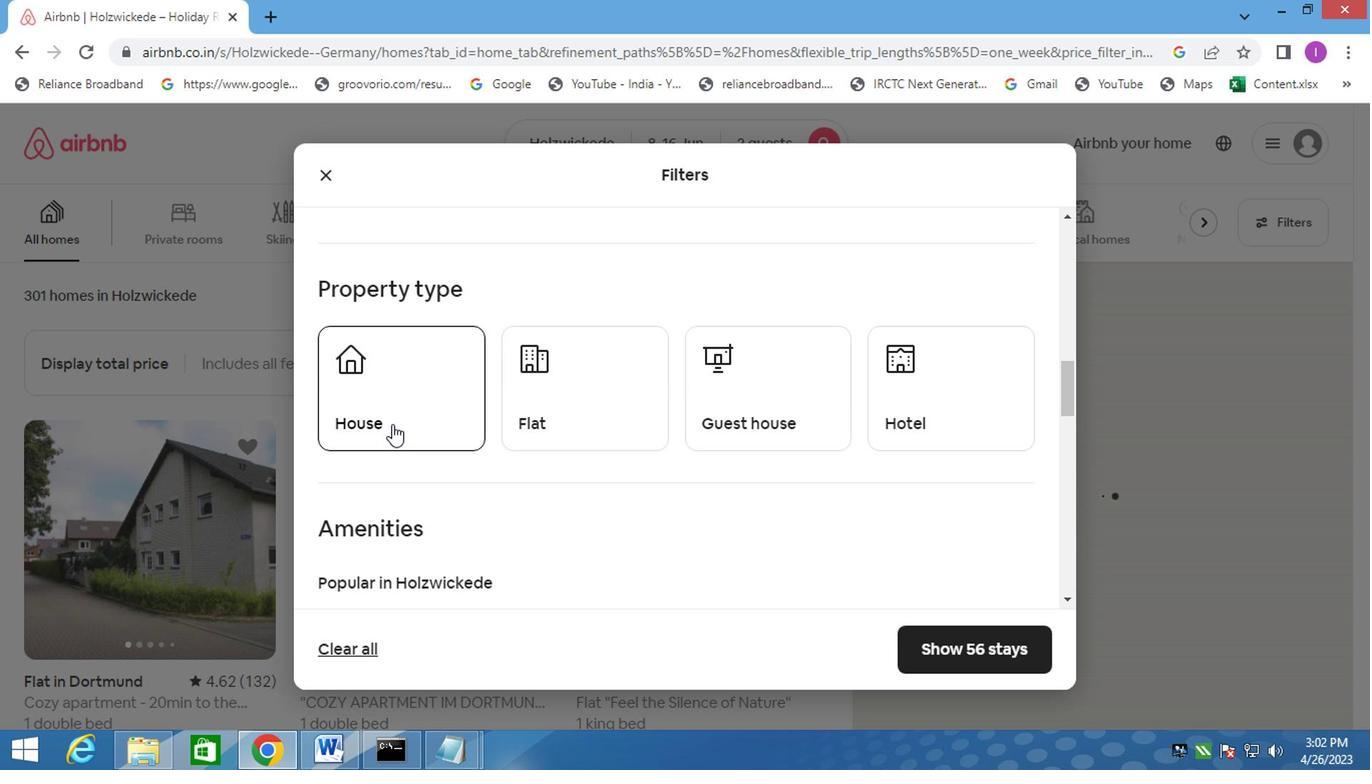
Action: Mouse moved to (518, 426)
Screenshot: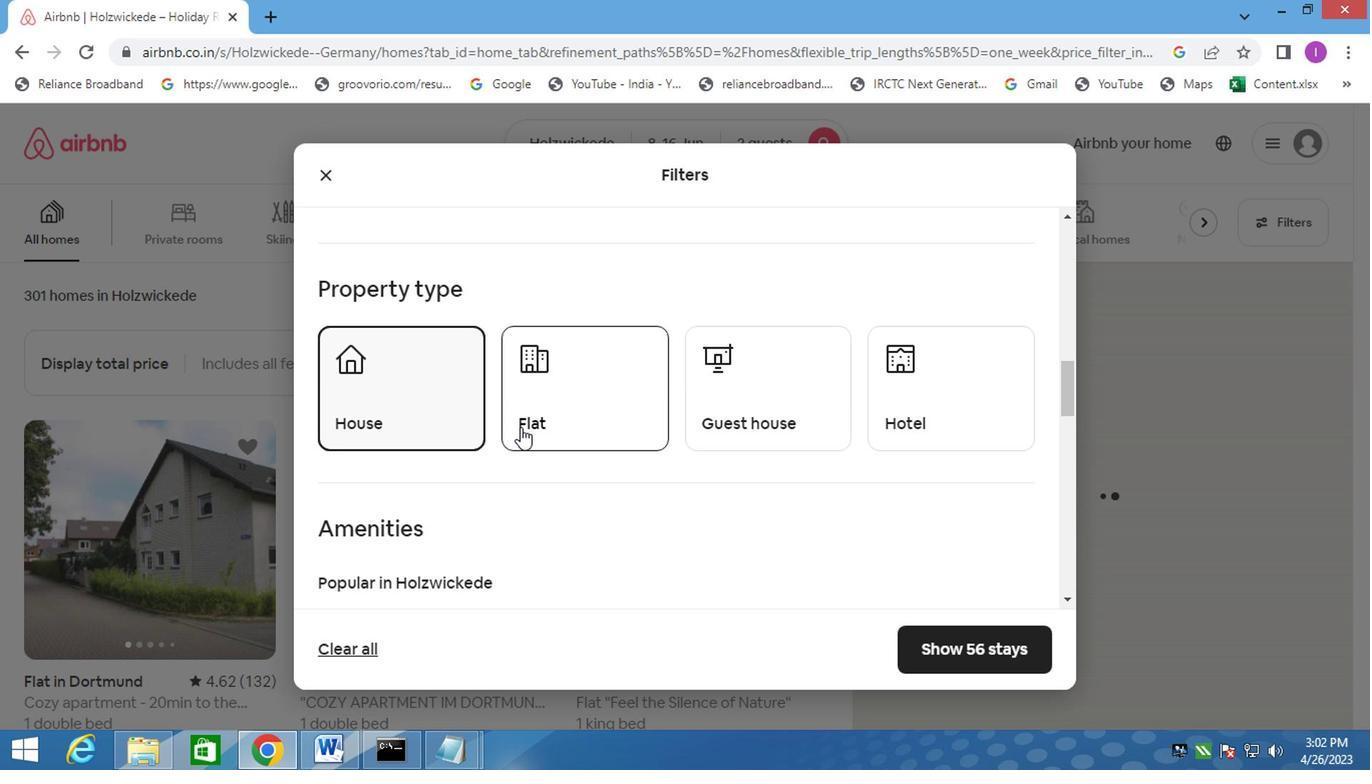 
Action: Mouse pressed left at (518, 426)
Screenshot: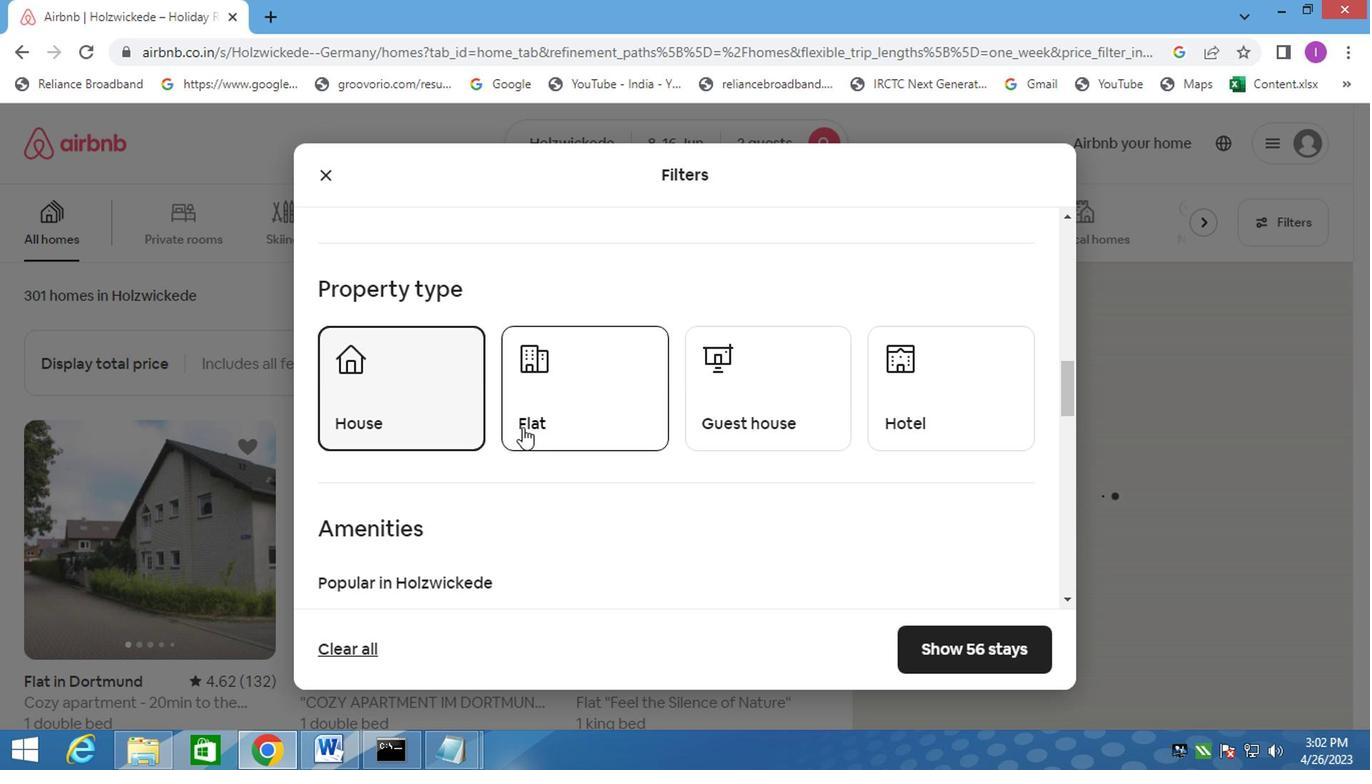 
Action: Mouse moved to (713, 396)
Screenshot: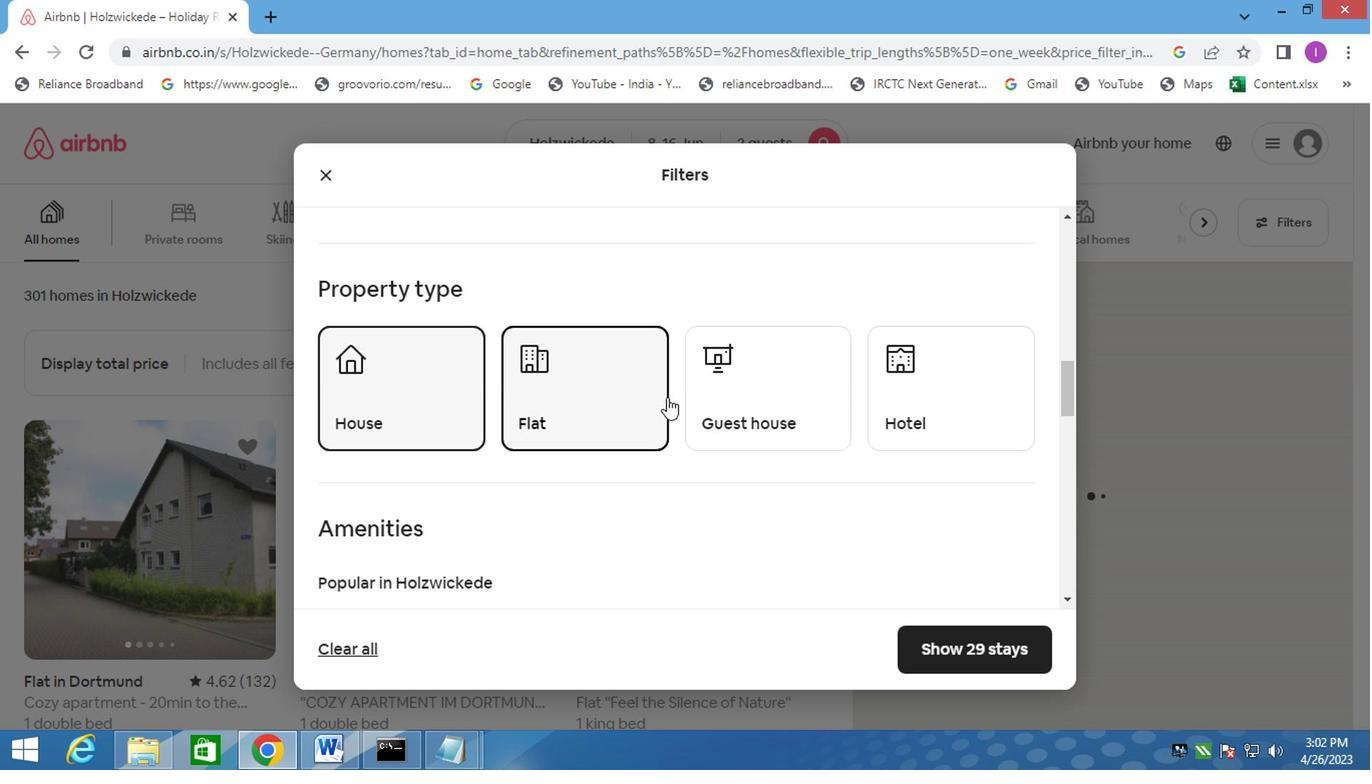 
Action: Mouse pressed left at (713, 396)
Screenshot: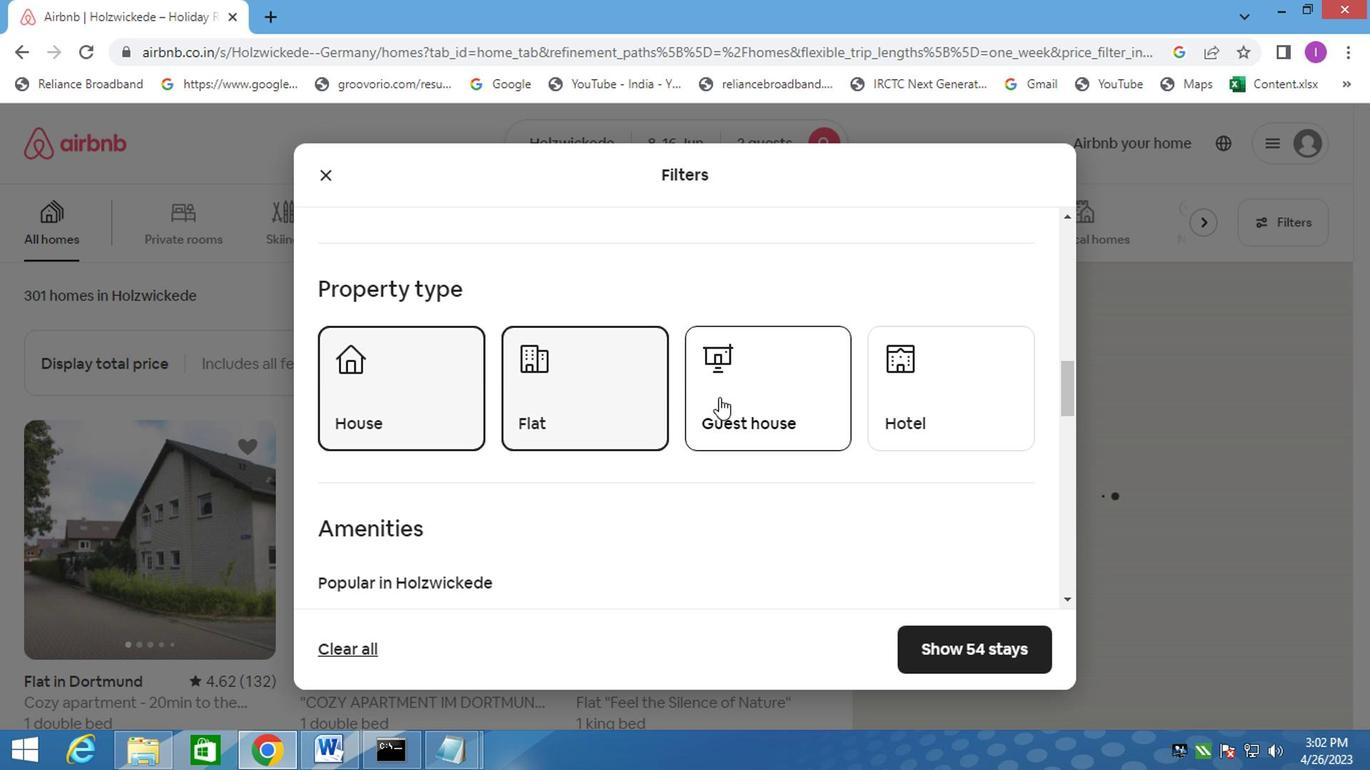 
Action: Mouse moved to (1015, 380)
Screenshot: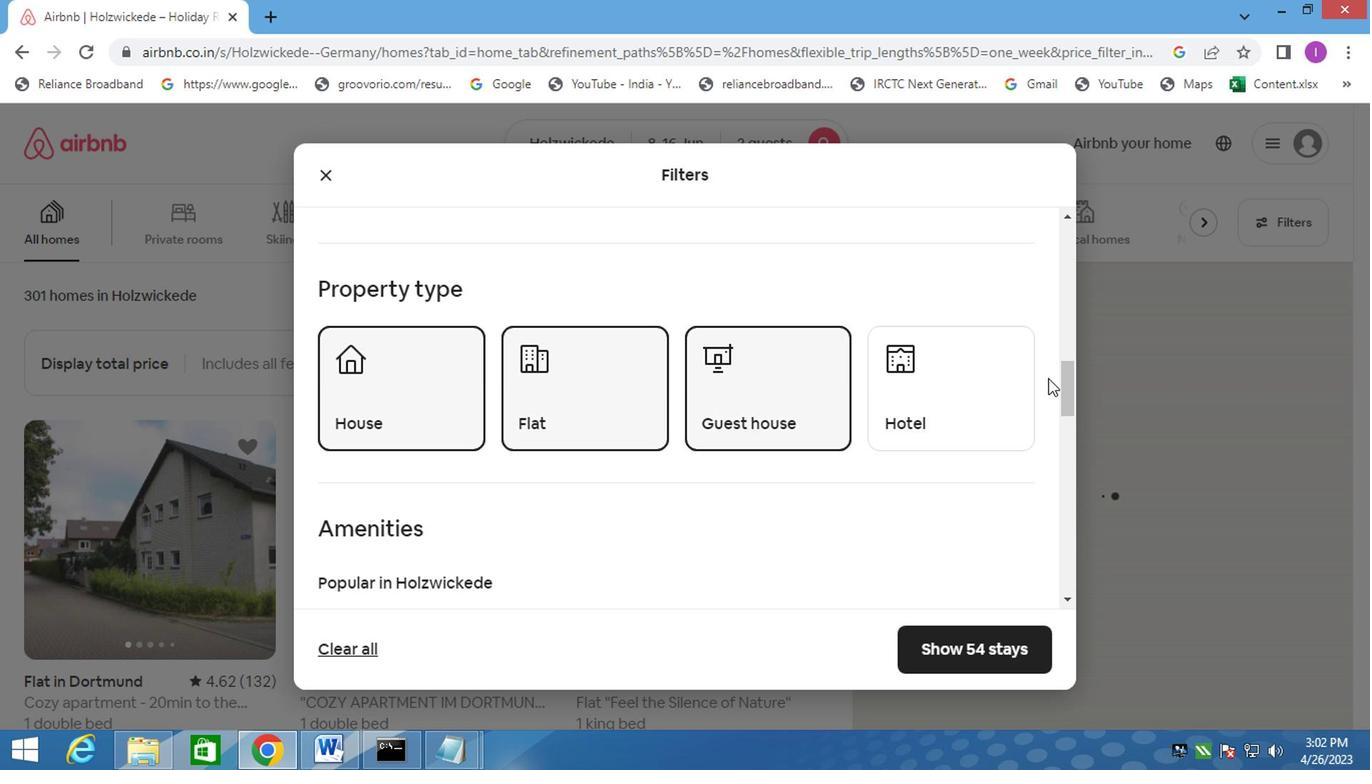 
Action: Mouse pressed left at (1015, 380)
Screenshot: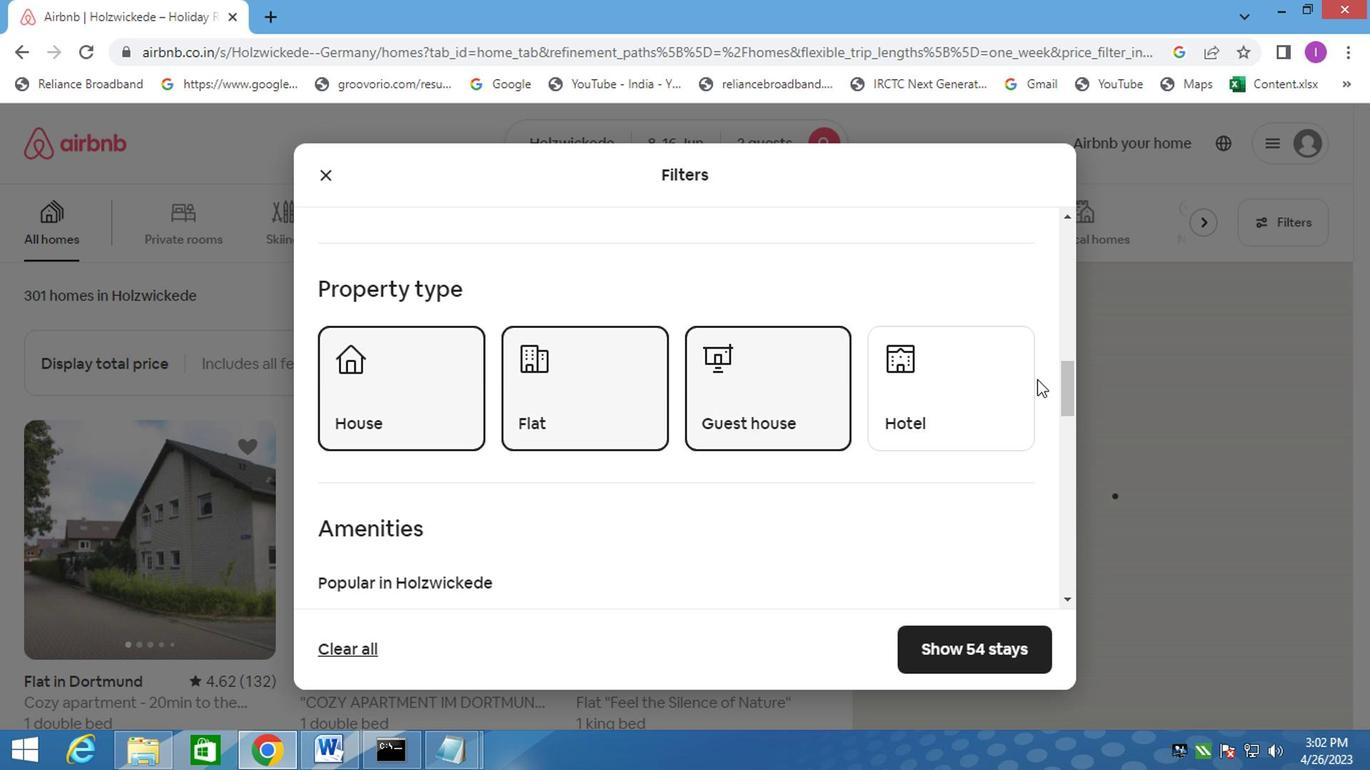 
Action: Mouse moved to (603, 484)
Screenshot: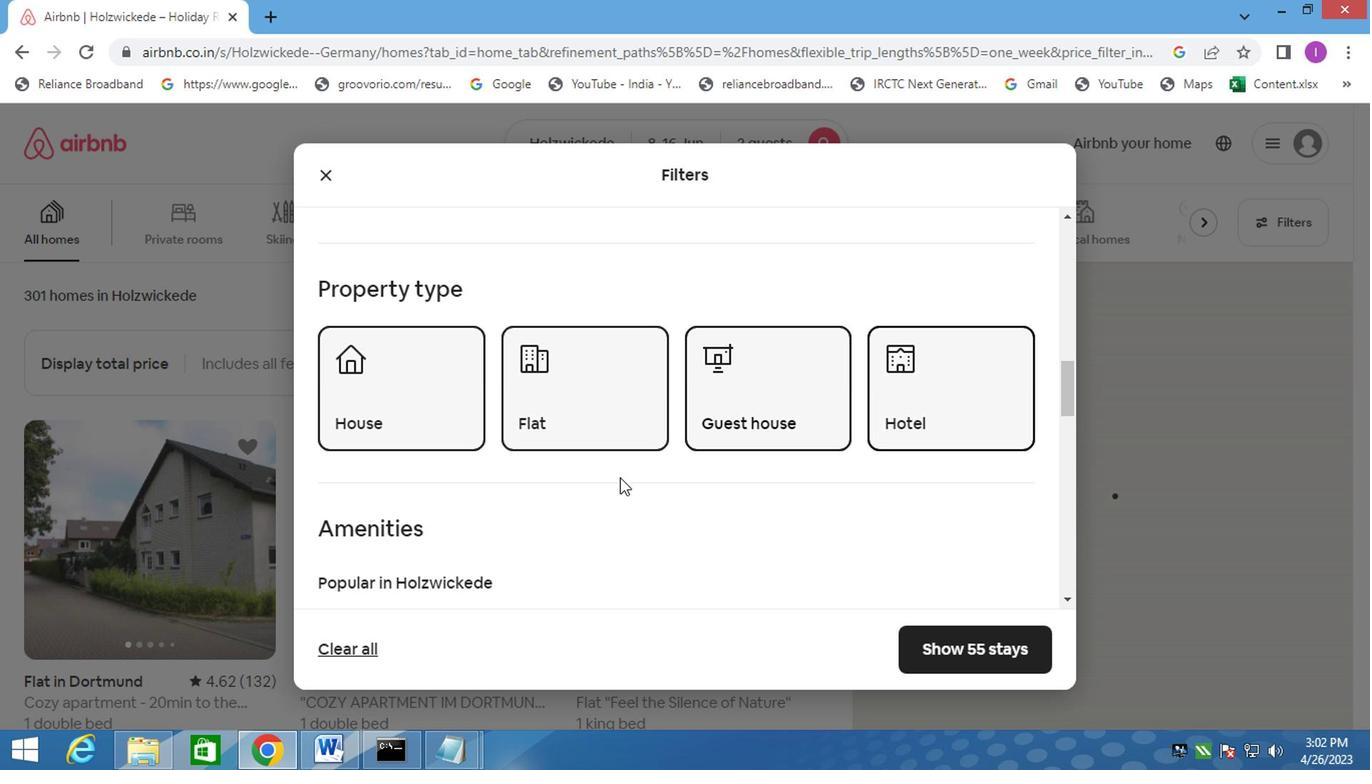
Action: Mouse scrolled (603, 483) with delta (0, -1)
Screenshot: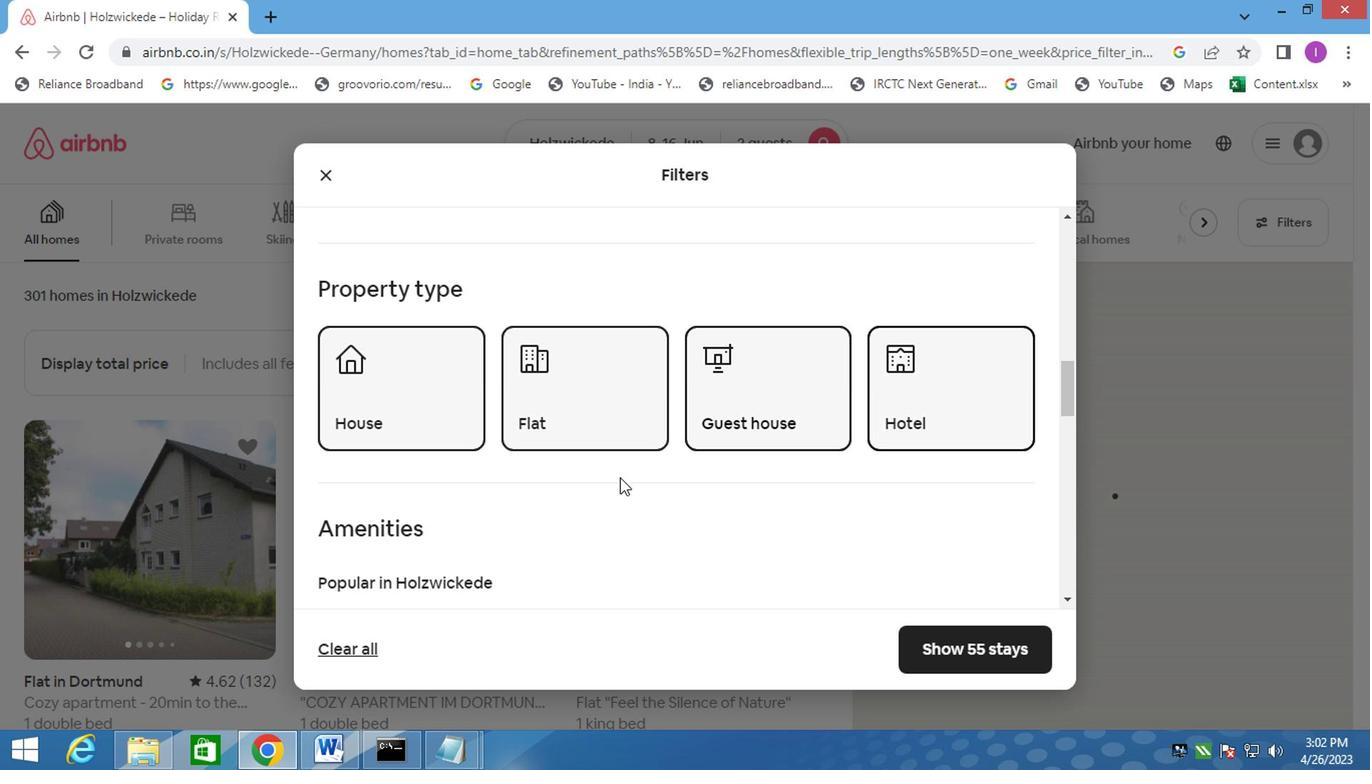 
Action: Mouse scrolled (603, 483) with delta (0, -1)
Screenshot: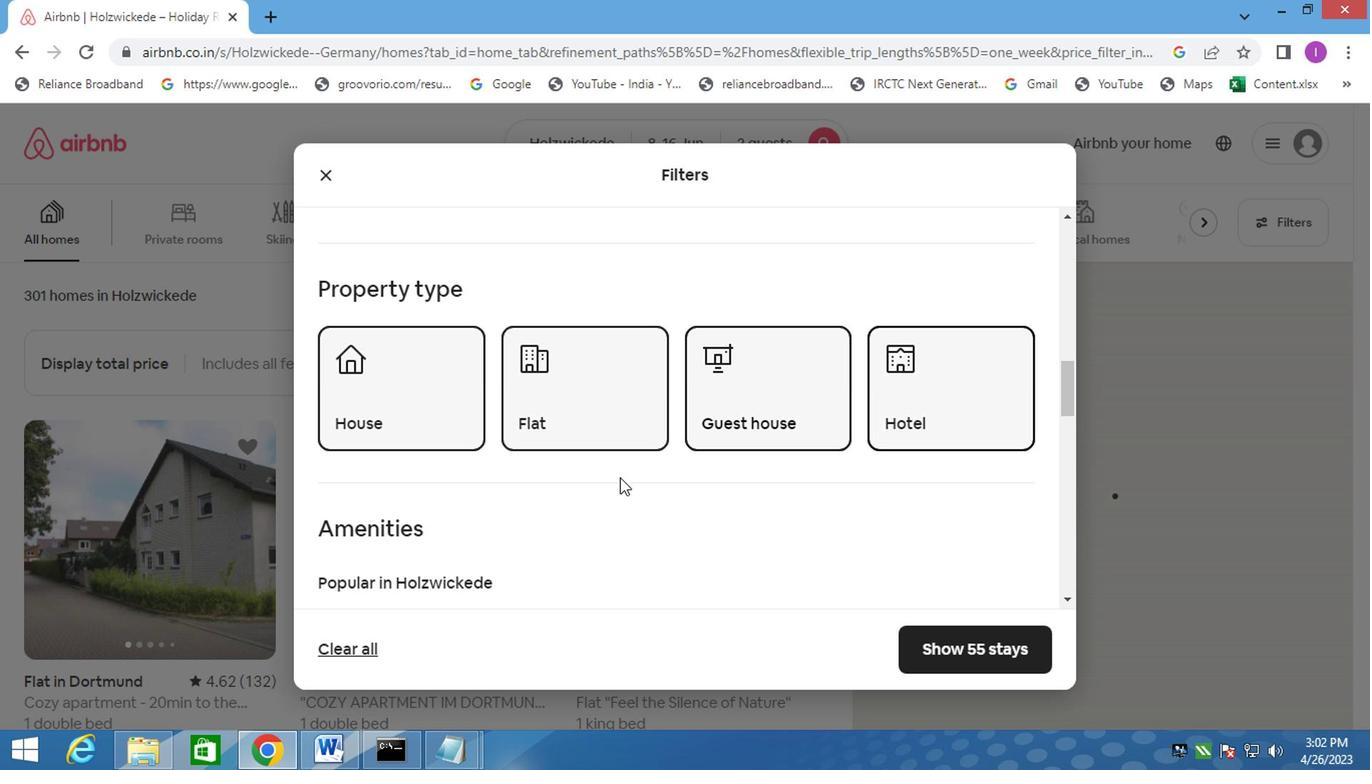 
Action: Mouse moved to (606, 476)
Screenshot: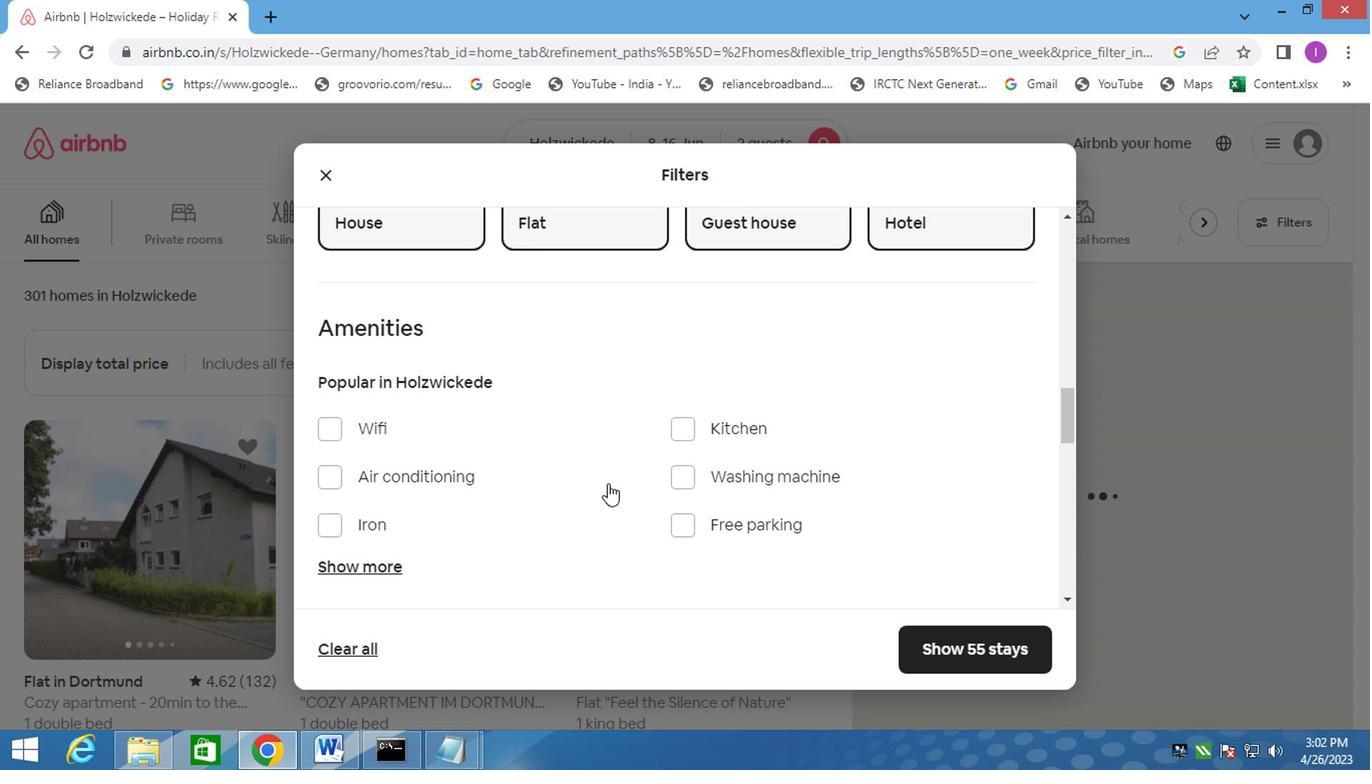 
Action: Mouse scrolled (606, 475) with delta (0, 0)
Screenshot: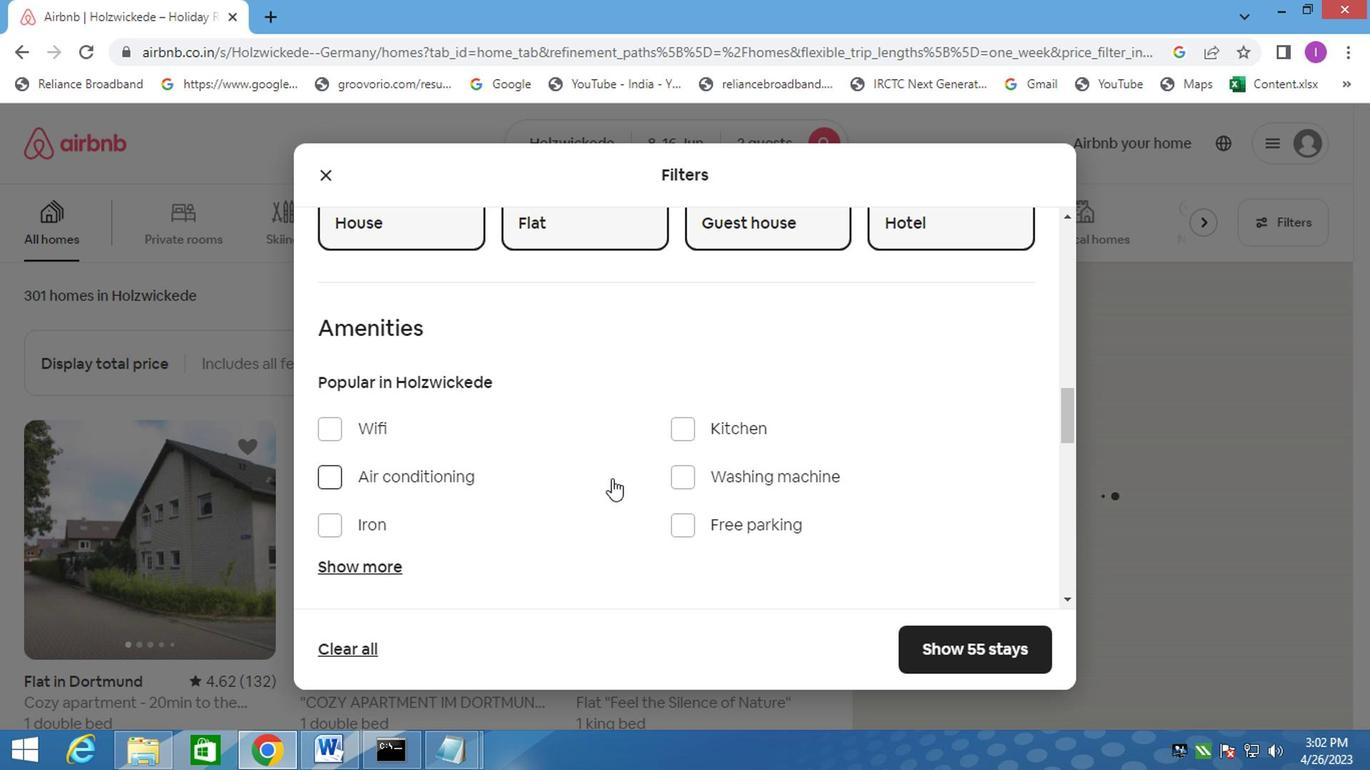 
Action: Mouse scrolled (606, 475) with delta (0, 0)
Screenshot: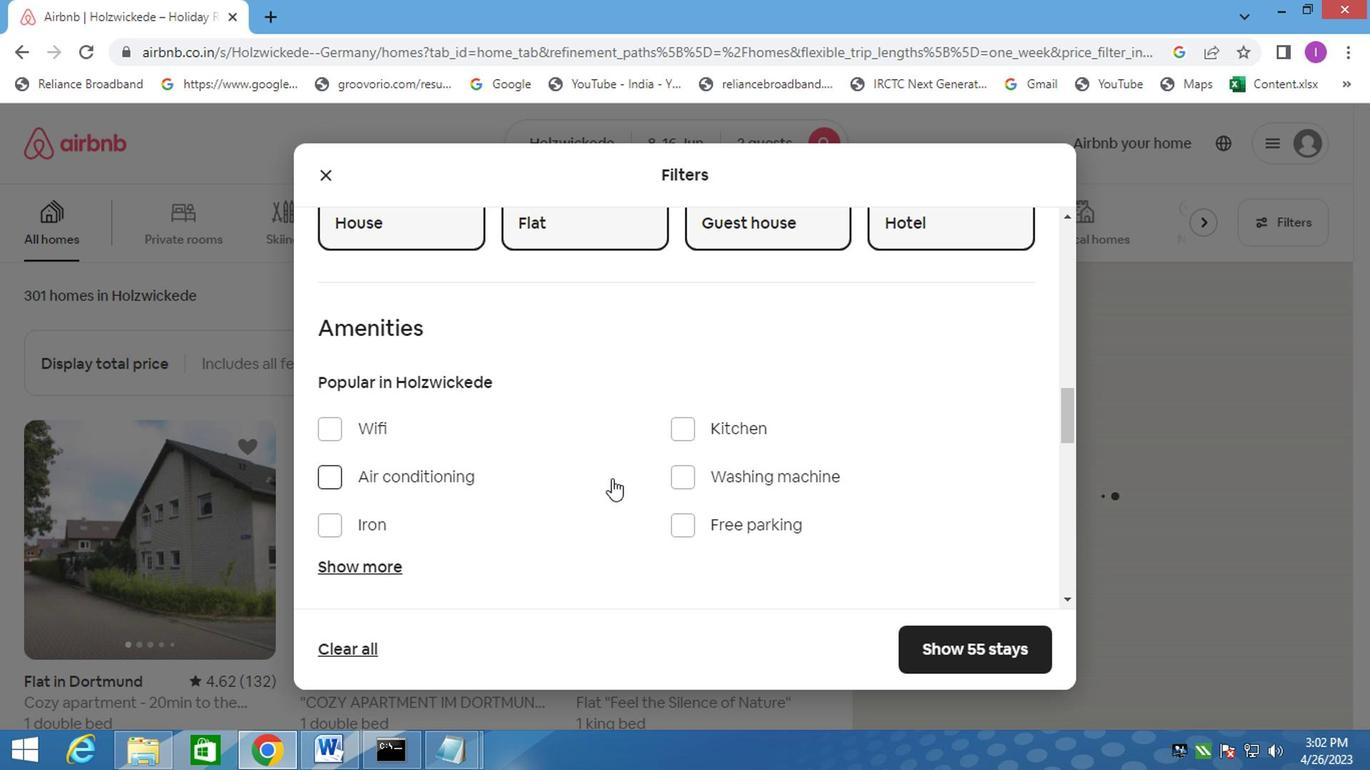 
Action: Mouse scrolled (606, 475) with delta (0, 0)
Screenshot: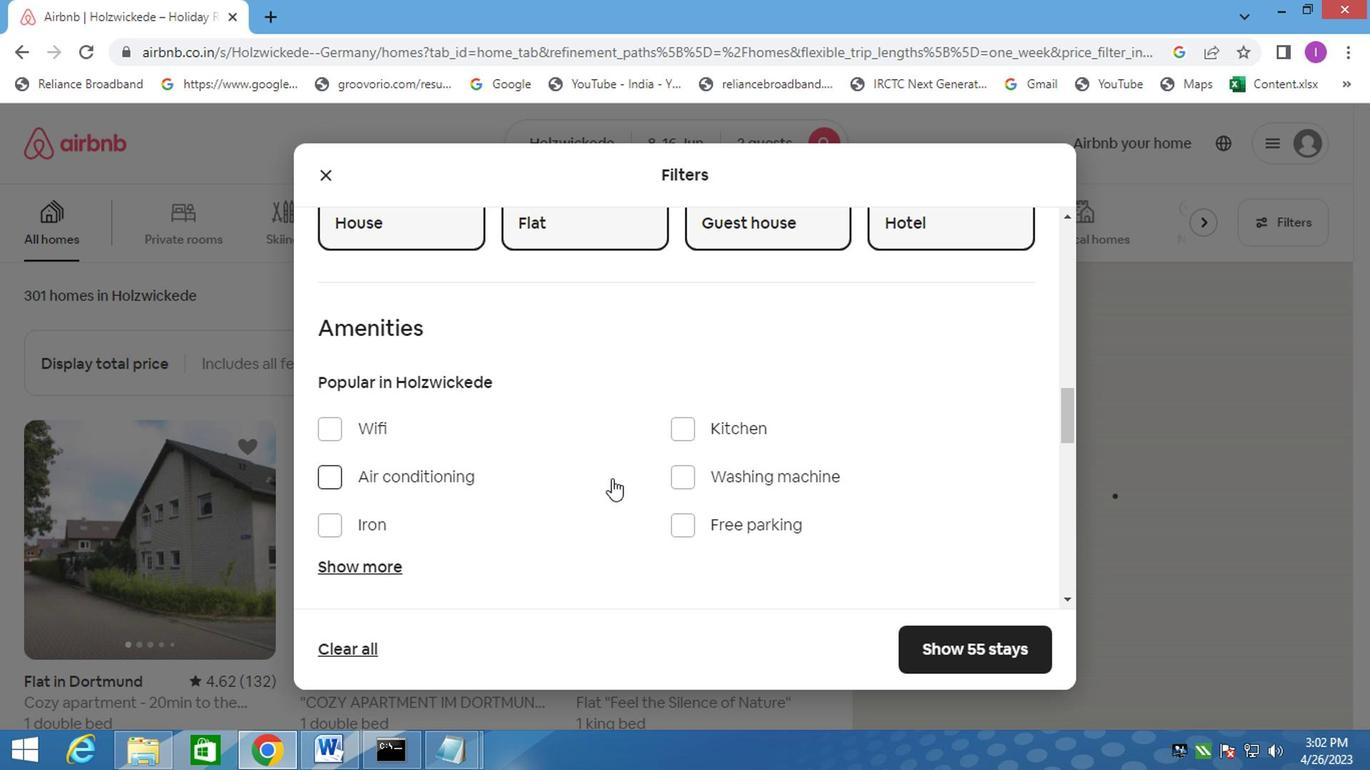 
Action: Mouse moved to (1000, 489)
Screenshot: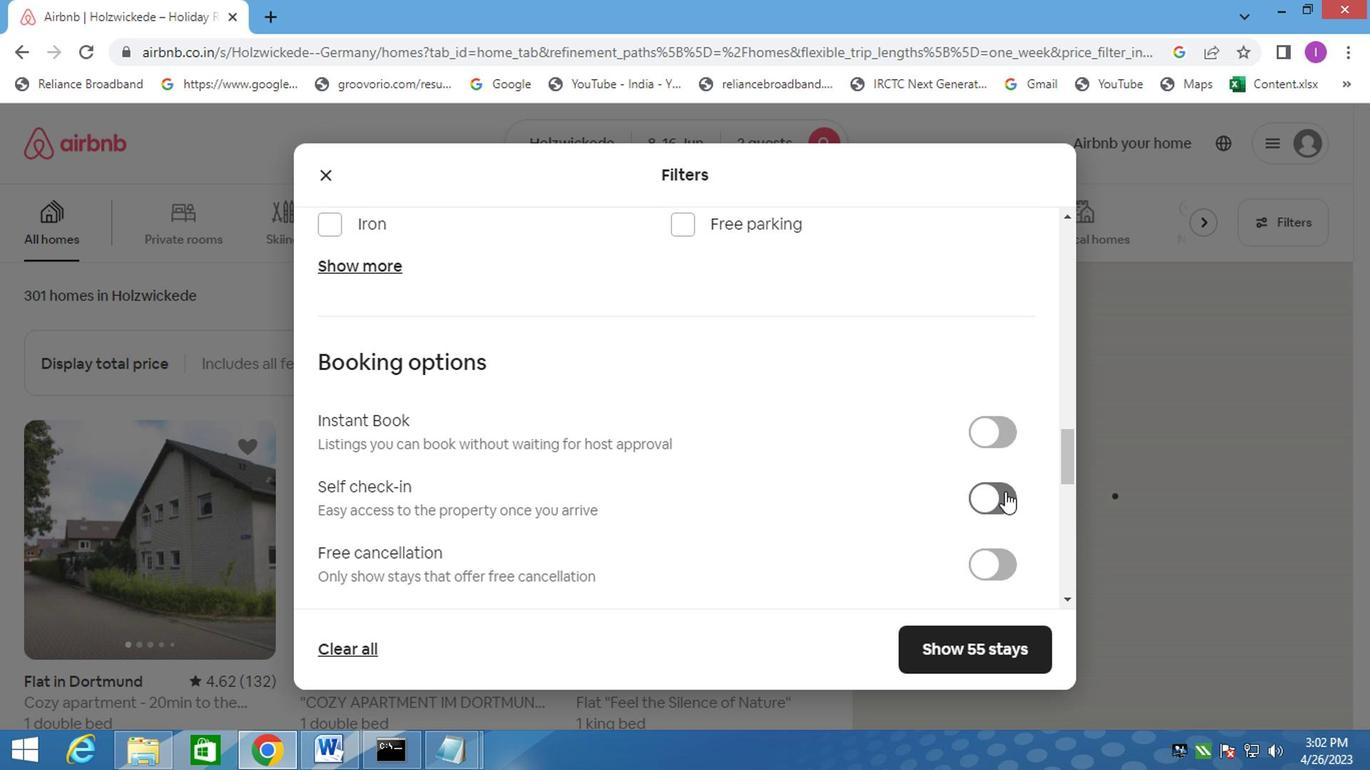
Action: Mouse pressed left at (1000, 489)
Screenshot: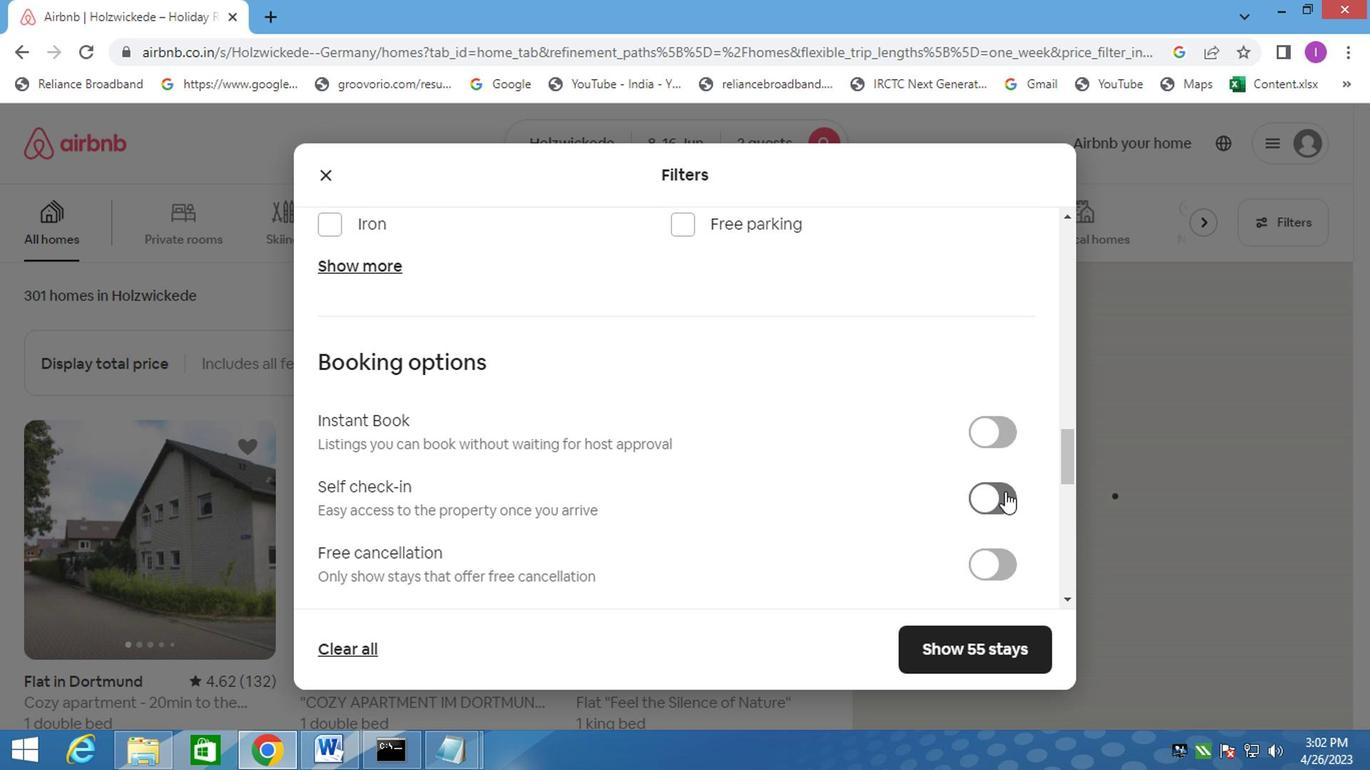 
Action: Mouse moved to (723, 494)
Screenshot: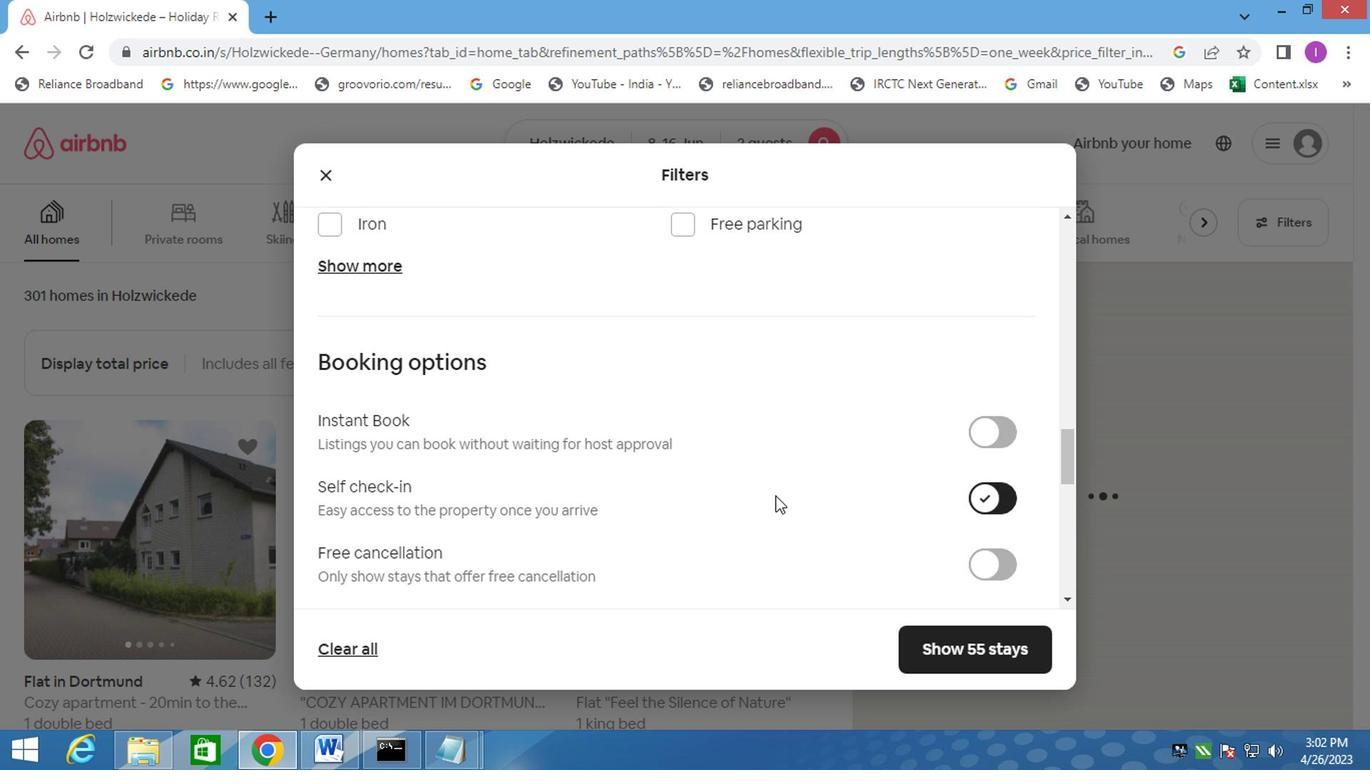 
Action: Mouse scrolled (723, 493) with delta (0, 0)
Screenshot: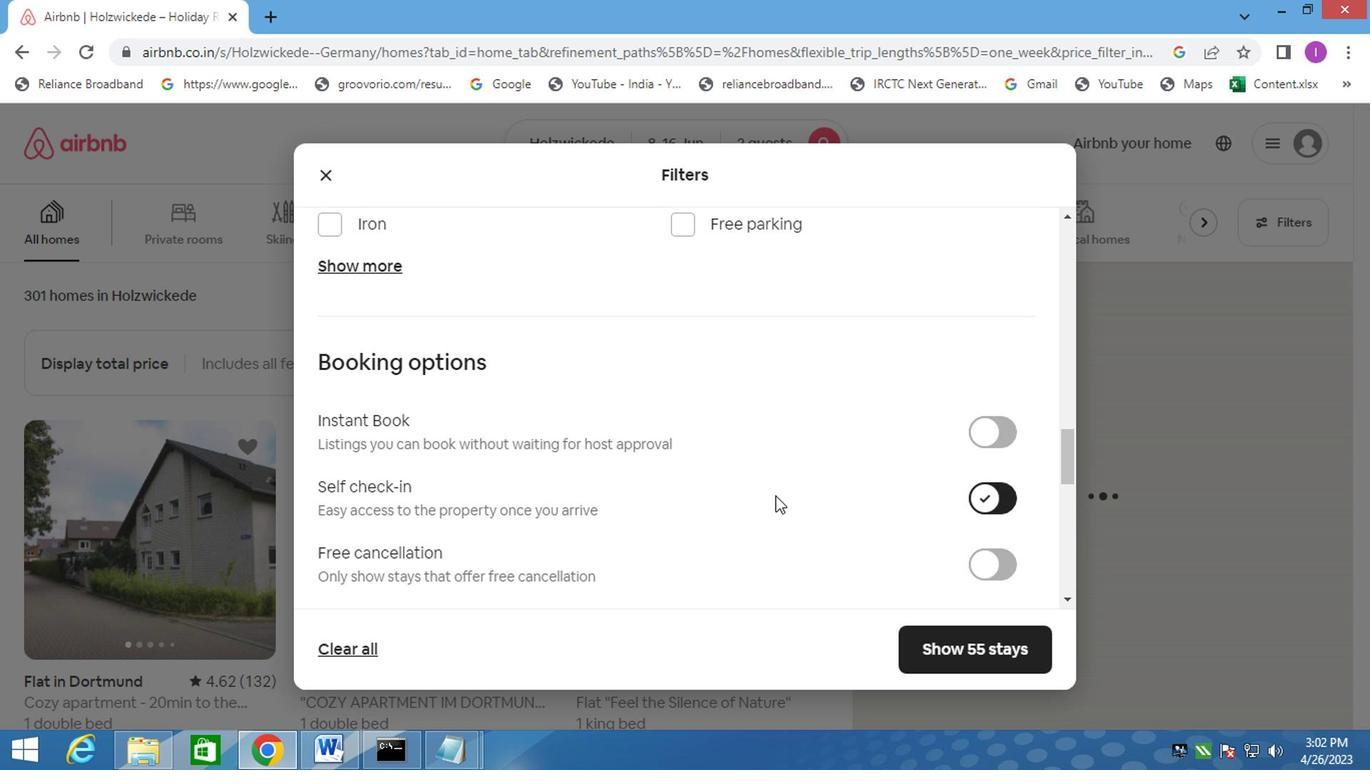 
Action: Mouse scrolled (723, 493) with delta (0, 0)
Screenshot: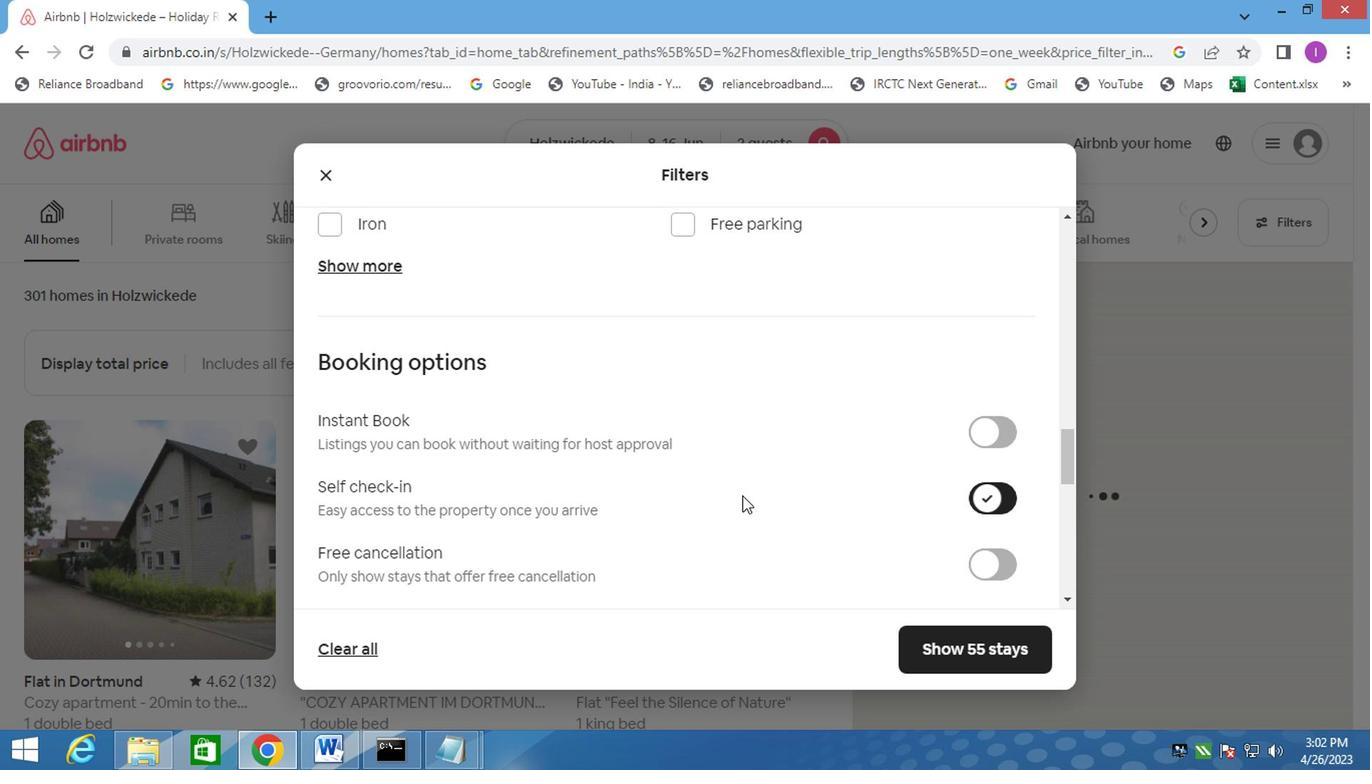 
Action: Mouse scrolled (723, 493) with delta (0, 0)
Screenshot: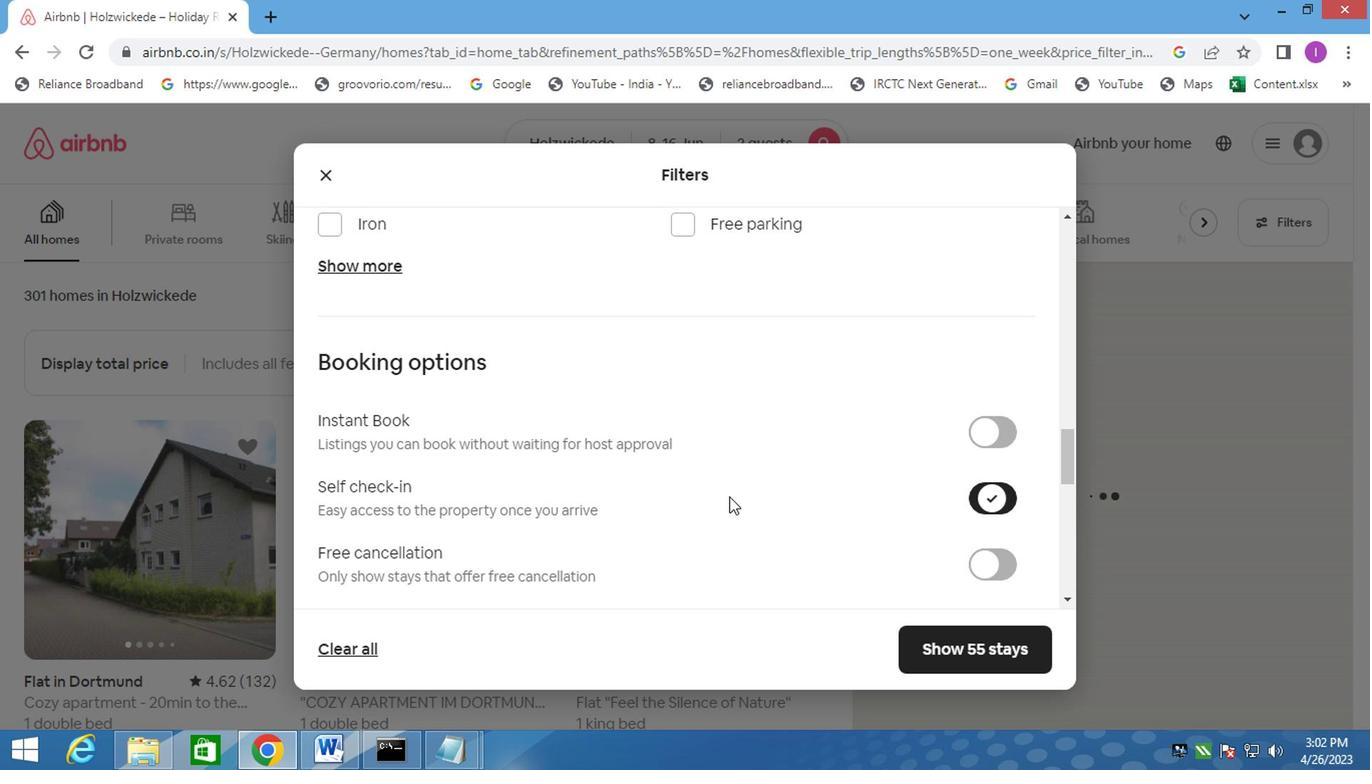 
Action: Mouse scrolled (723, 493) with delta (0, 0)
Screenshot: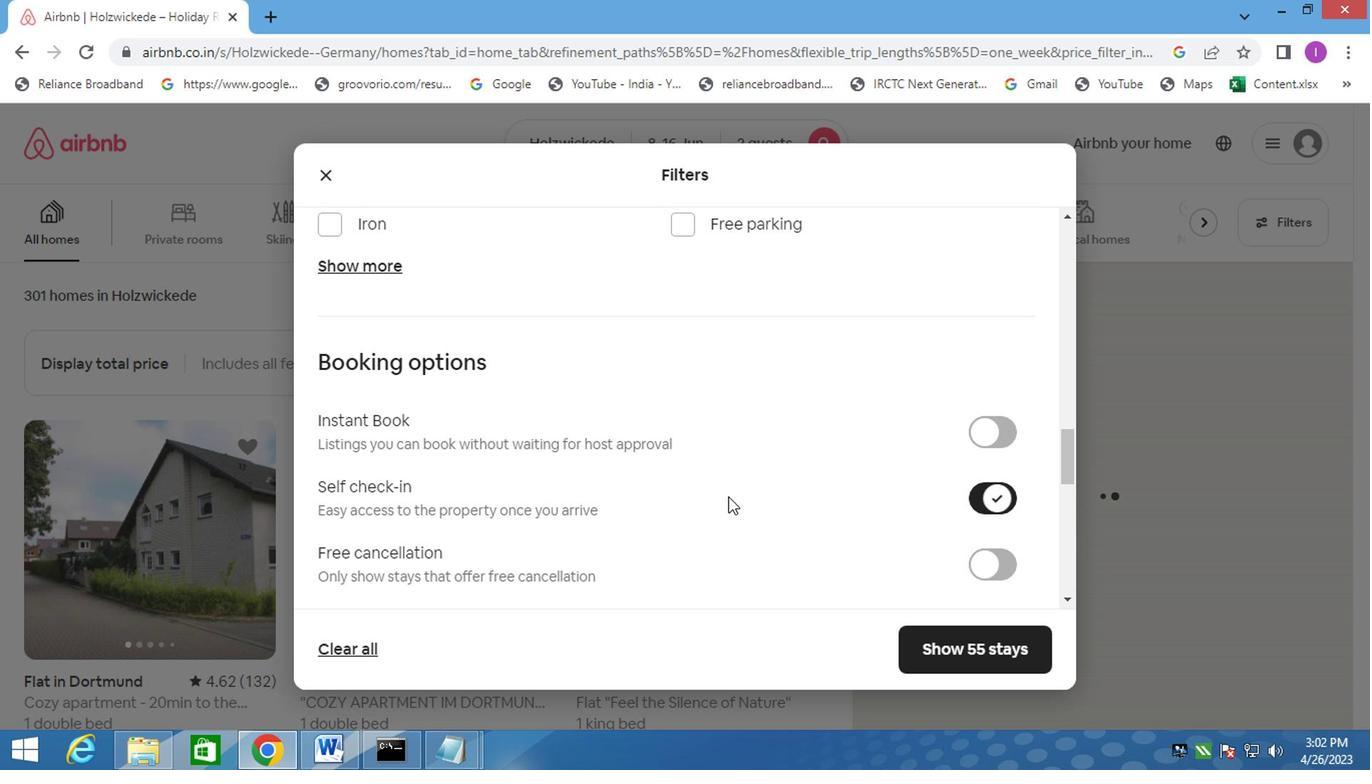 
Action: Mouse moved to (596, 470)
Screenshot: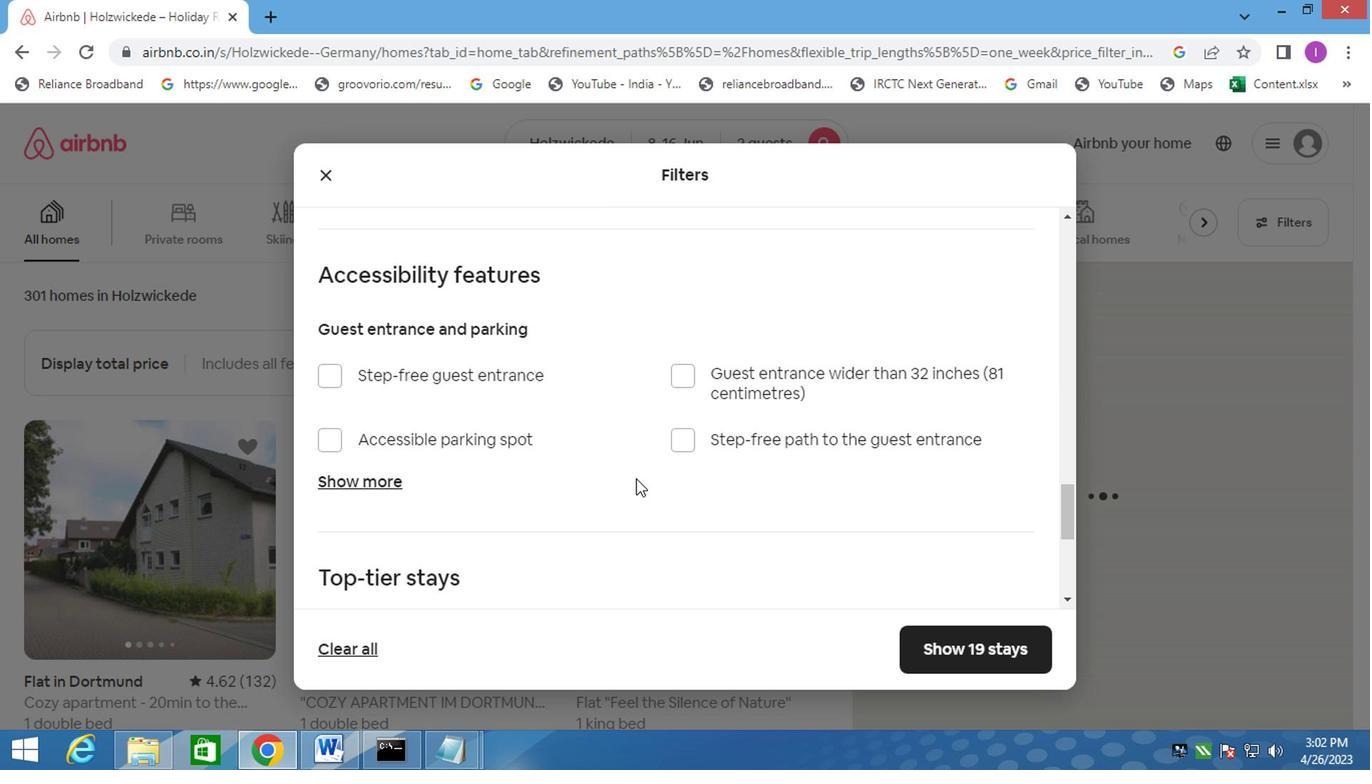 
Action: Mouse scrolled (596, 469) with delta (0, 0)
Screenshot: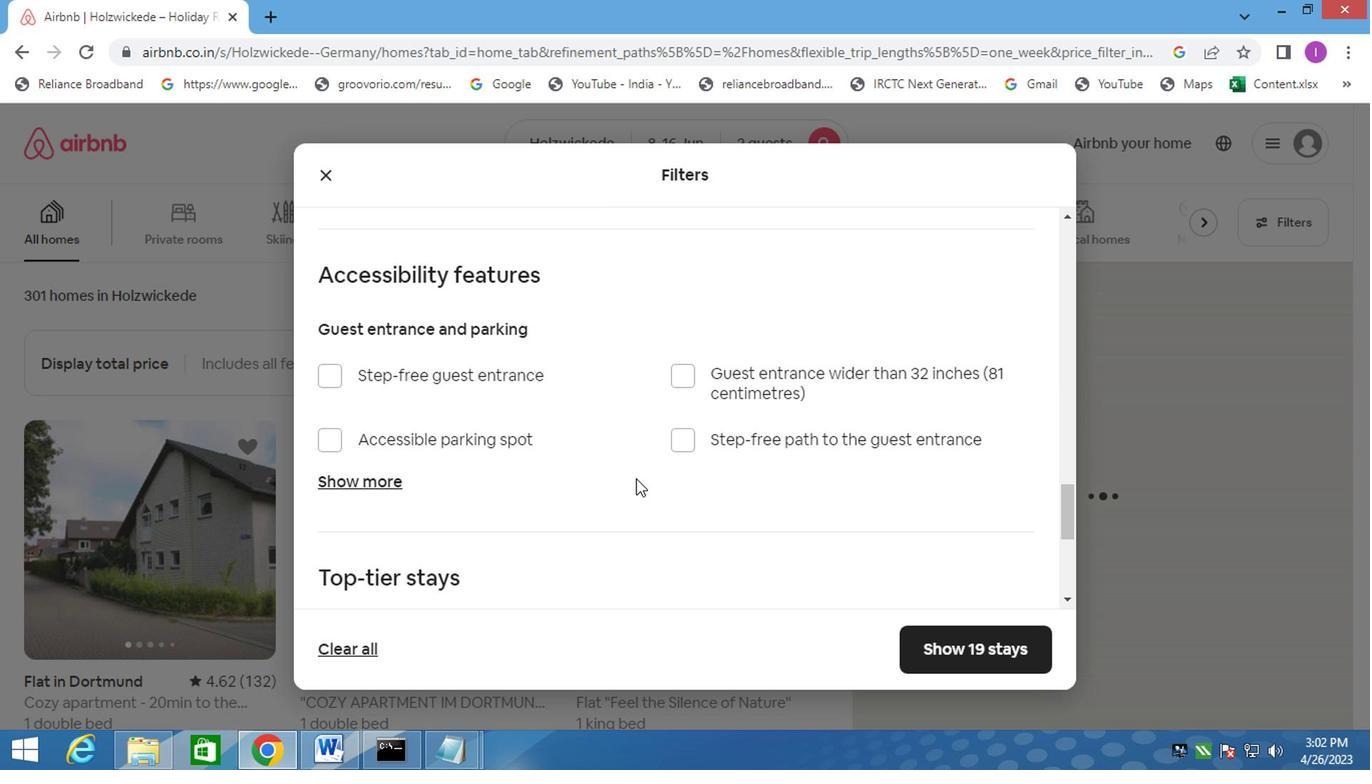 
Action: Mouse scrolled (596, 469) with delta (0, 0)
Screenshot: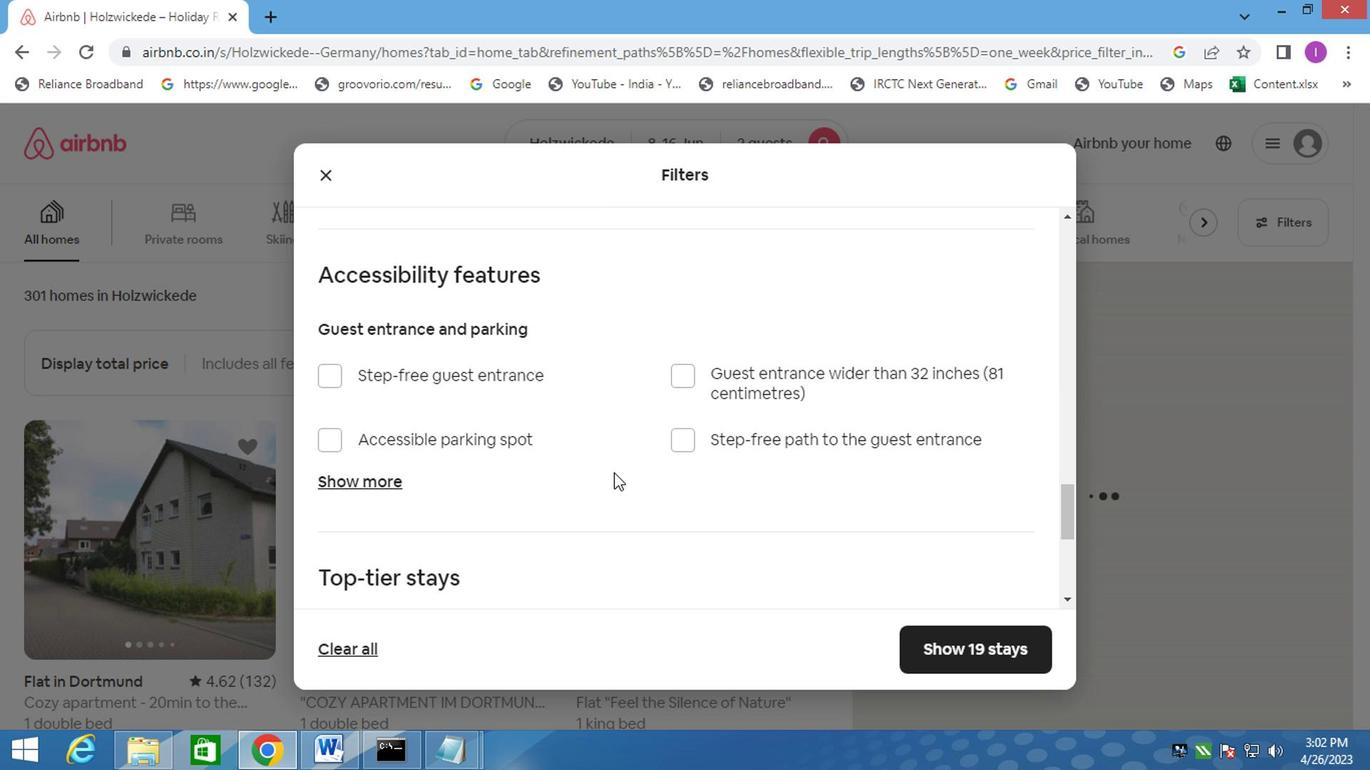 
Action: Mouse scrolled (596, 469) with delta (0, 0)
Screenshot: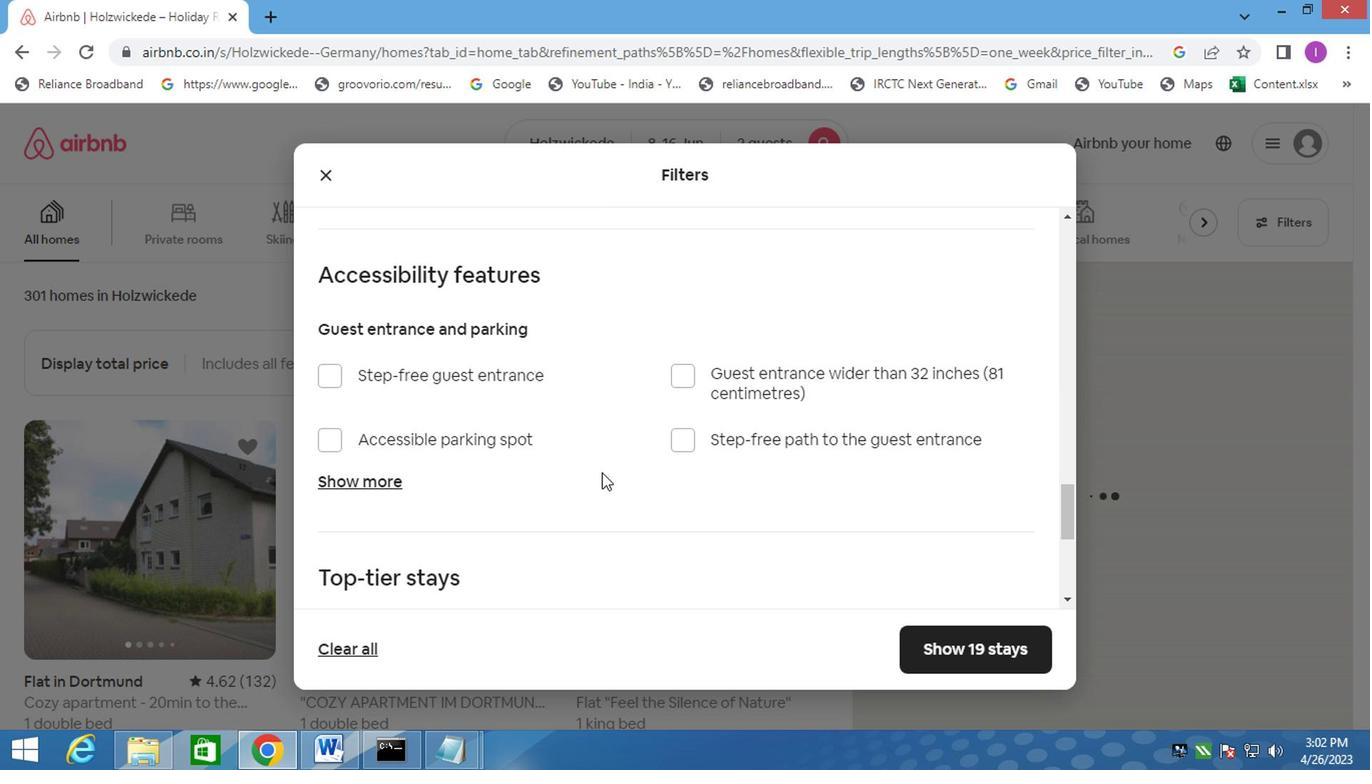 
Action: Mouse moved to (327, 547)
Screenshot: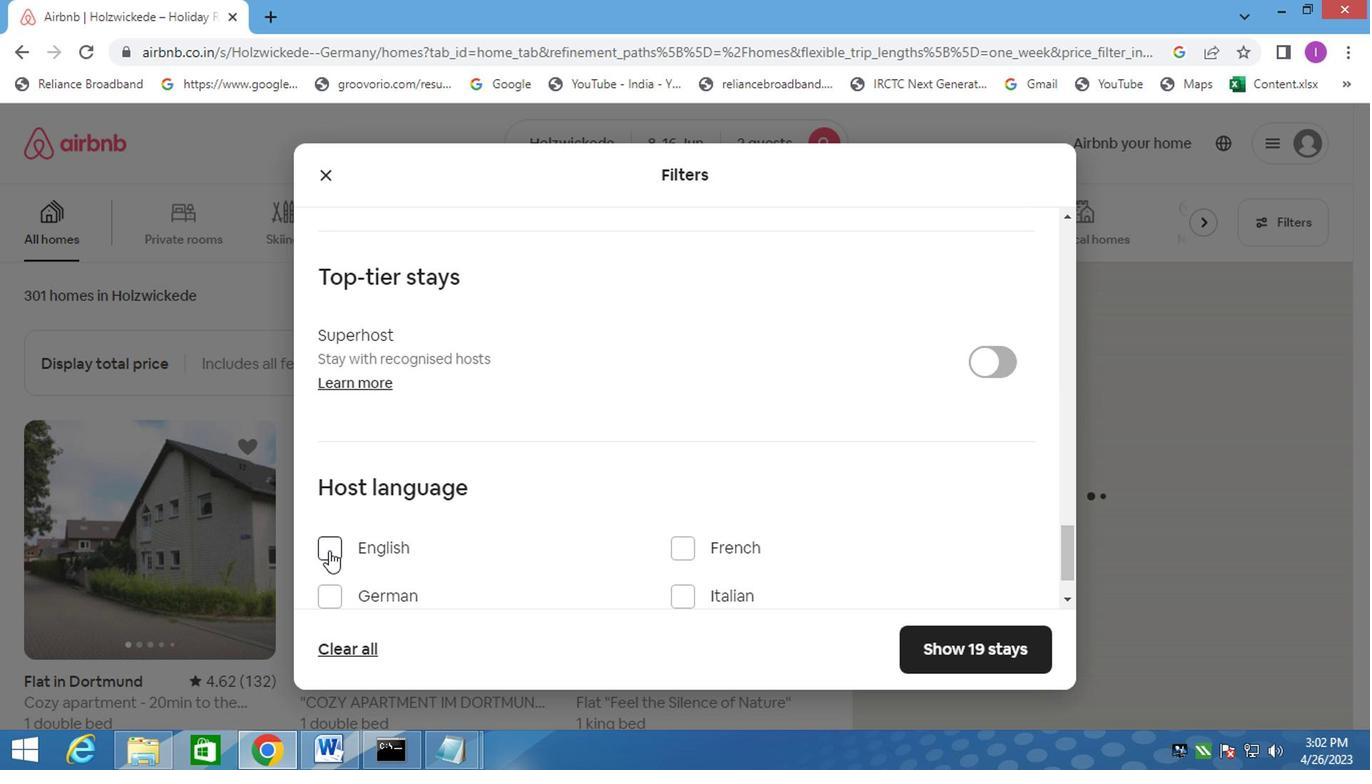 
Action: Mouse pressed left at (327, 547)
Screenshot: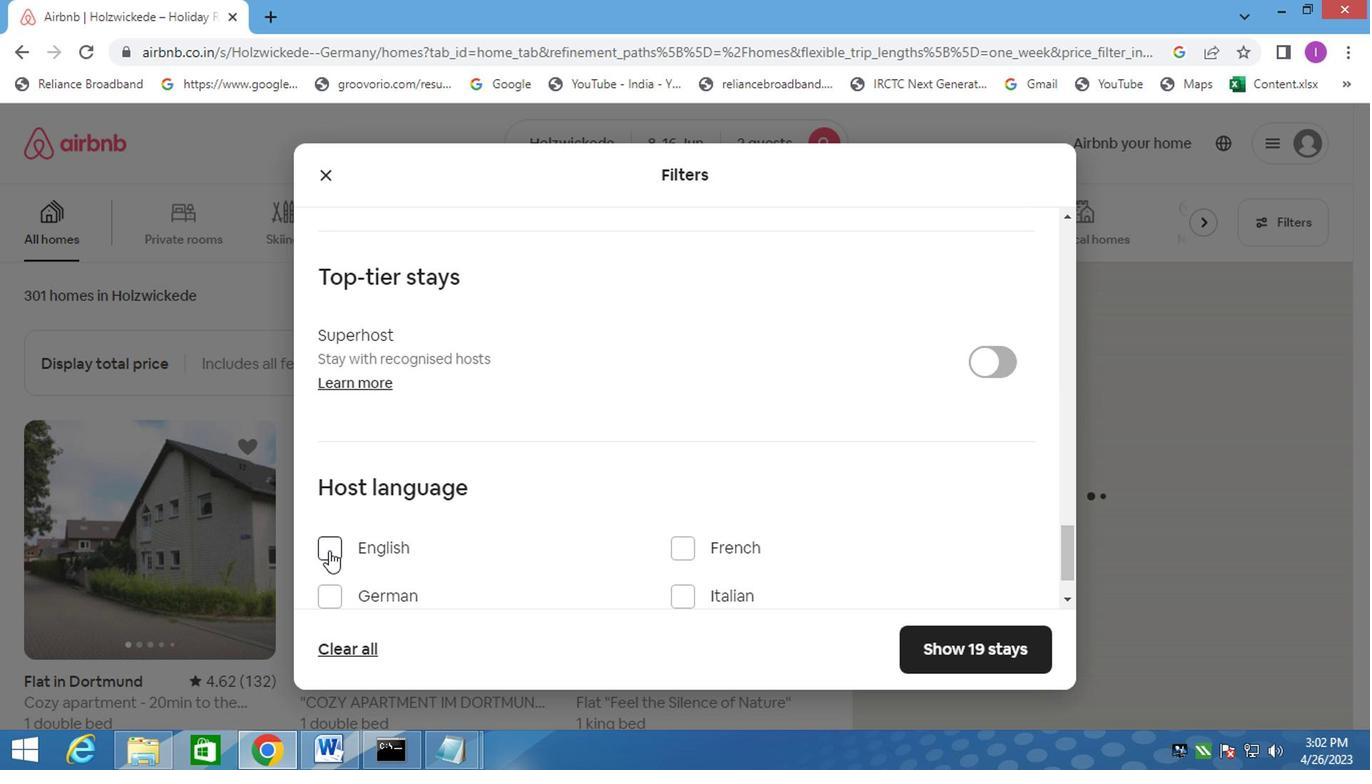 
Action: Mouse moved to (960, 633)
Screenshot: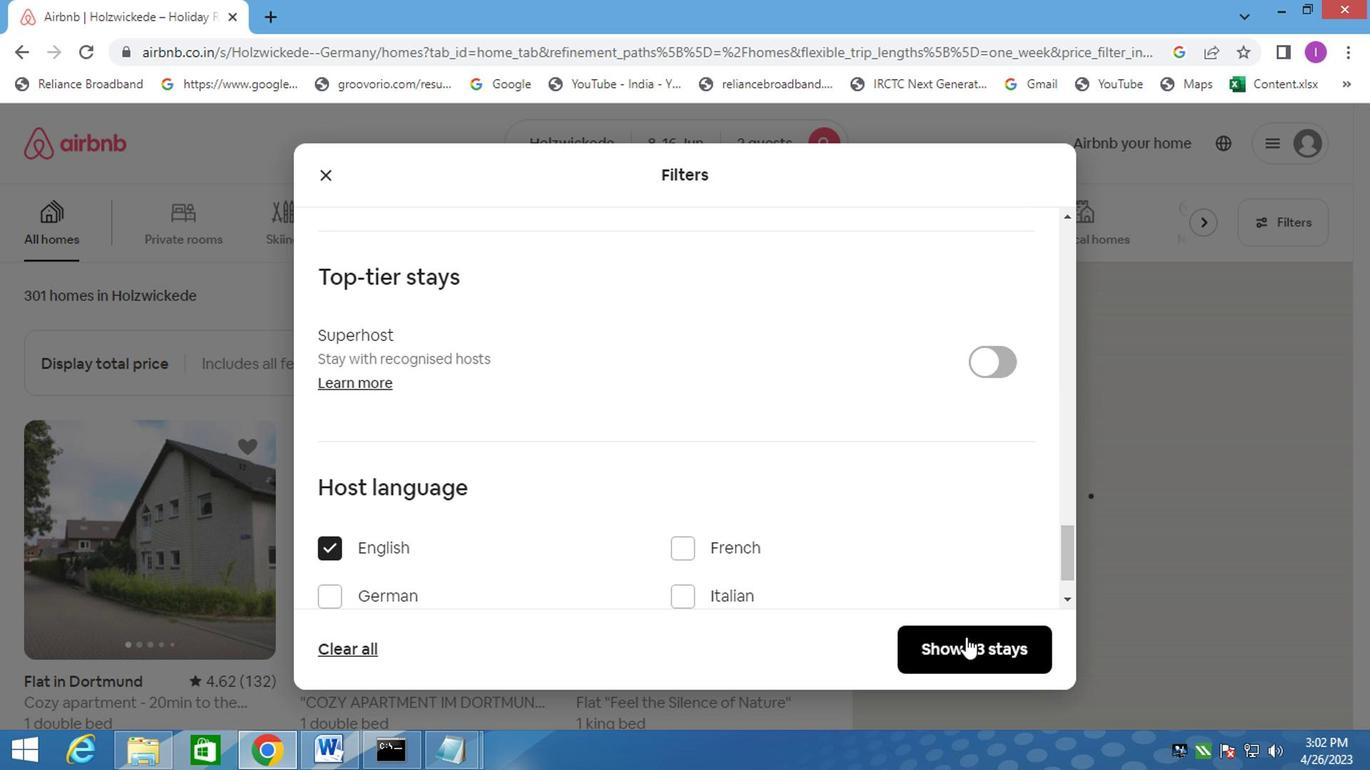 
Action: Mouse pressed left at (960, 633)
Screenshot: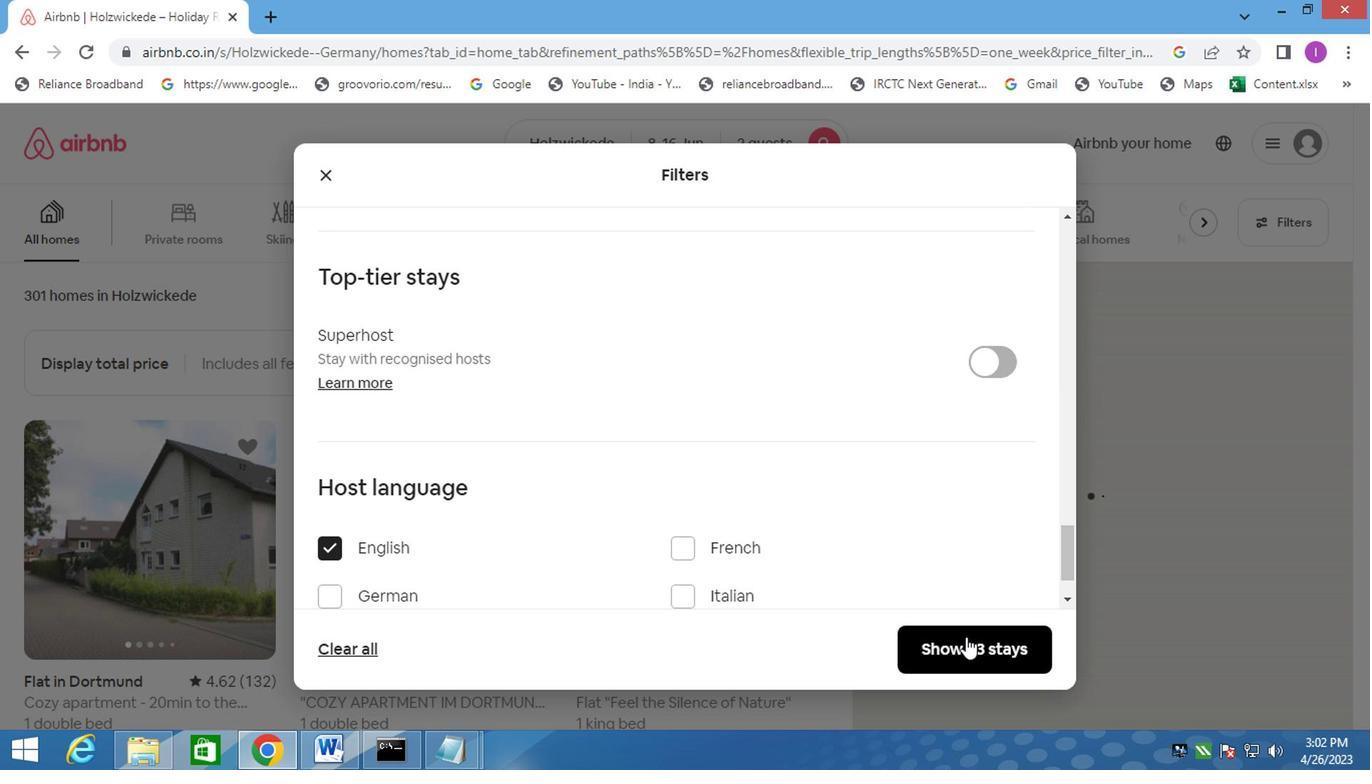 
Action: Mouse moved to (925, 610)
Screenshot: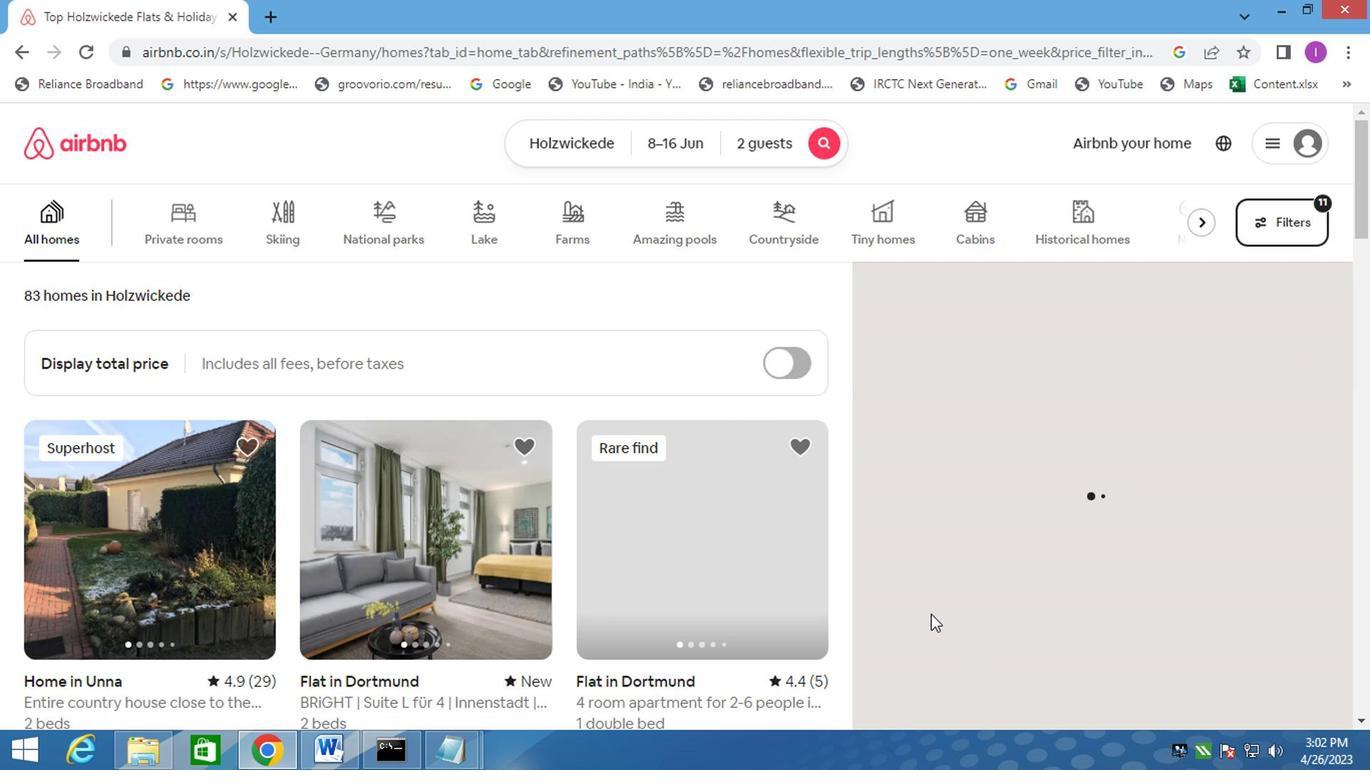 
